 Task: Look for space in Curicó, Chile from 12th  July, 2023 to 15th July, 2023 for 3 adults in price range Rs.12000 to Rs.16000. Place can be entire place with 2 bedrooms having 3 beds and 1 bathroom. Property type can be house, flat, guest house. Booking option can be shelf check-in. Required host language is English.
Action: Mouse moved to (571, 223)
Screenshot: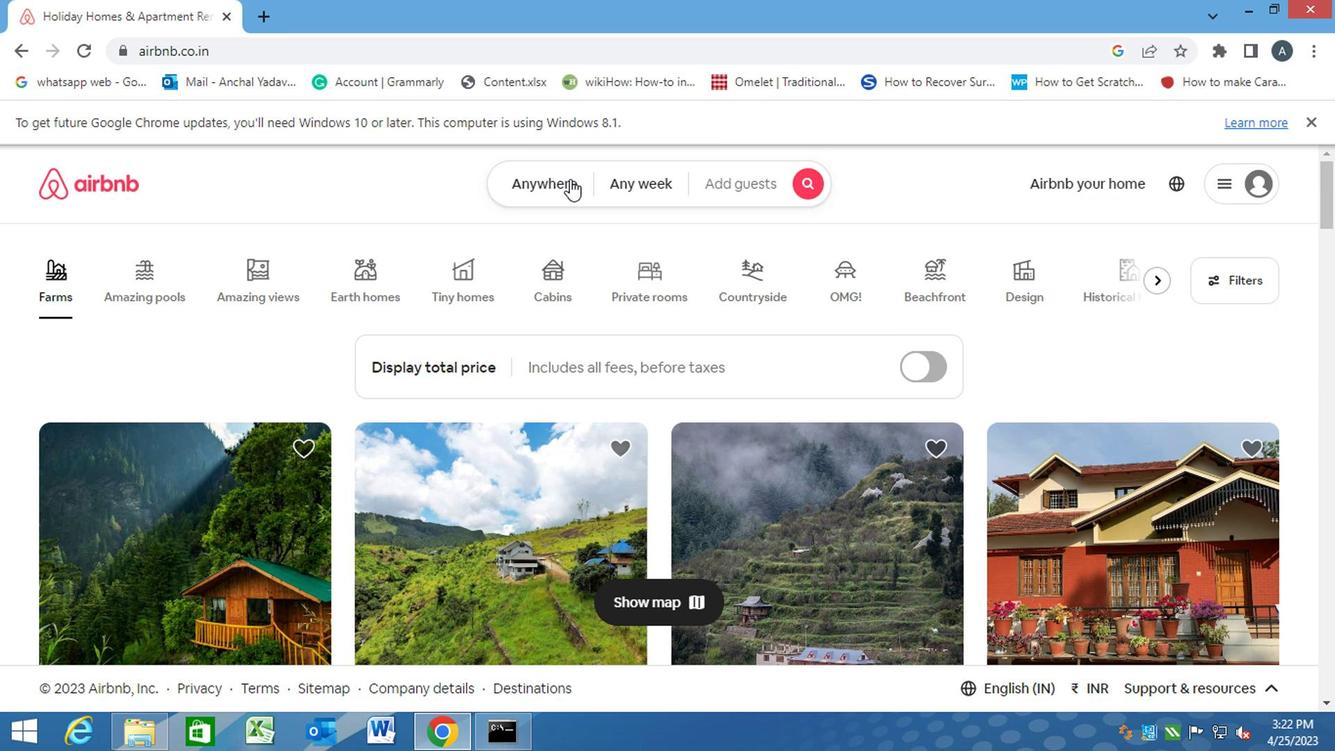 
Action: Mouse pressed left at (571, 223)
Screenshot: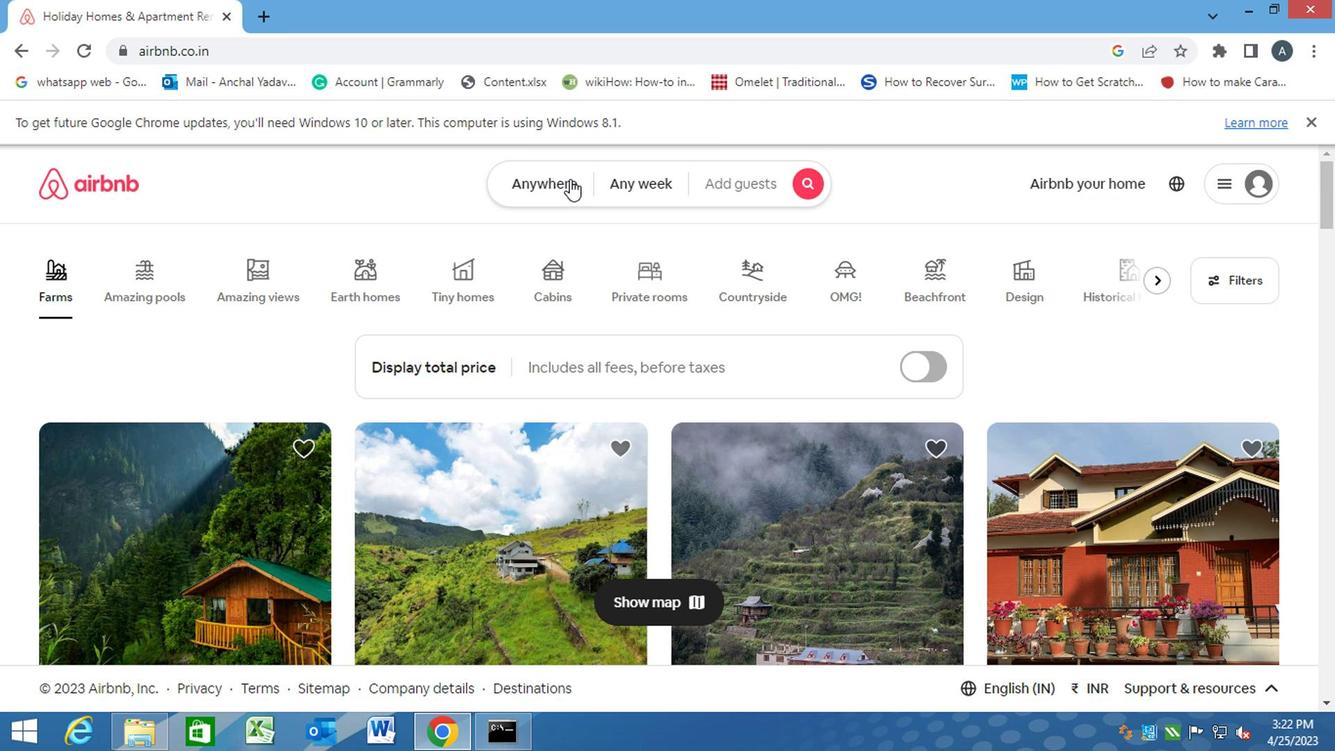 
Action: Mouse moved to (528, 273)
Screenshot: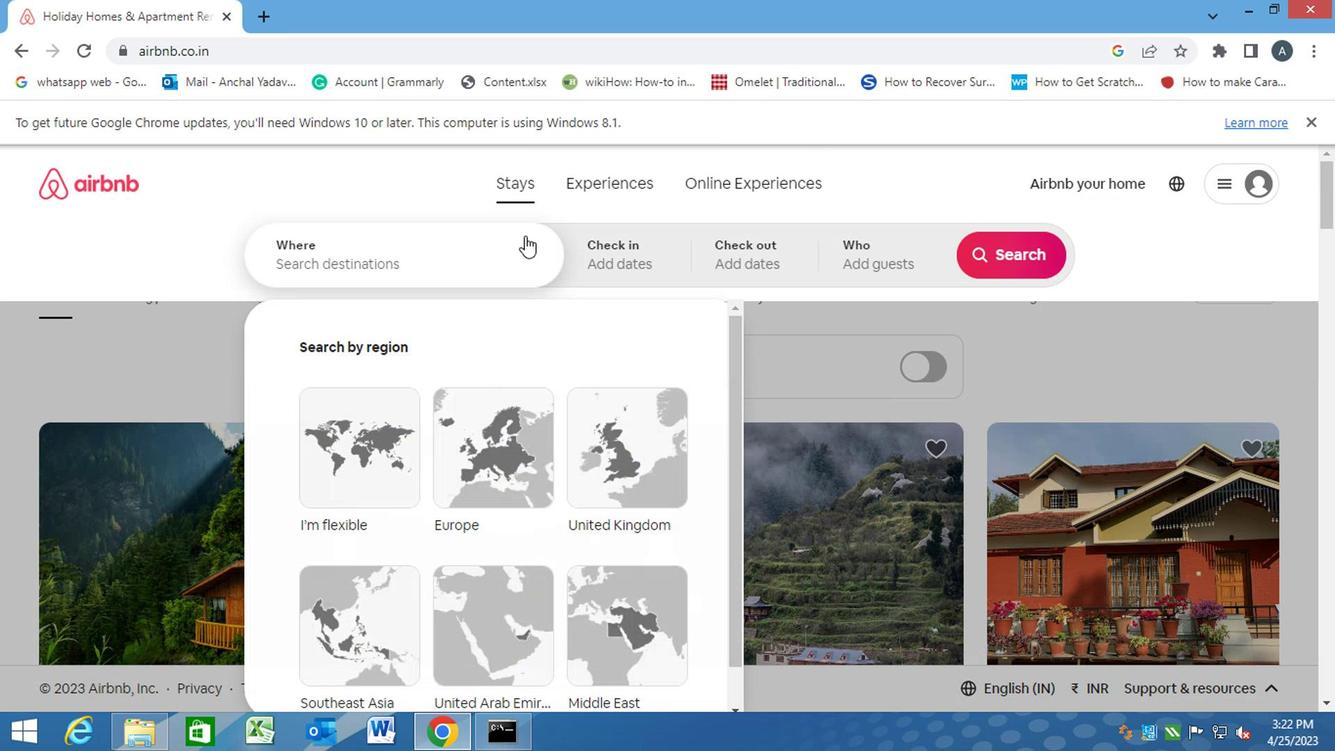 
Action: Mouse pressed left at (528, 273)
Screenshot: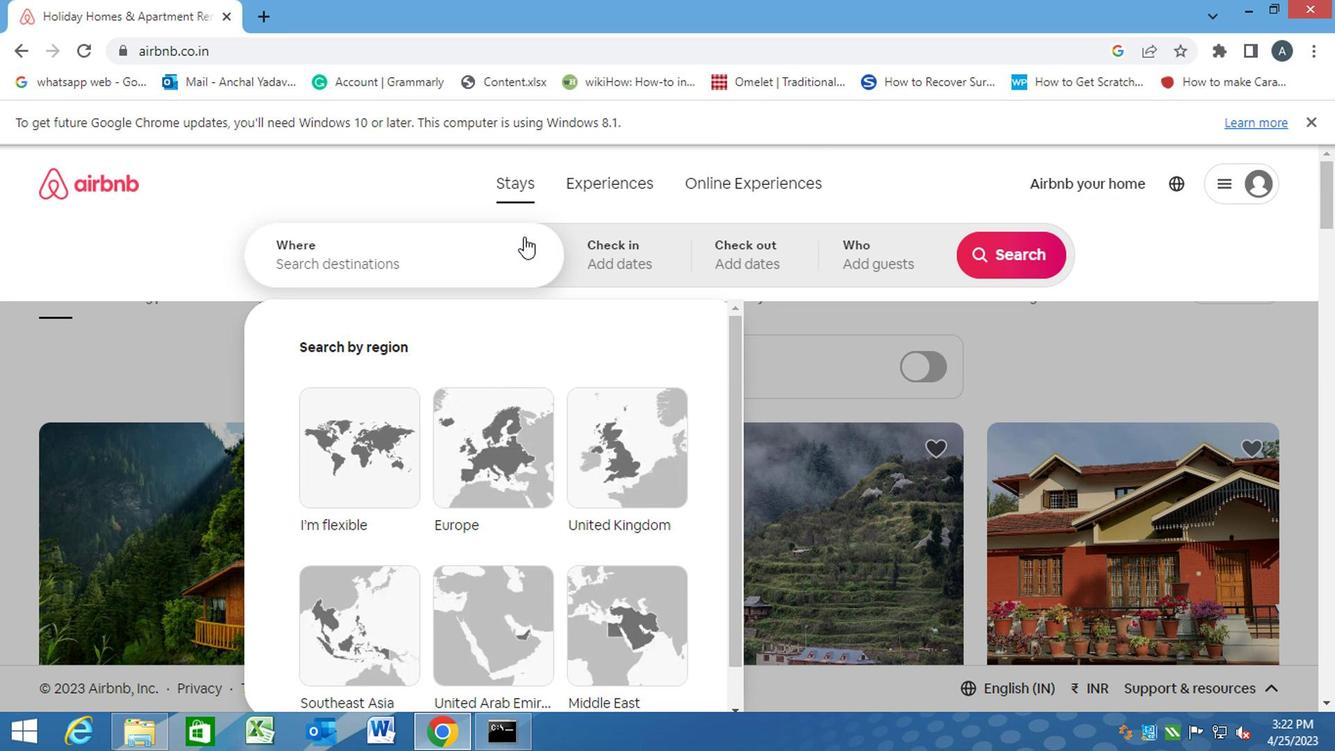 
Action: Key pressed c<Key.caps_lock>urico,<Key.space><Key.caps_lock>c<Key.caps_lock>hile<Key.enter>
Screenshot: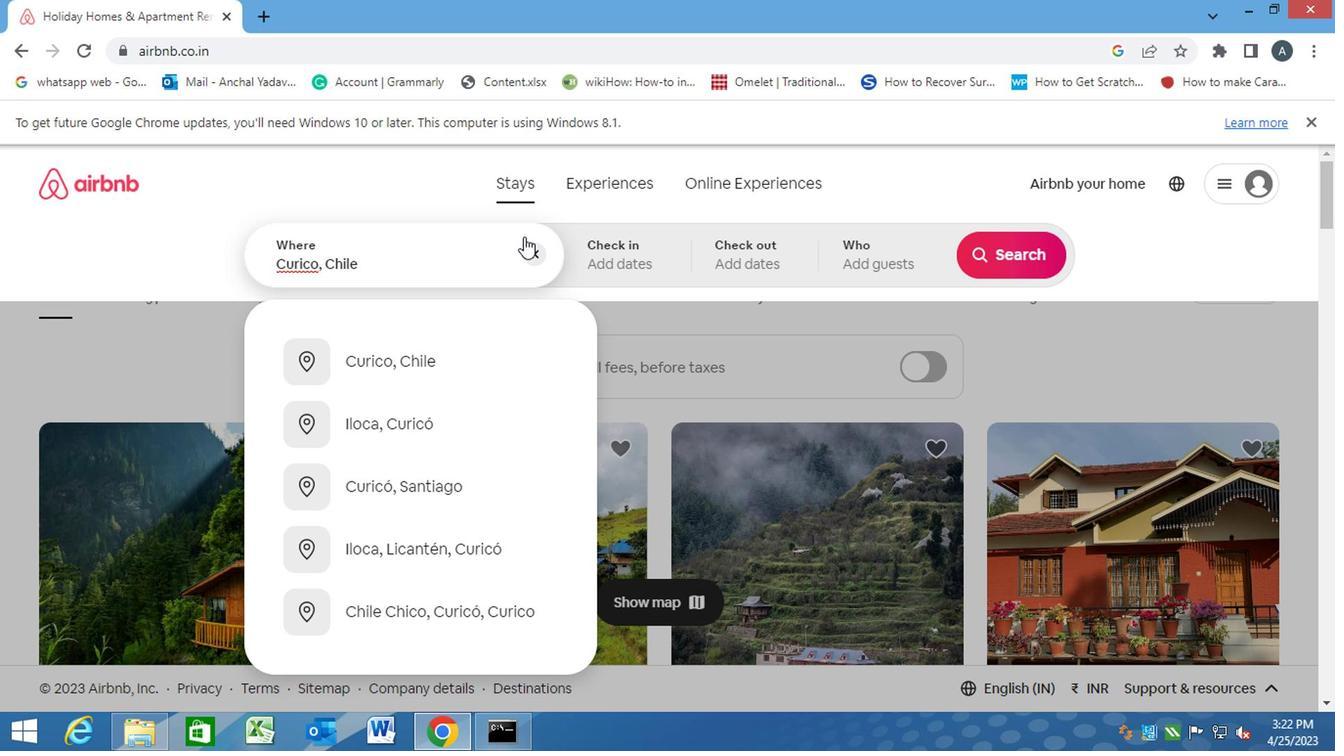 
Action: Mouse moved to (979, 420)
Screenshot: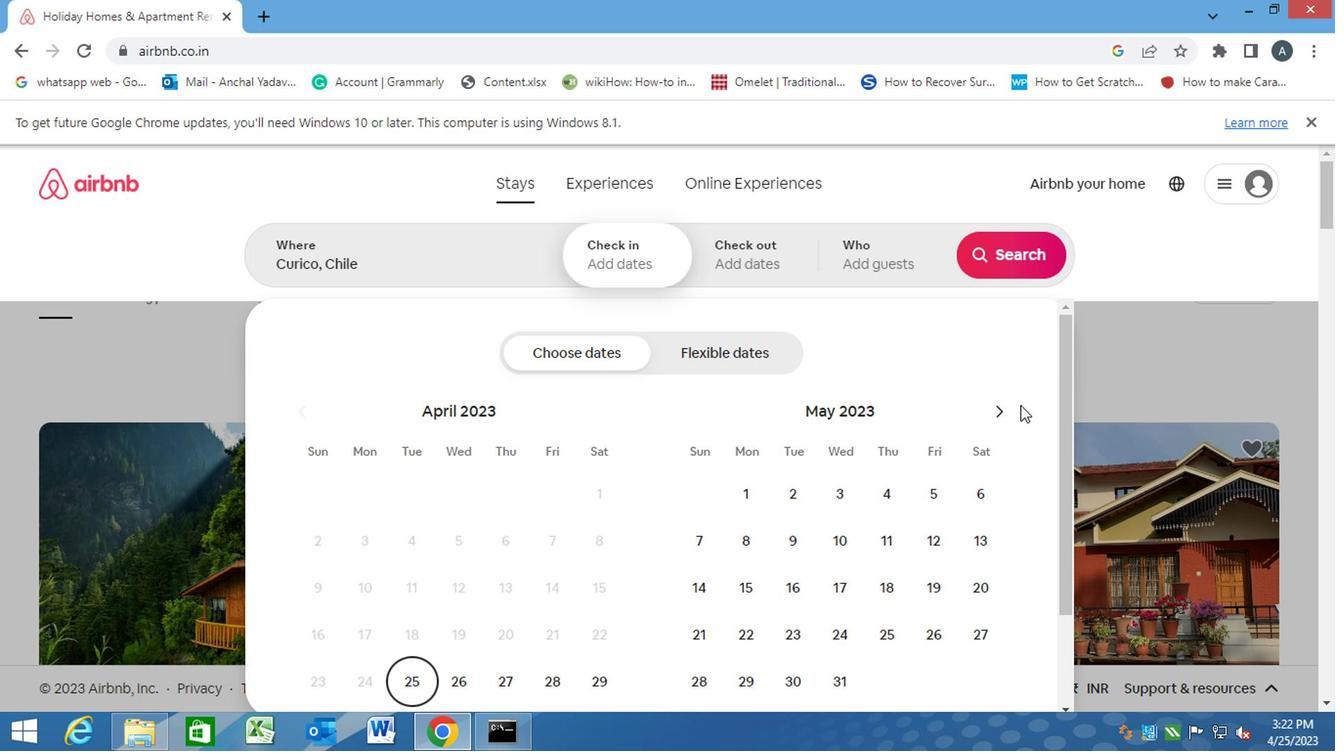 
Action: Mouse pressed left at (979, 420)
Screenshot: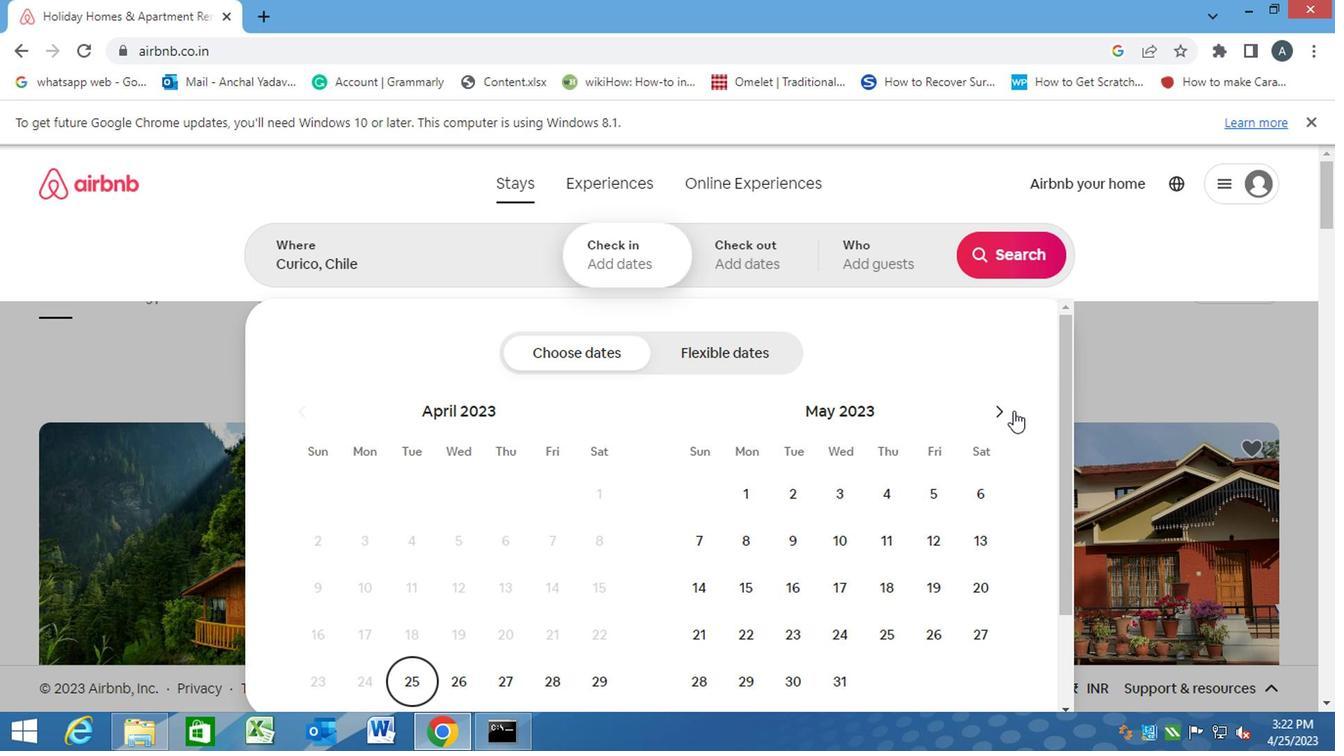 
Action: Mouse pressed left at (979, 420)
Screenshot: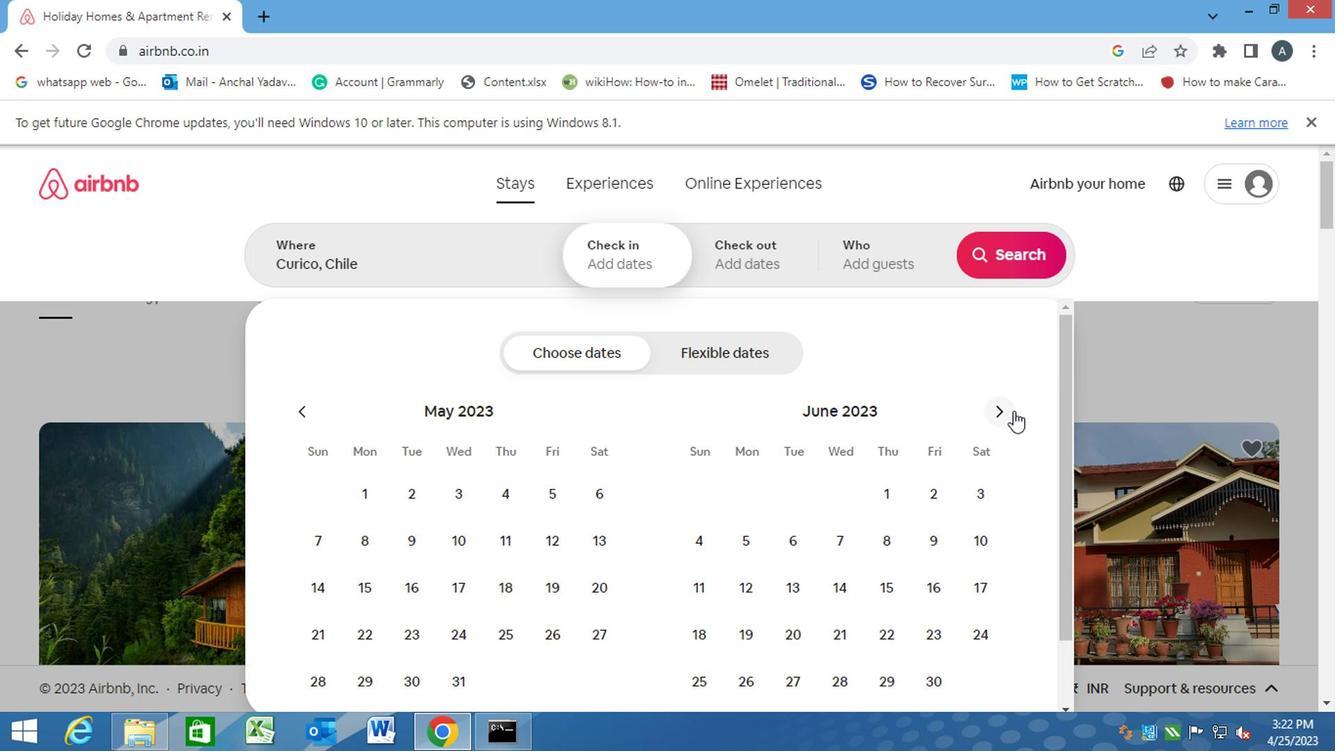 
Action: Mouse moved to (821, 560)
Screenshot: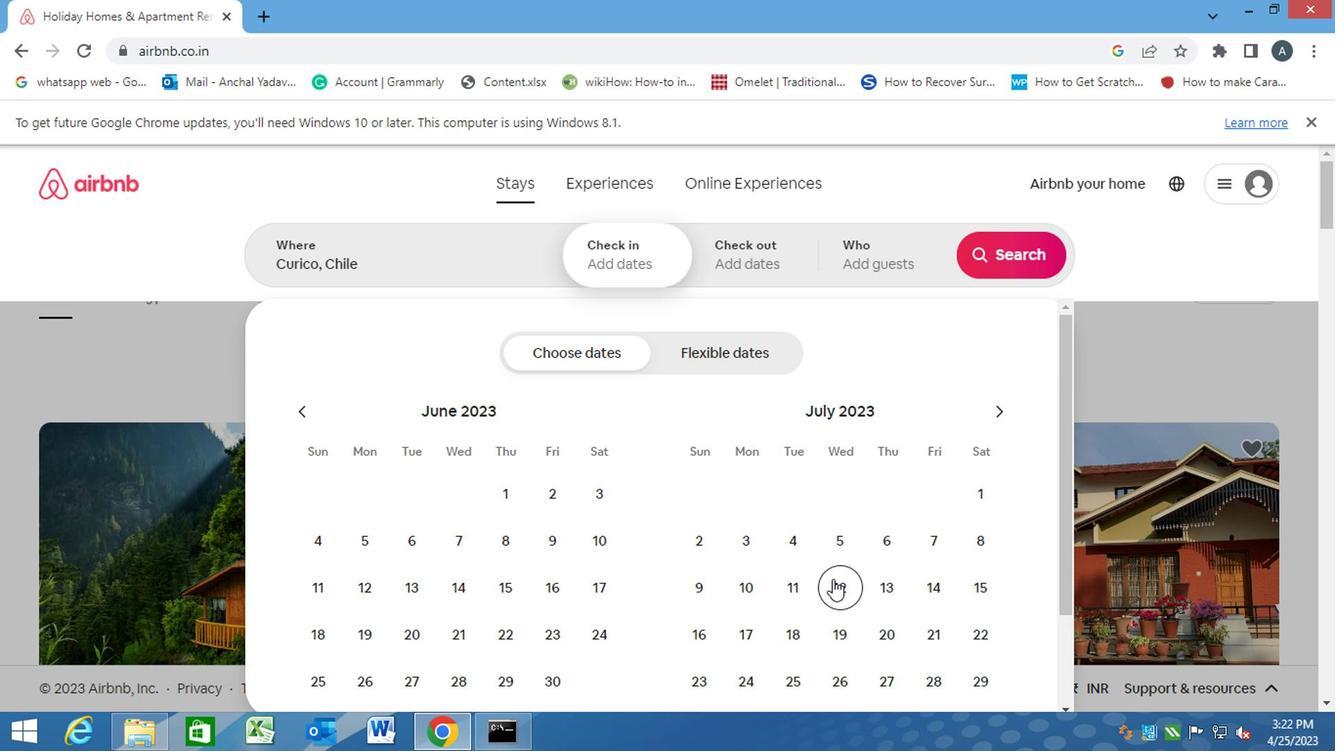 
Action: Mouse pressed left at (821, 560)
Screenshot: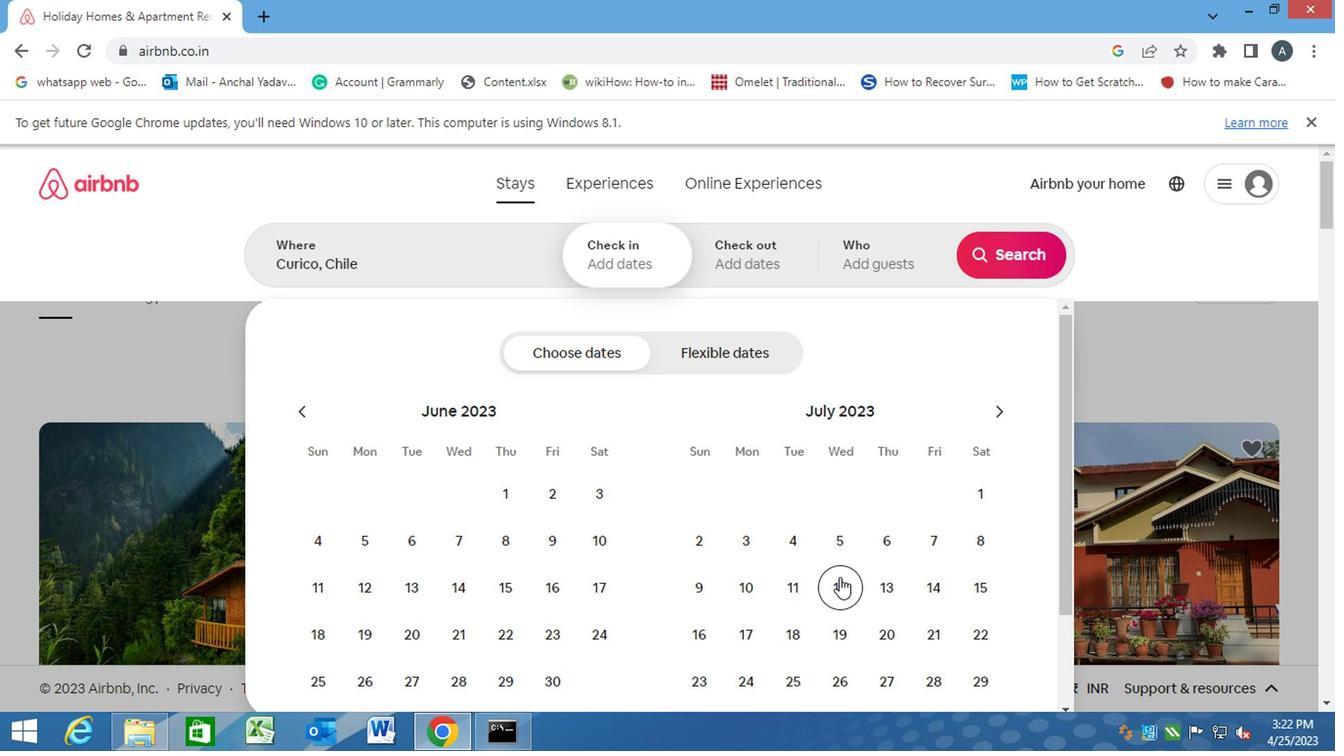 
Action: Mouse moved to (942, 576)
Screenshot: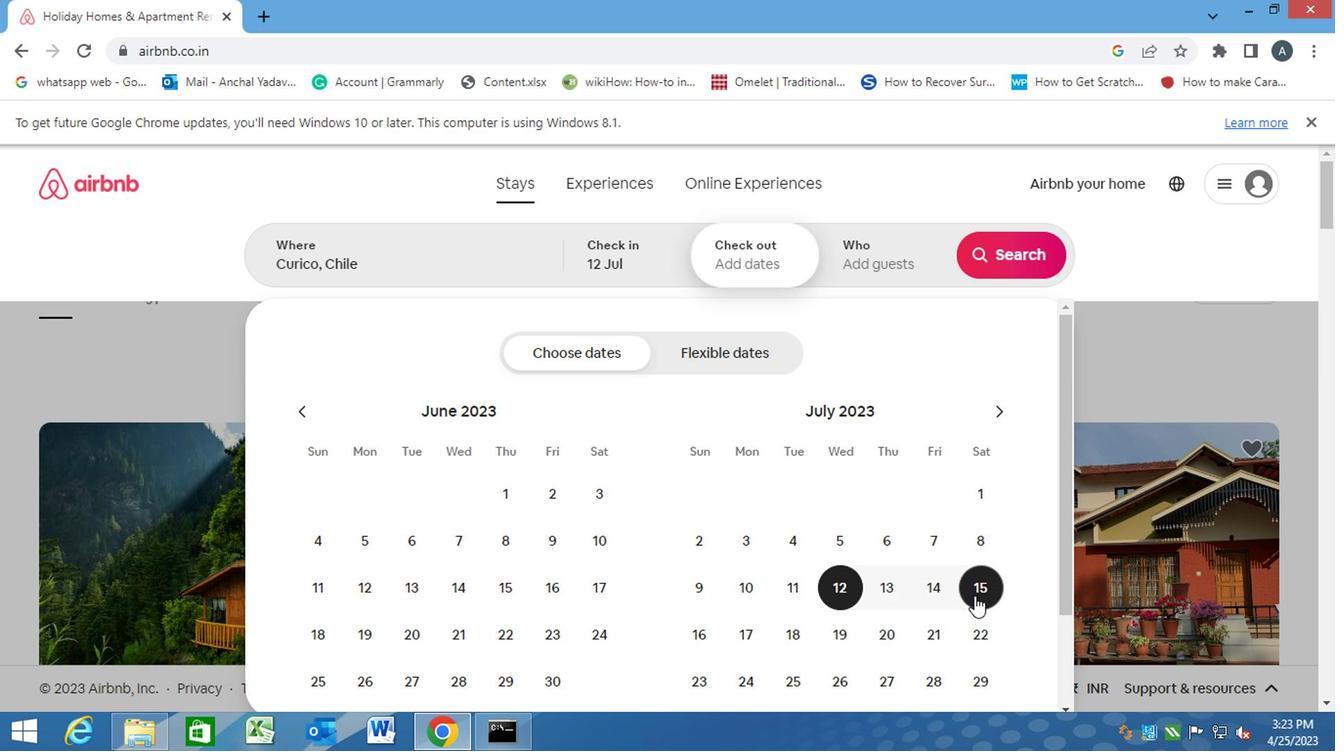 
Action: Mouse pressed left at (942, 576)
Screenshot: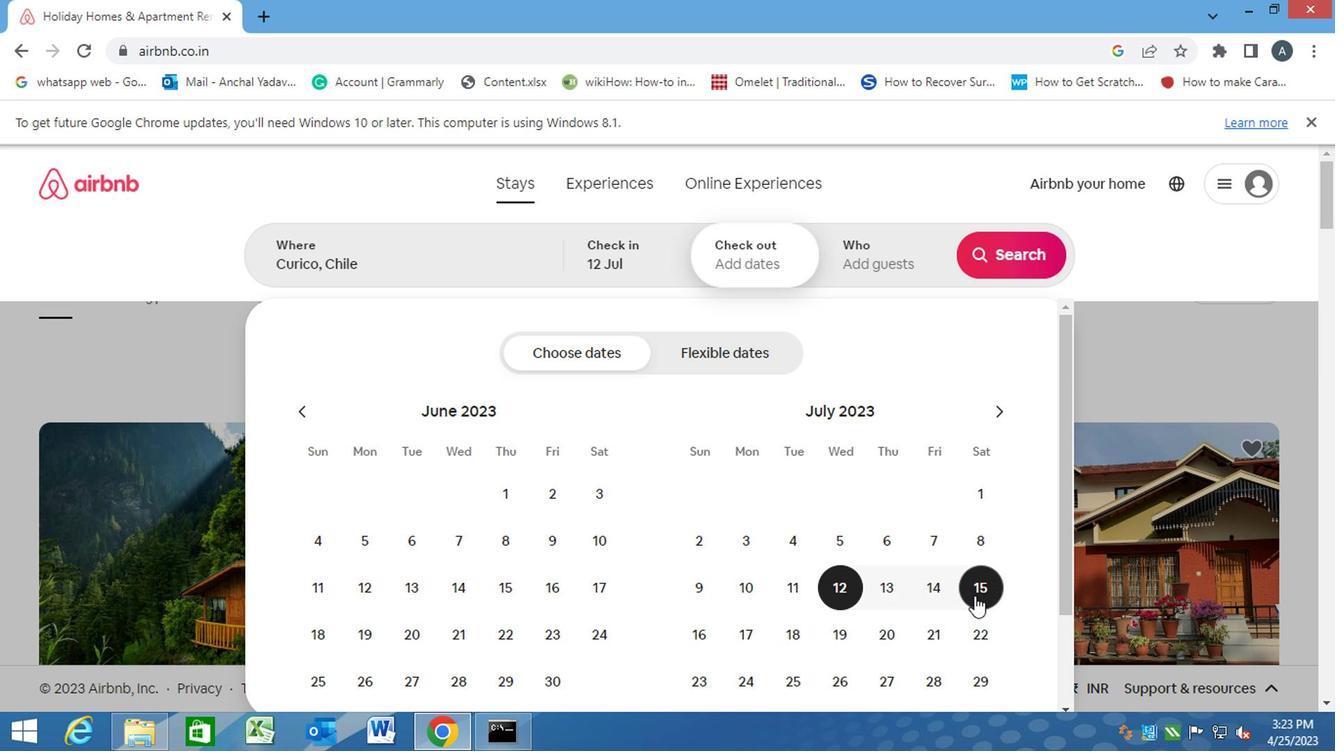 
Action: Mouse moved to (848, 285)
Screenshot: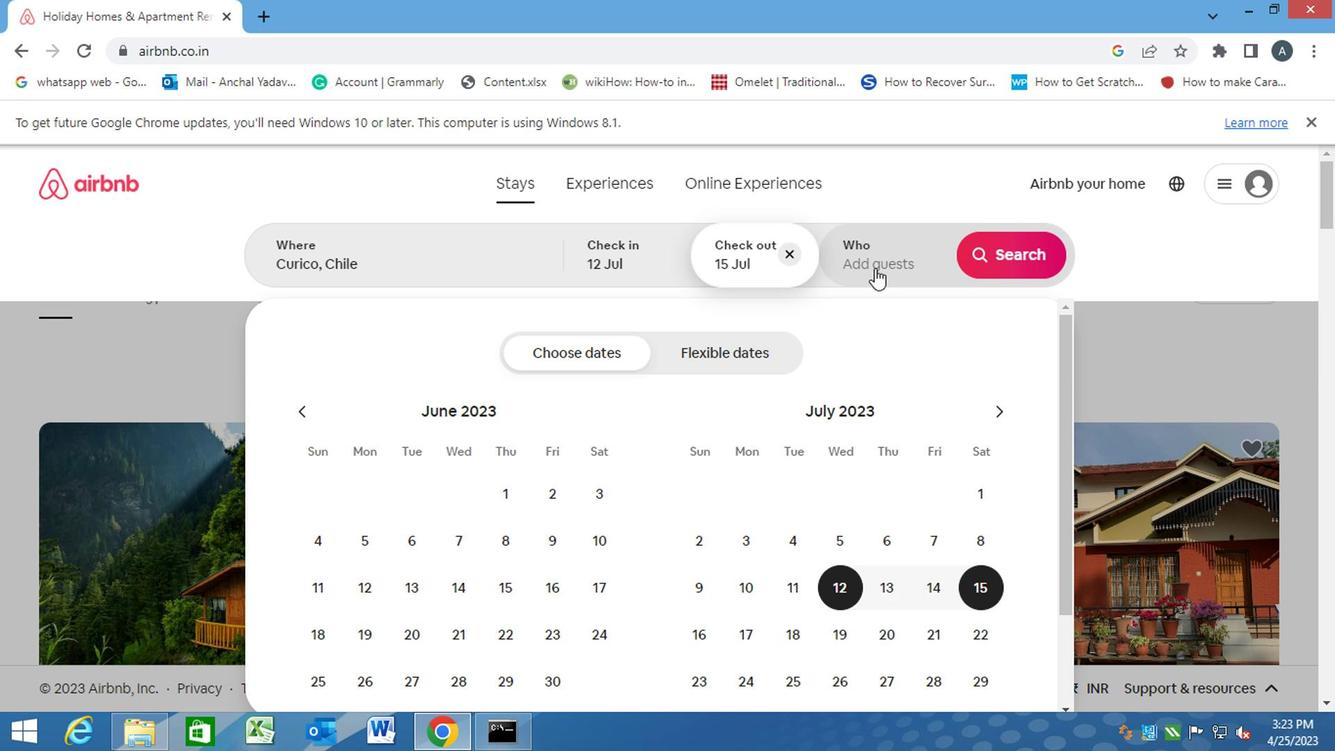 
Action: Mouse pressed left at (848, 285)
Screenshot: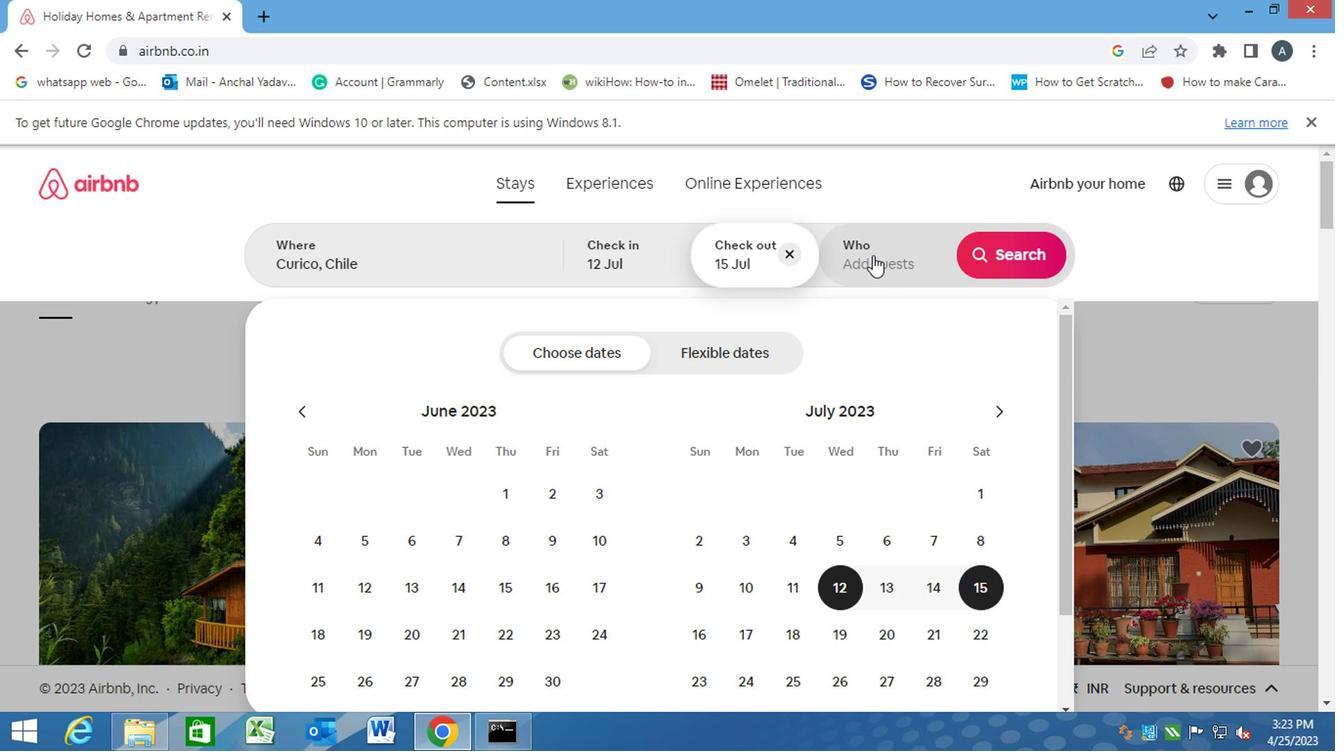 
Action: Mouse moved to (985, 366)
Screenshot: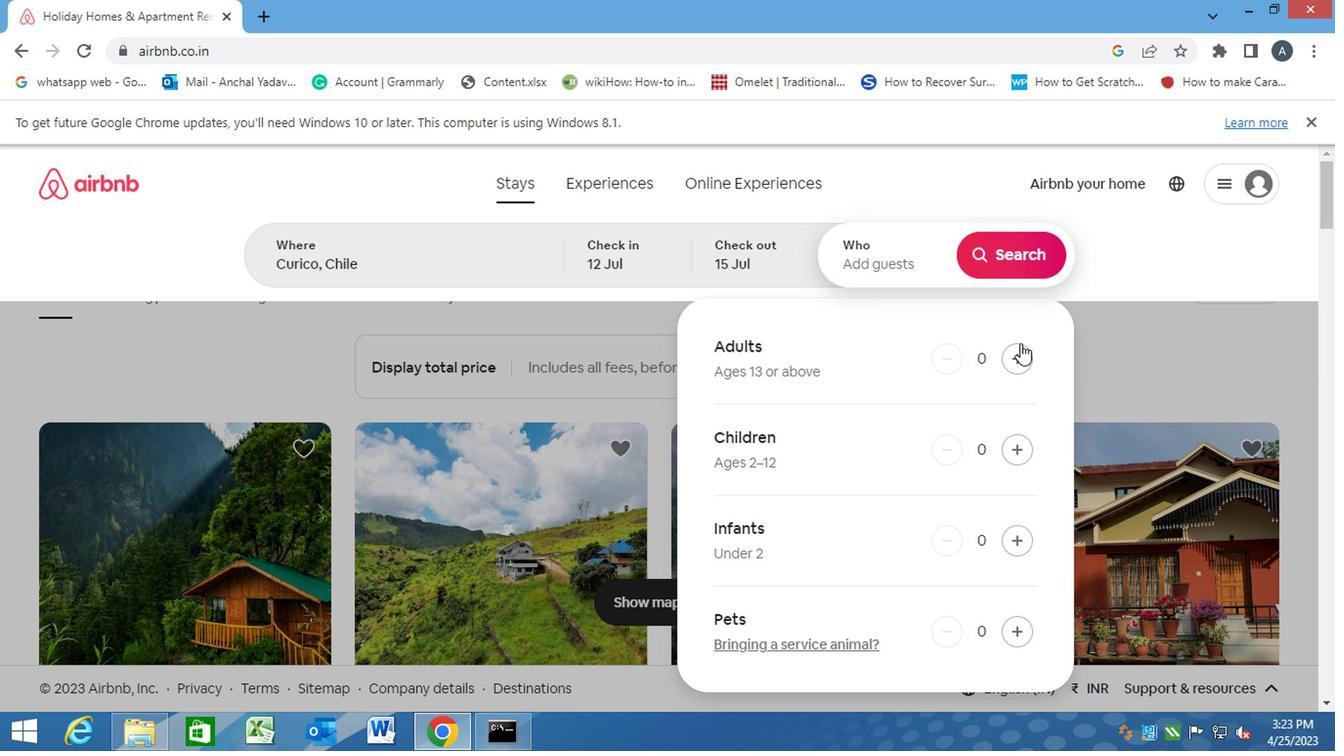 
Action: Mouse pressed left at (985, 366)
Screenshot: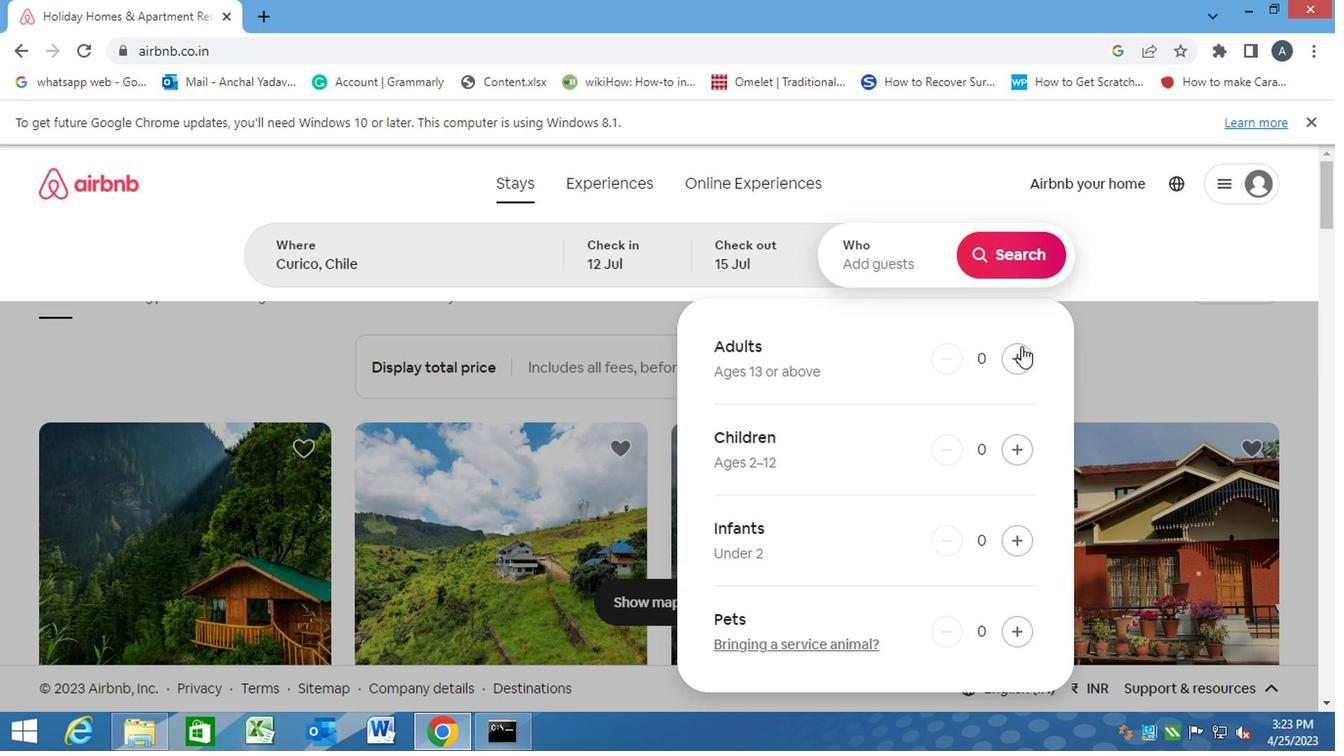 
Action: Mouse moved to (985, 367)
Screenshot: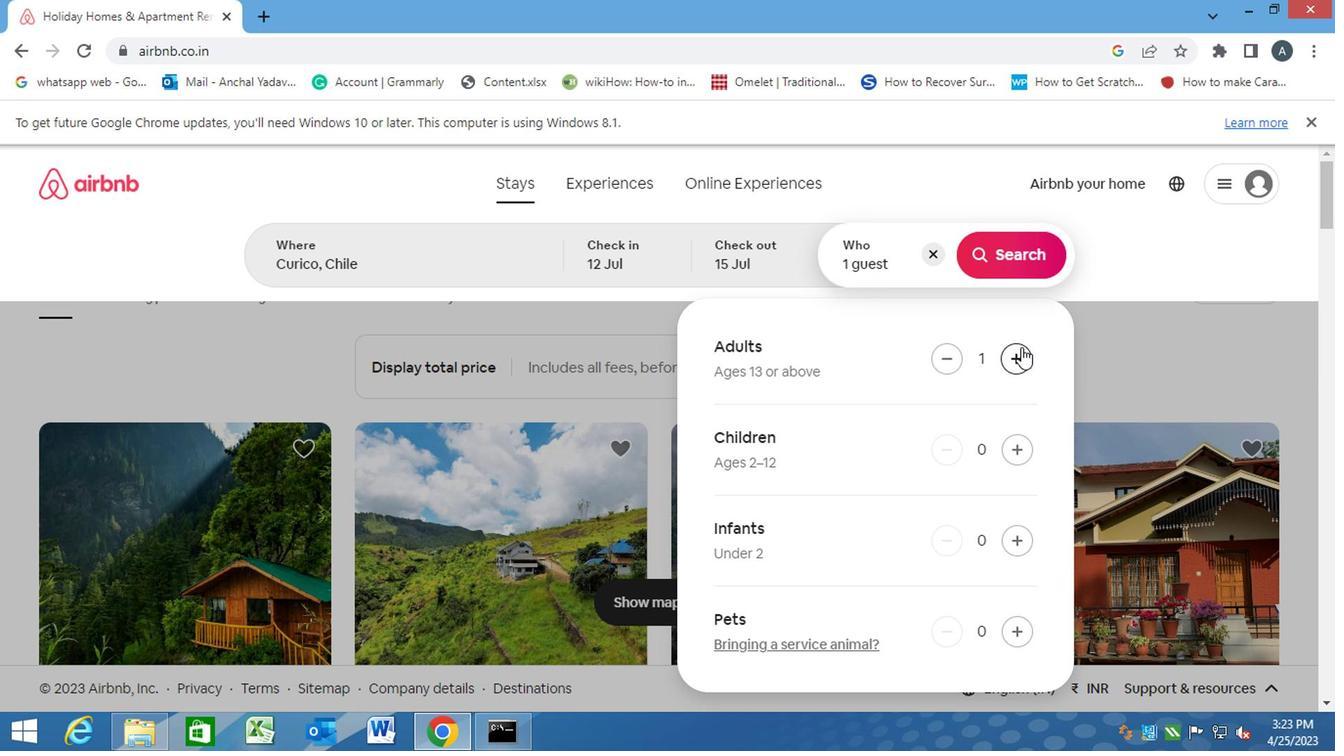 
Action: Mouse pressed left at (985, 367)
Screenshot: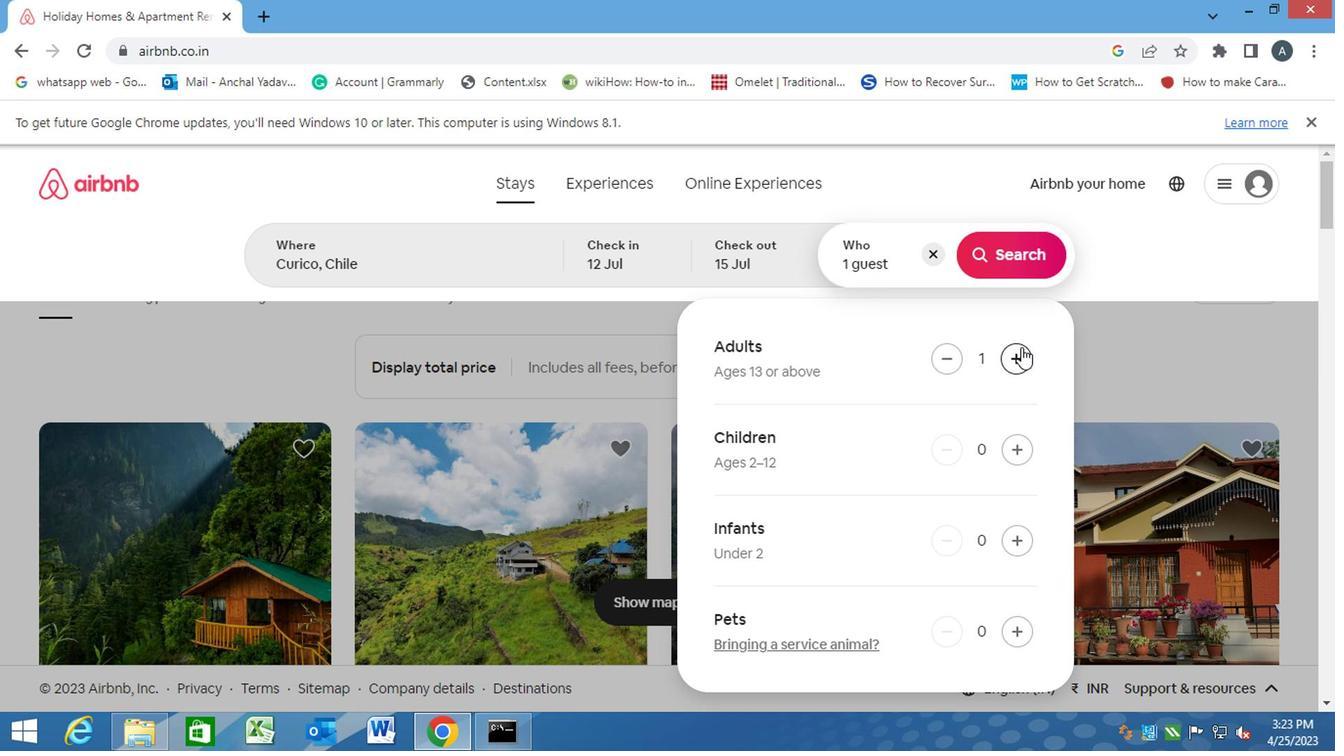 
Action: Mouse pressed left at (985, 367)
Screenshot: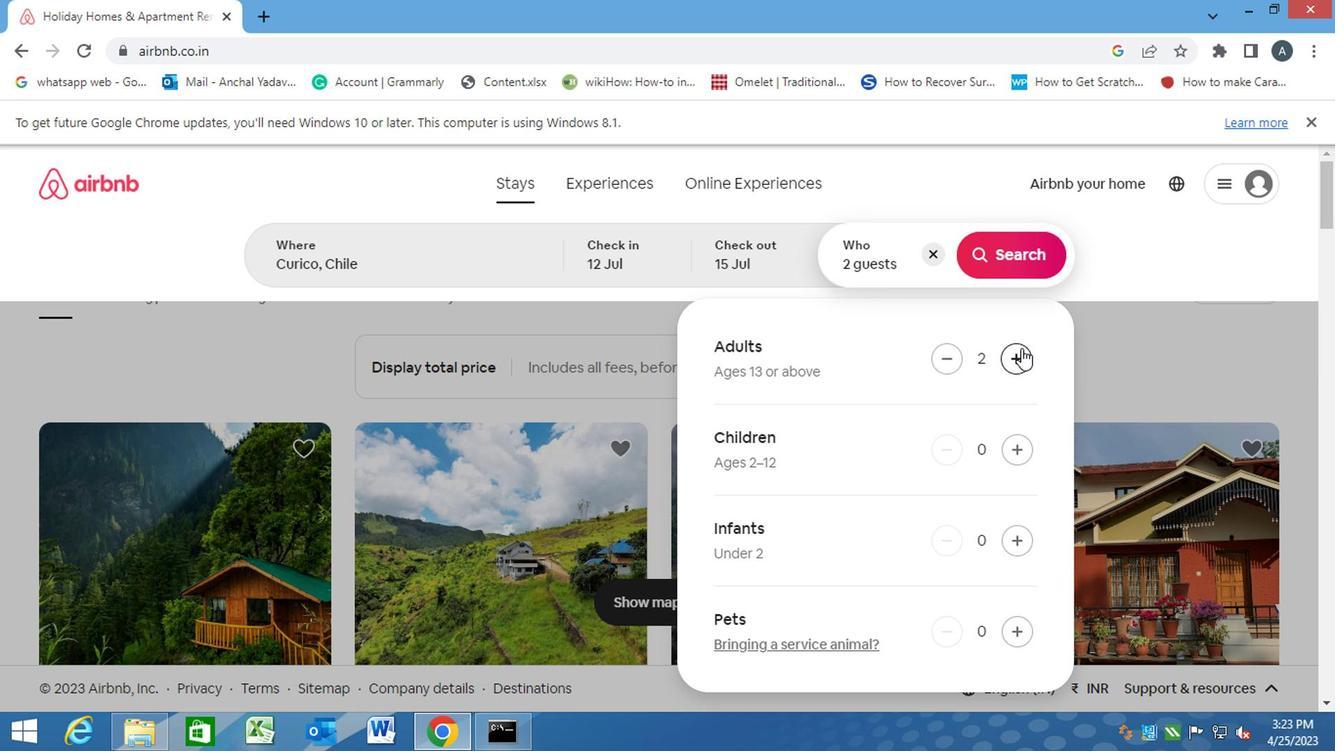 
Action: Mouse moved to (974, 289)
Screenshot: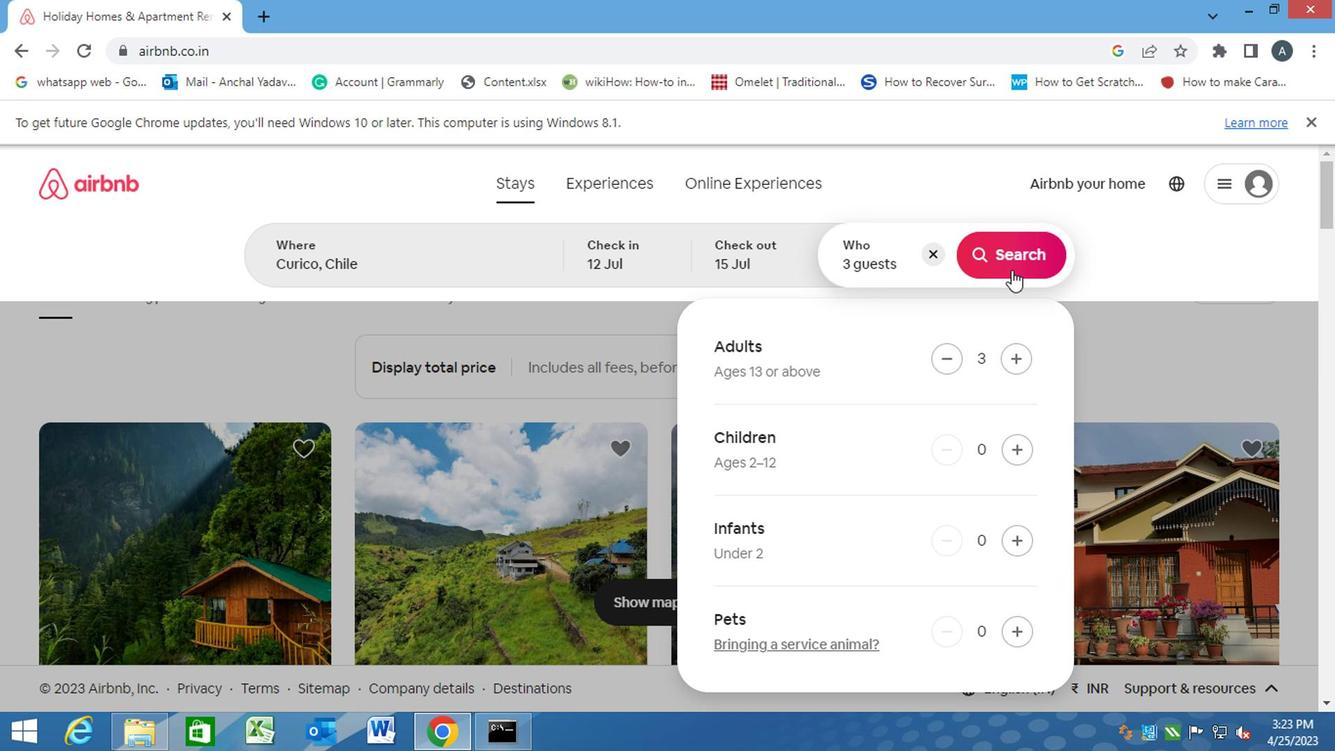 
Action: Mouse pressed left at (974, 289)
Screenshot: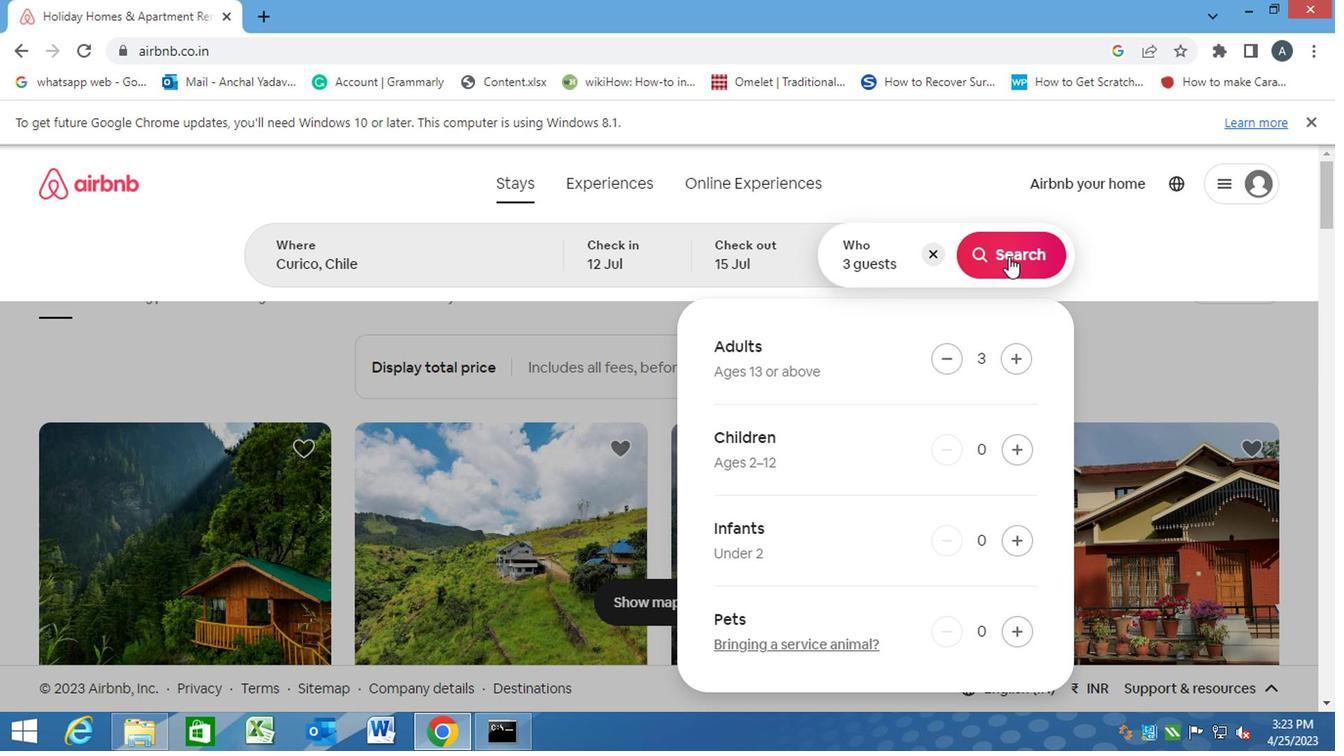 
Action: Mouse moved to (1199, 299)
Screenshot: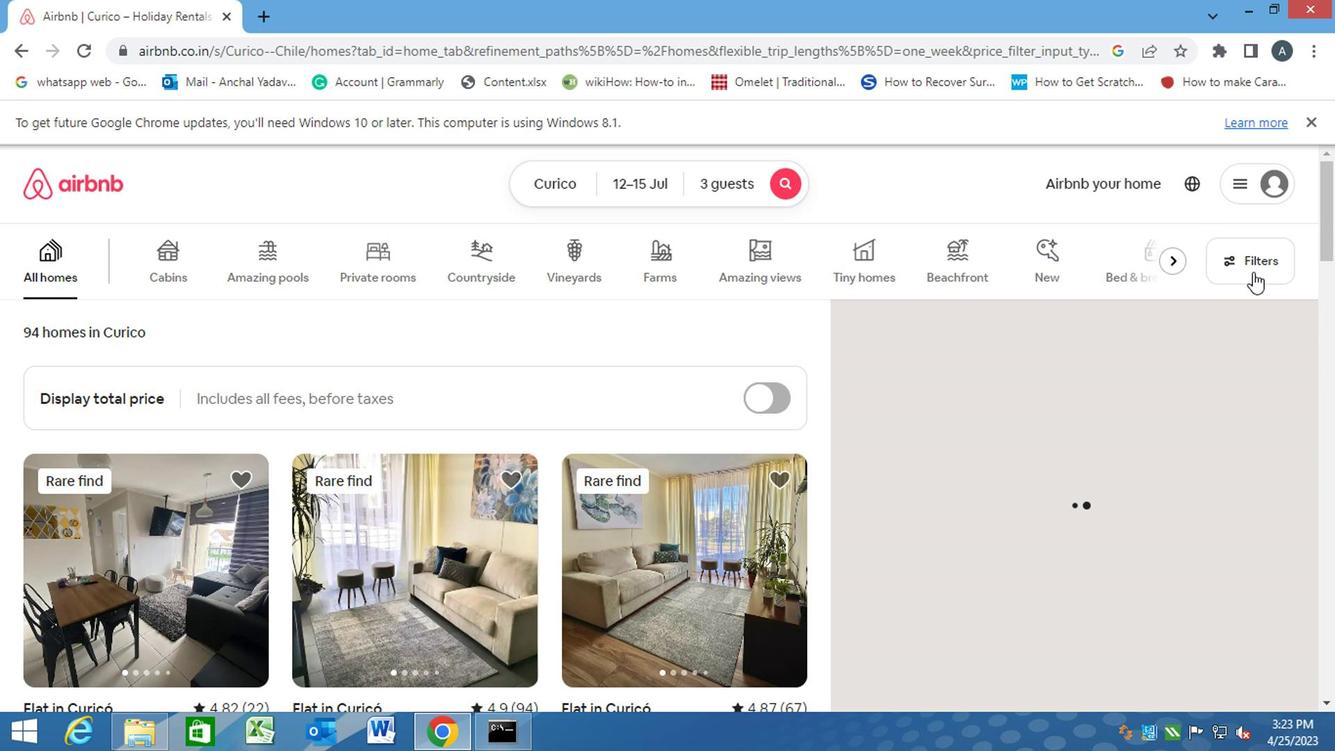 
Action: Mouse pressed left at (1199, 299)
Screenshot: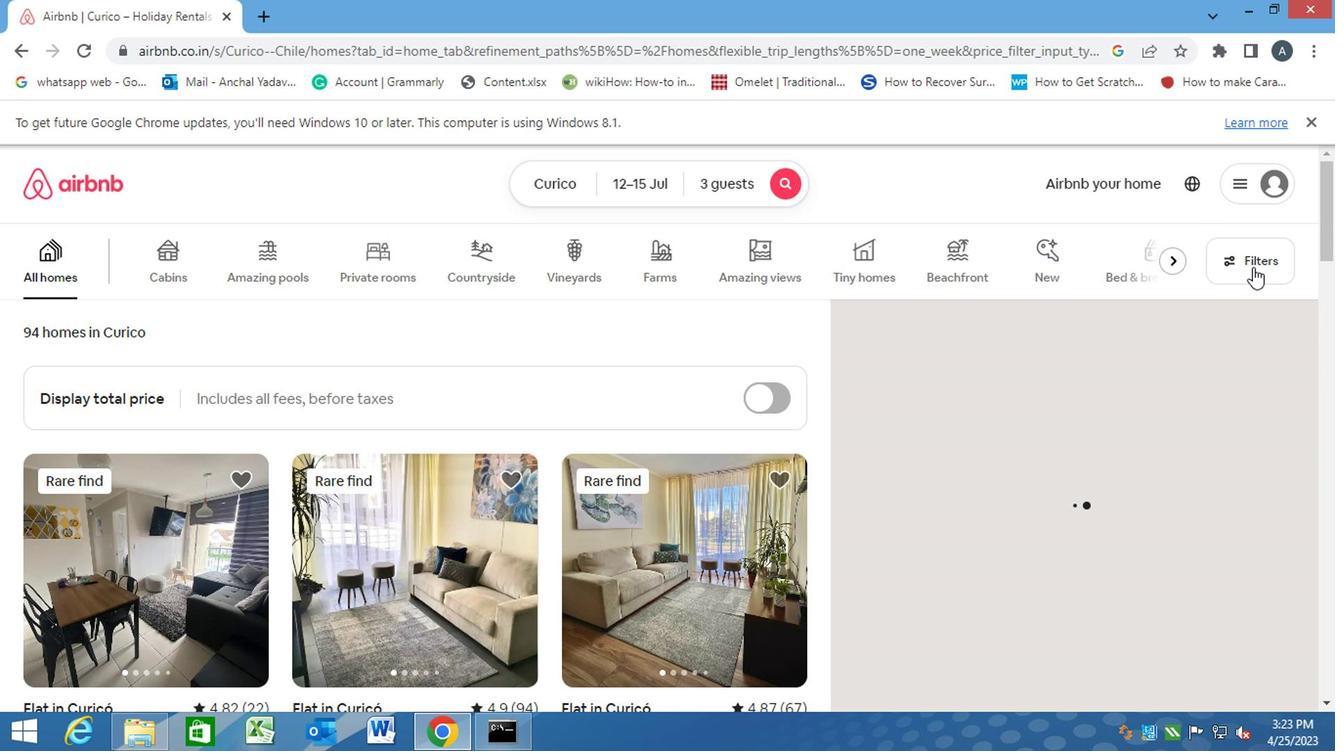 
Action: Mouse moved to (433, 505)
Screenshot: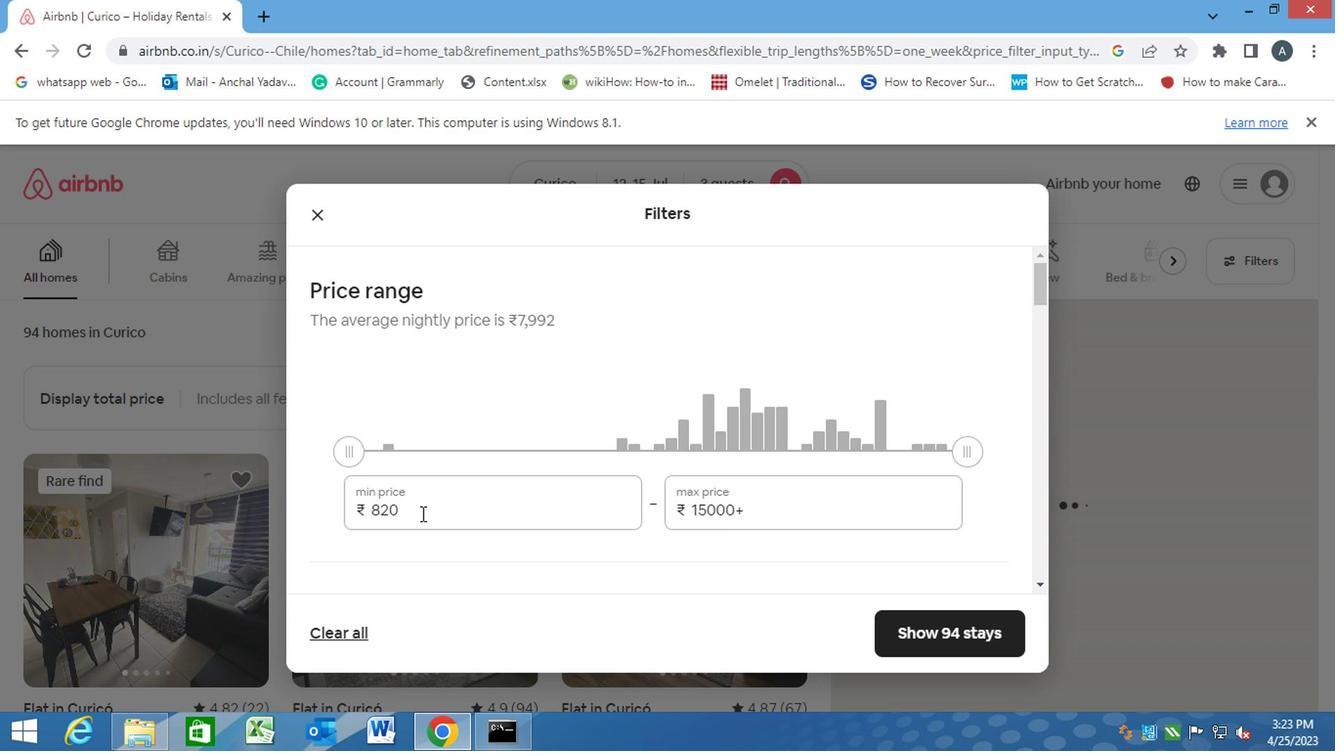 
Action: Mouse pressed left at (433, 505)
Screenshot: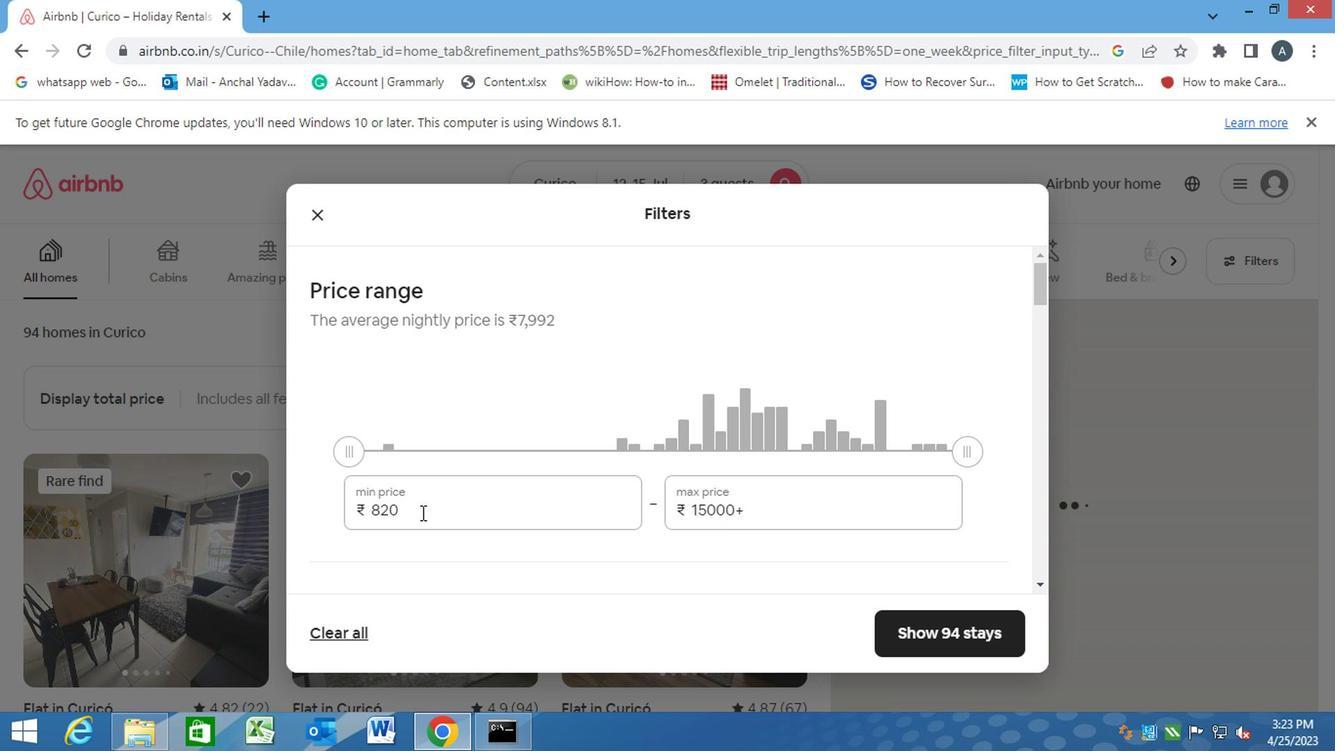 
Action: Mouse moved to (349, 503)
Screenshot: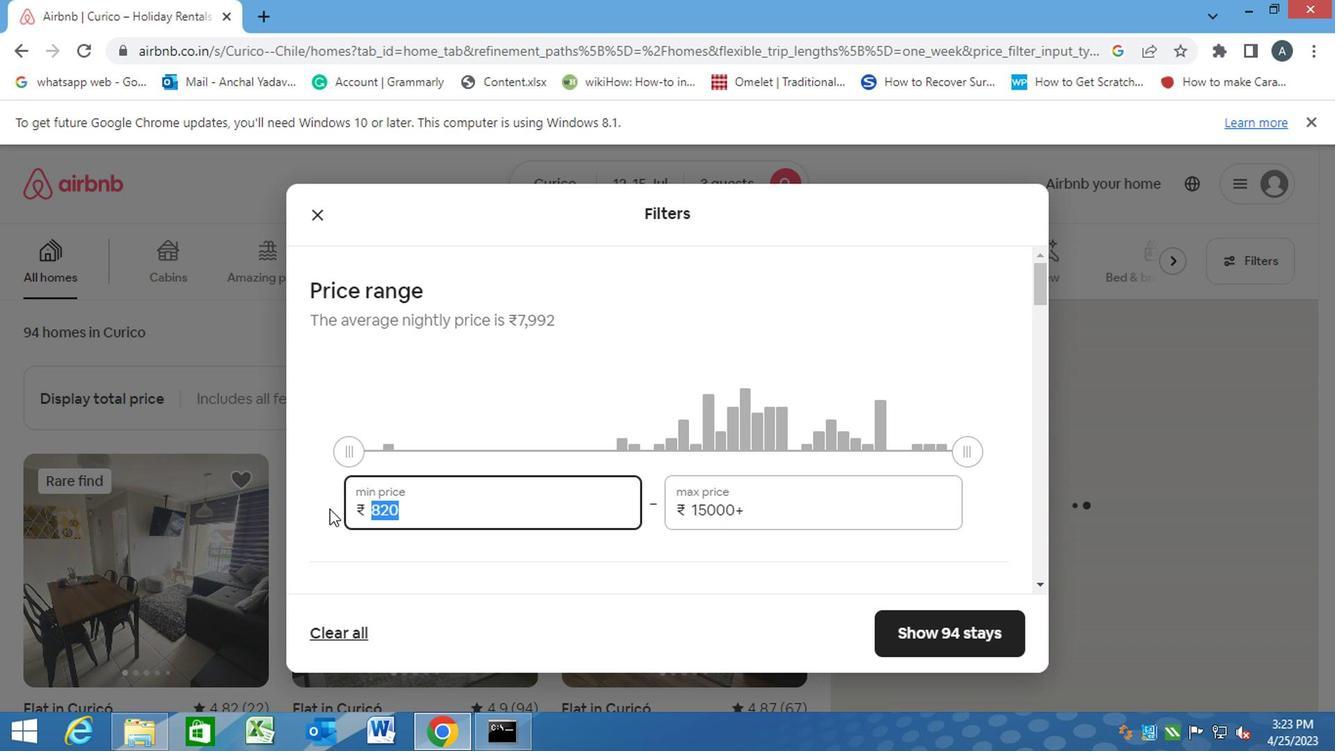 
Action: Key pressed 12000<Key.tab><Key.backspace>16000
Screenshot: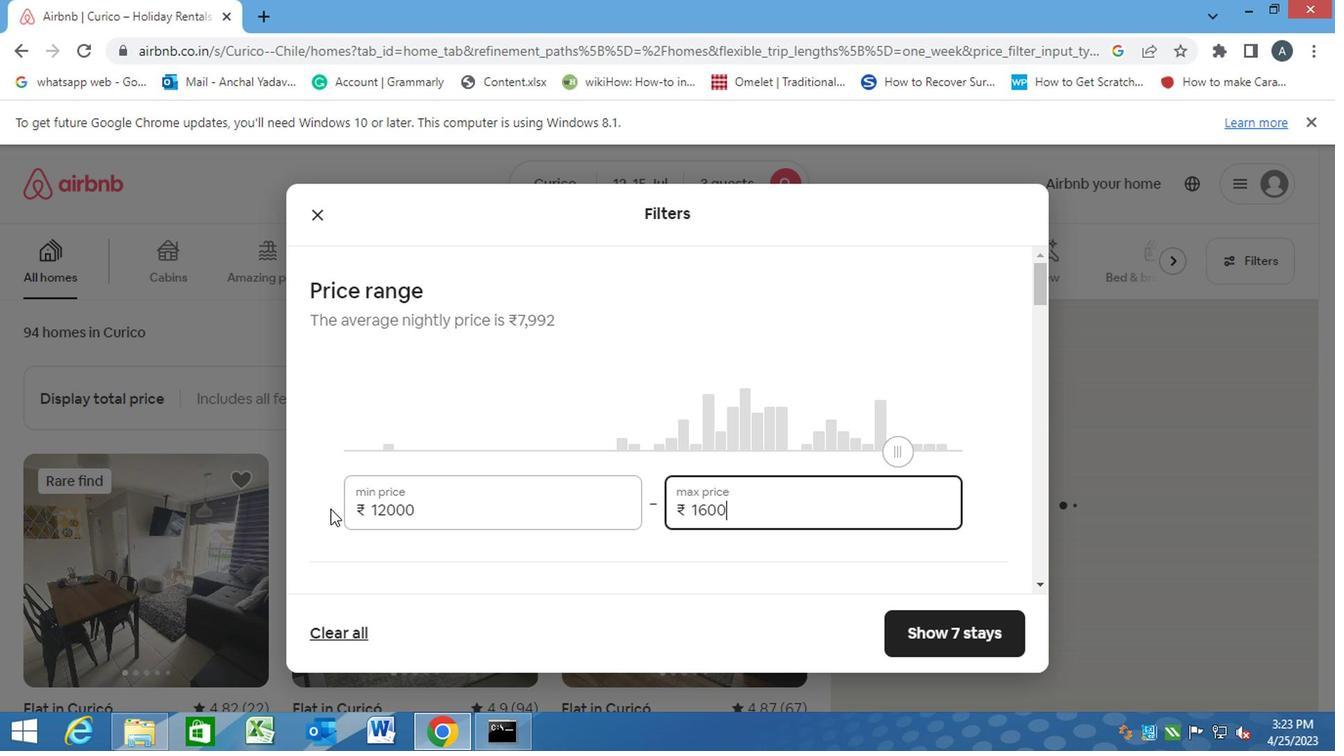 
Action: Mouse moved to (503, 569)
Screenshot: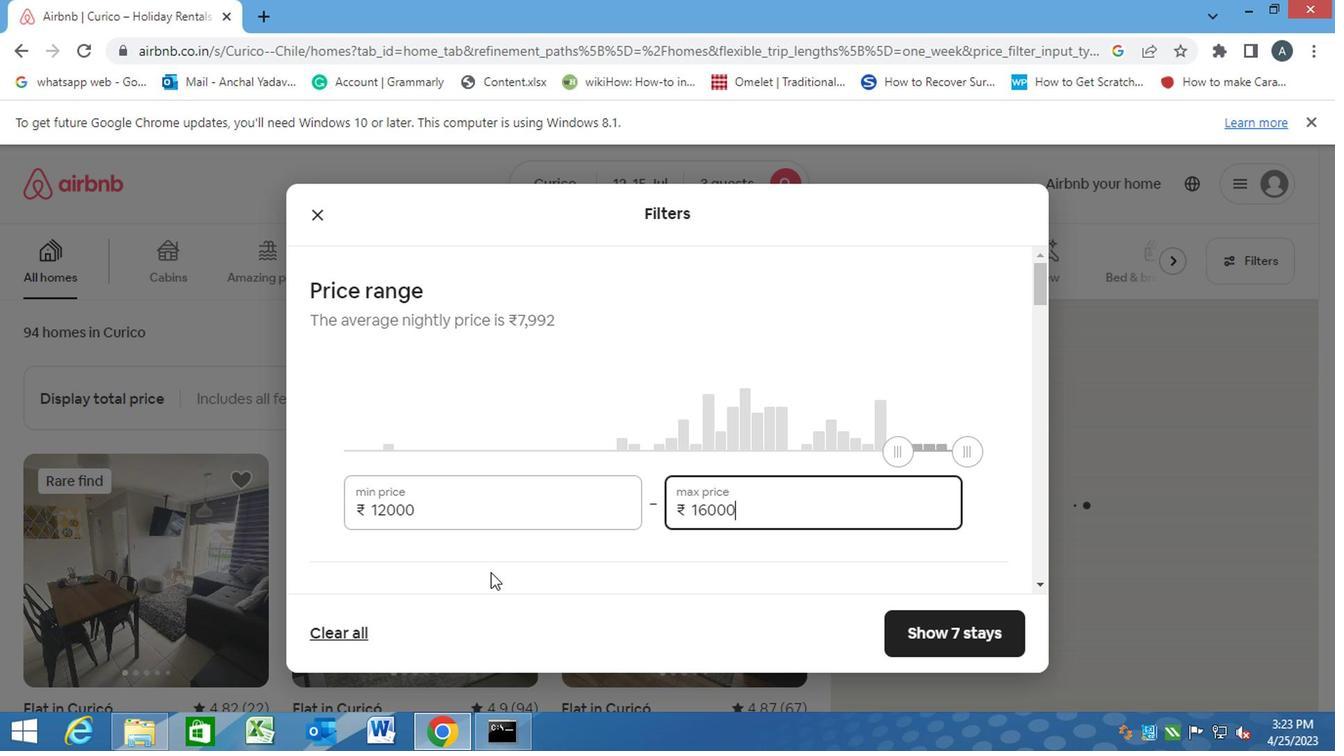 
Action: Mouse pressed left at (503, 569)
Screenshot: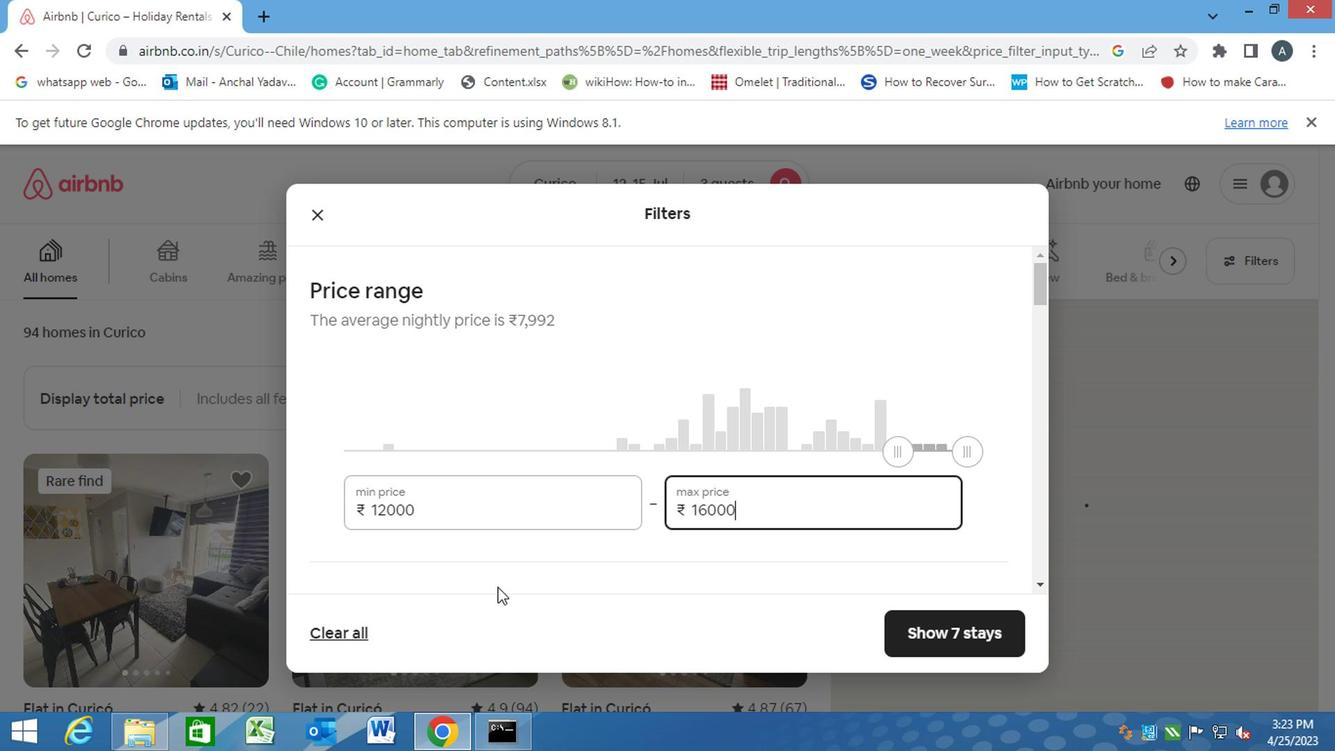 
Action: Mouse scrolled (503, 569) with delta (0, 0)
Screenshot: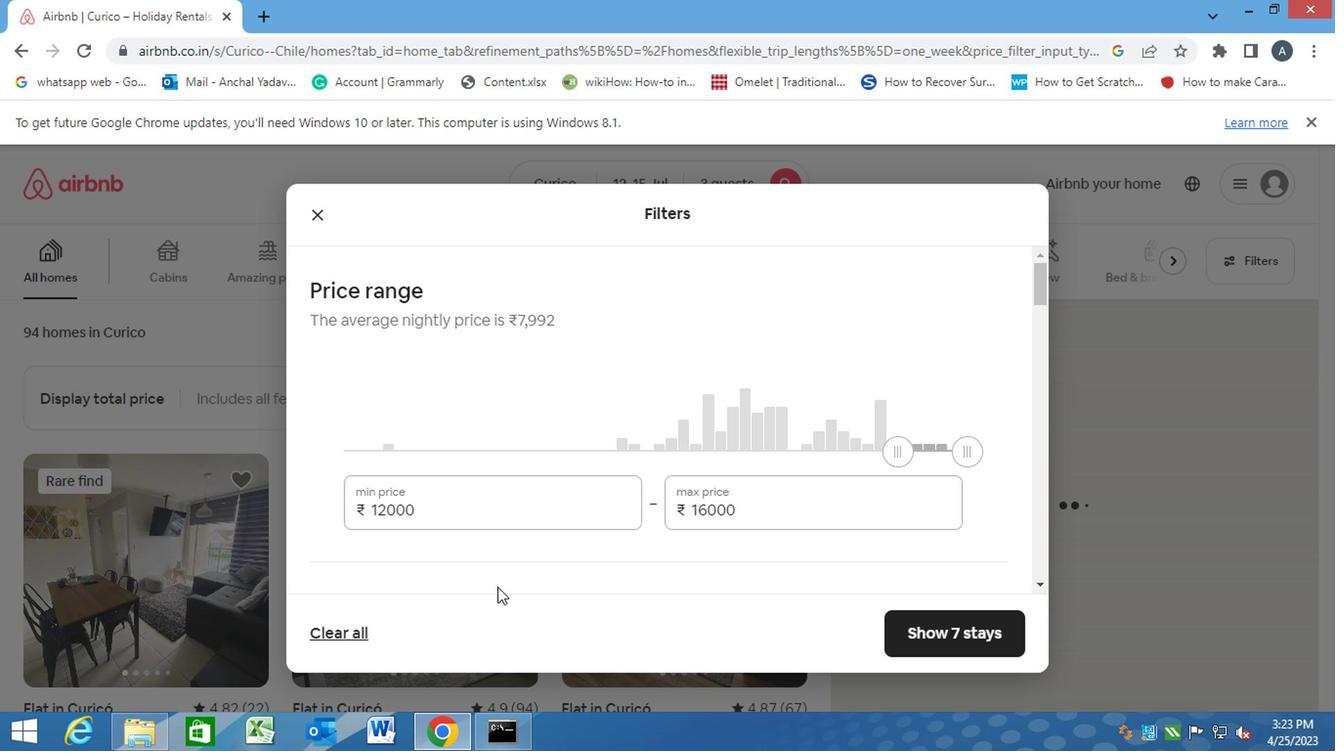
Action: Mouse scrolled (503, 569) with delta (0, 0)
Screenshot: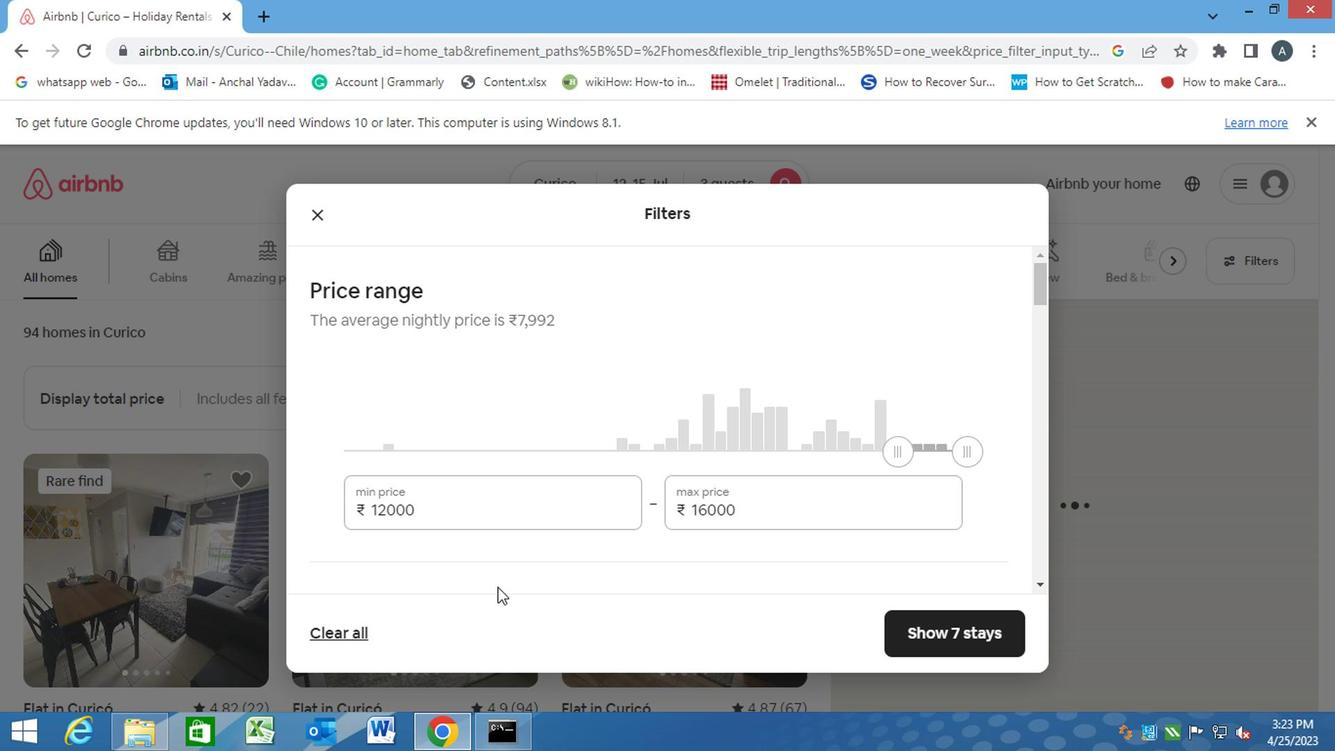 
Action: Mouse scrolled (503, 569) with delta (0, 0)
Screenshot: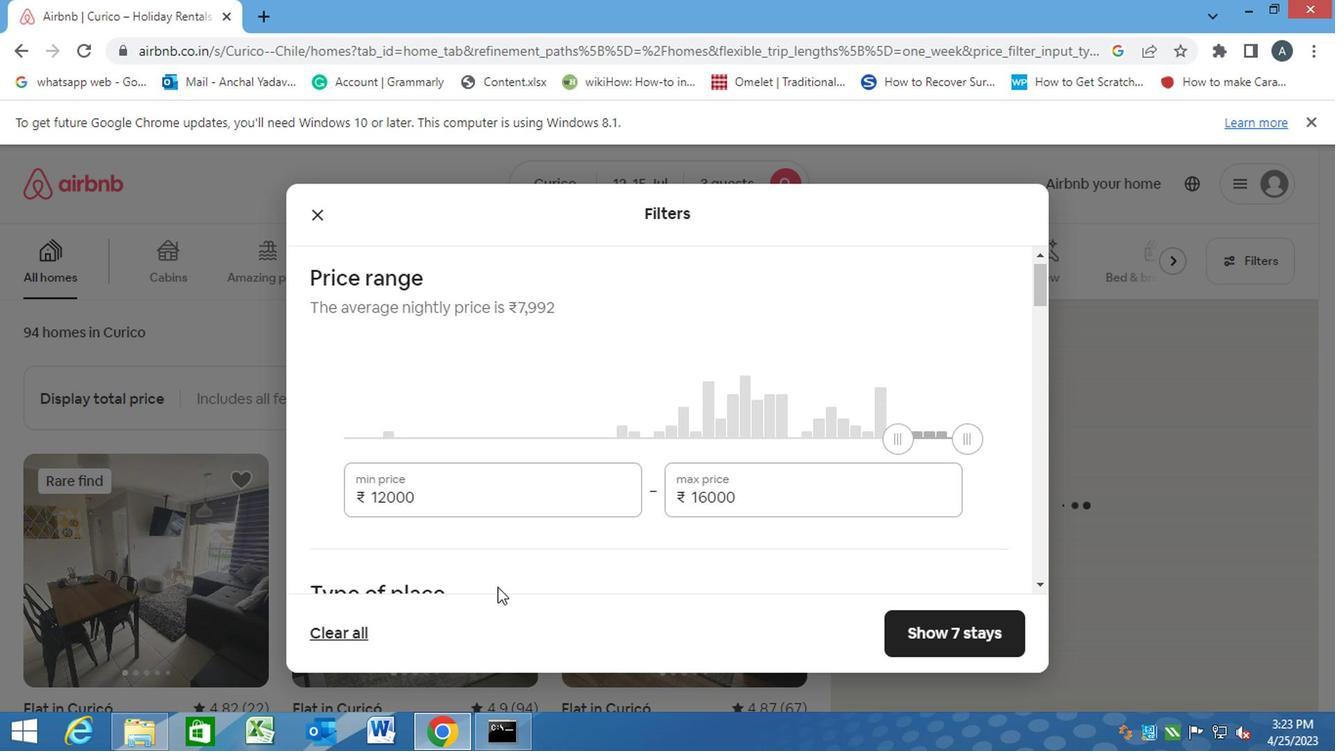 
Action: Mouse moved to (352, 388)
Screenshot: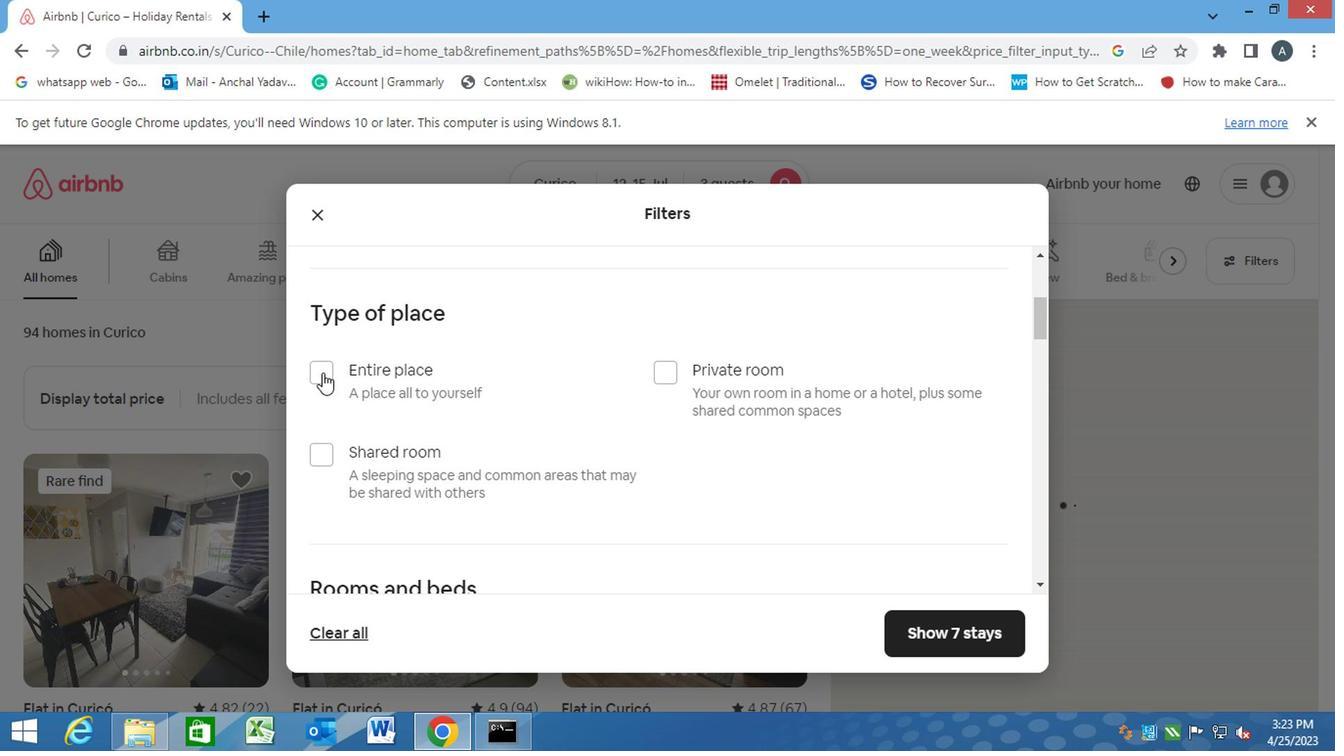 
Action: Mouse pressed left at (352, 388)
Screenshot: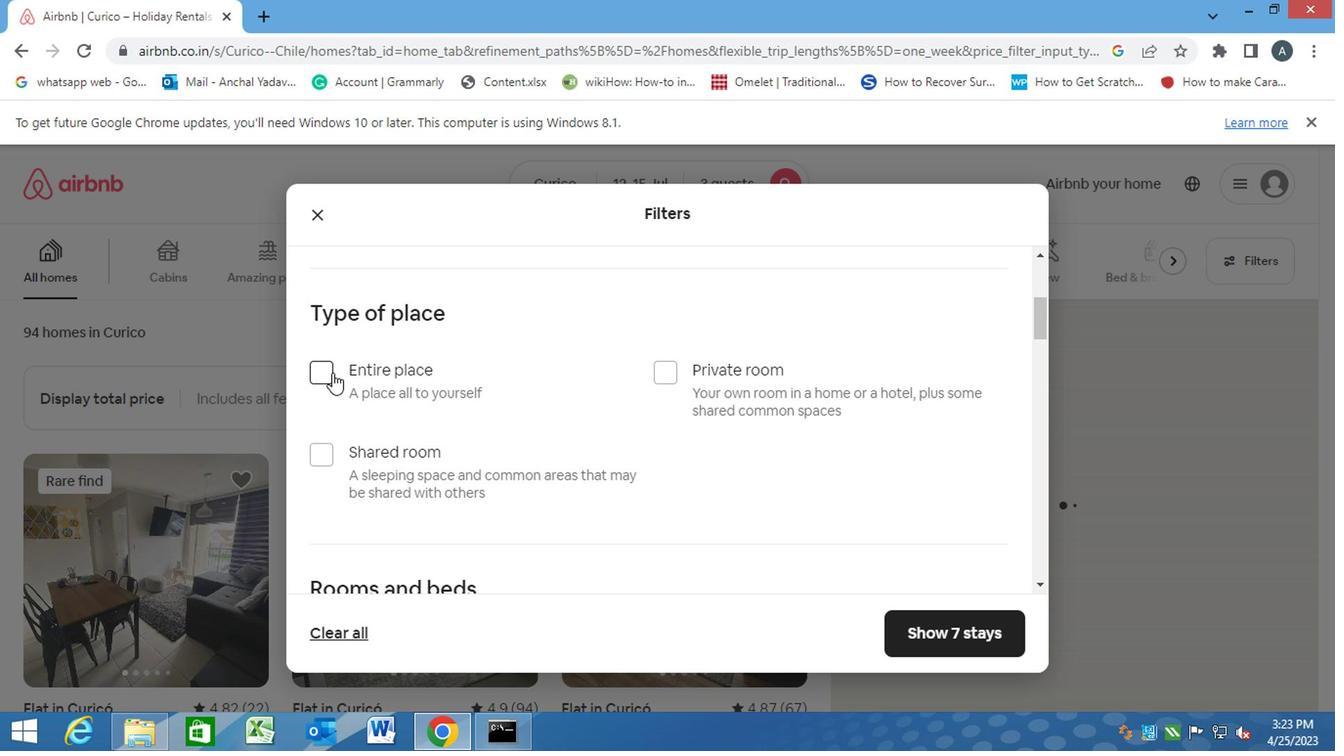 
Action: Mouse moved to (443, 454)
Screenshot: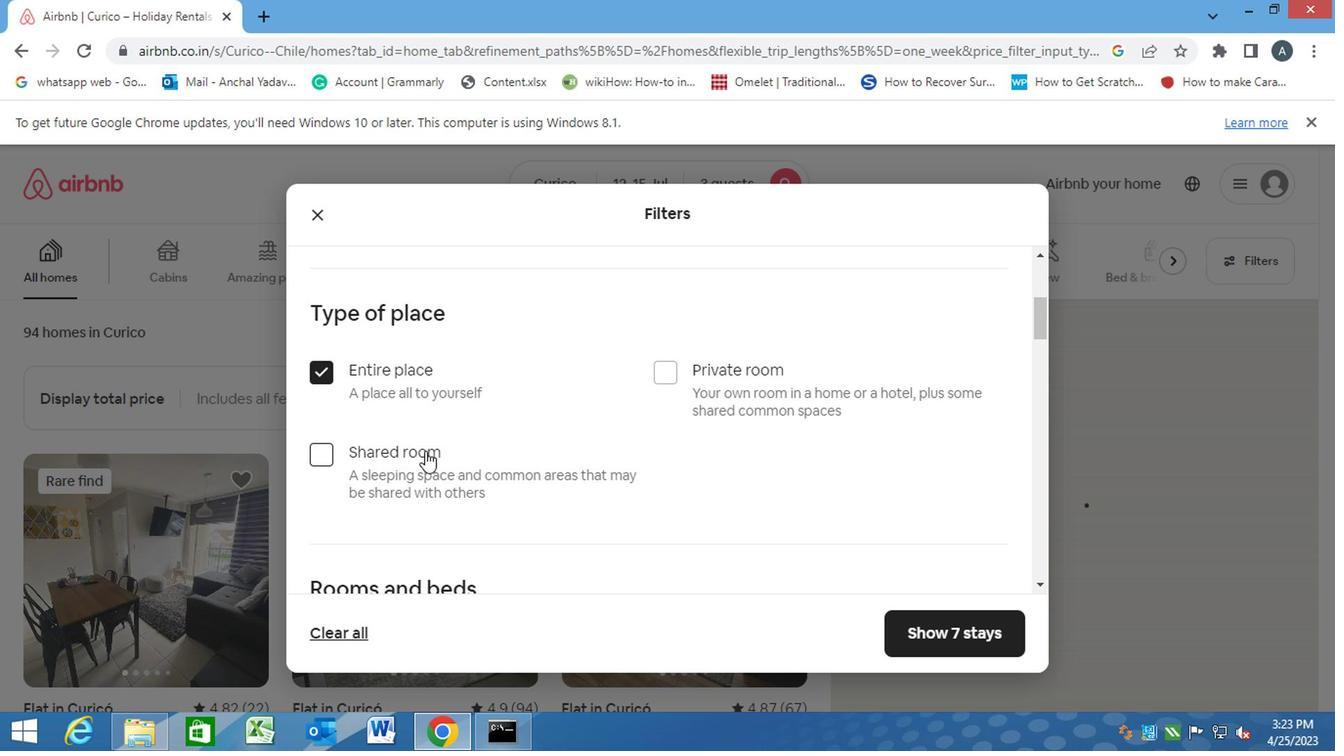 
Action: Mouse scrolled (443, 453) with delta (0, 0)
Screenshot: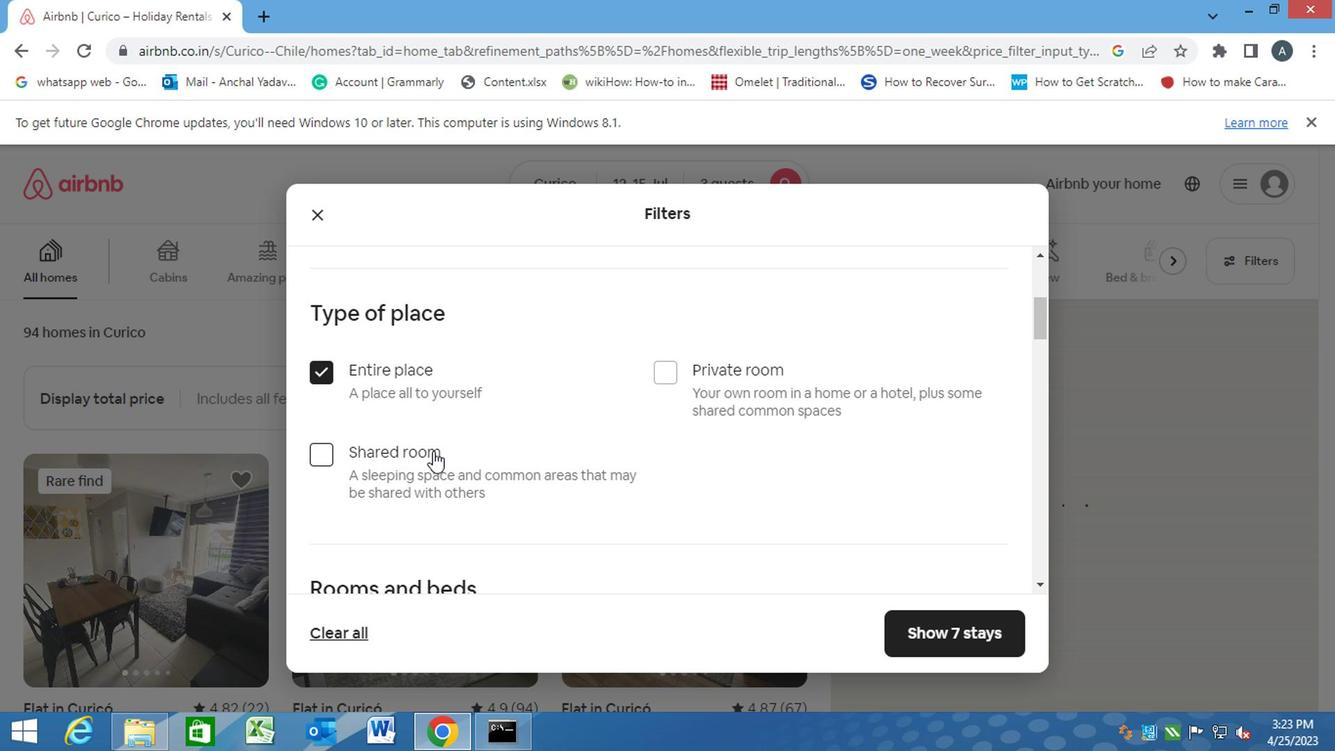 
Action: Mouse scrolled (443, 453) with delta (0, 0)
Screenshot: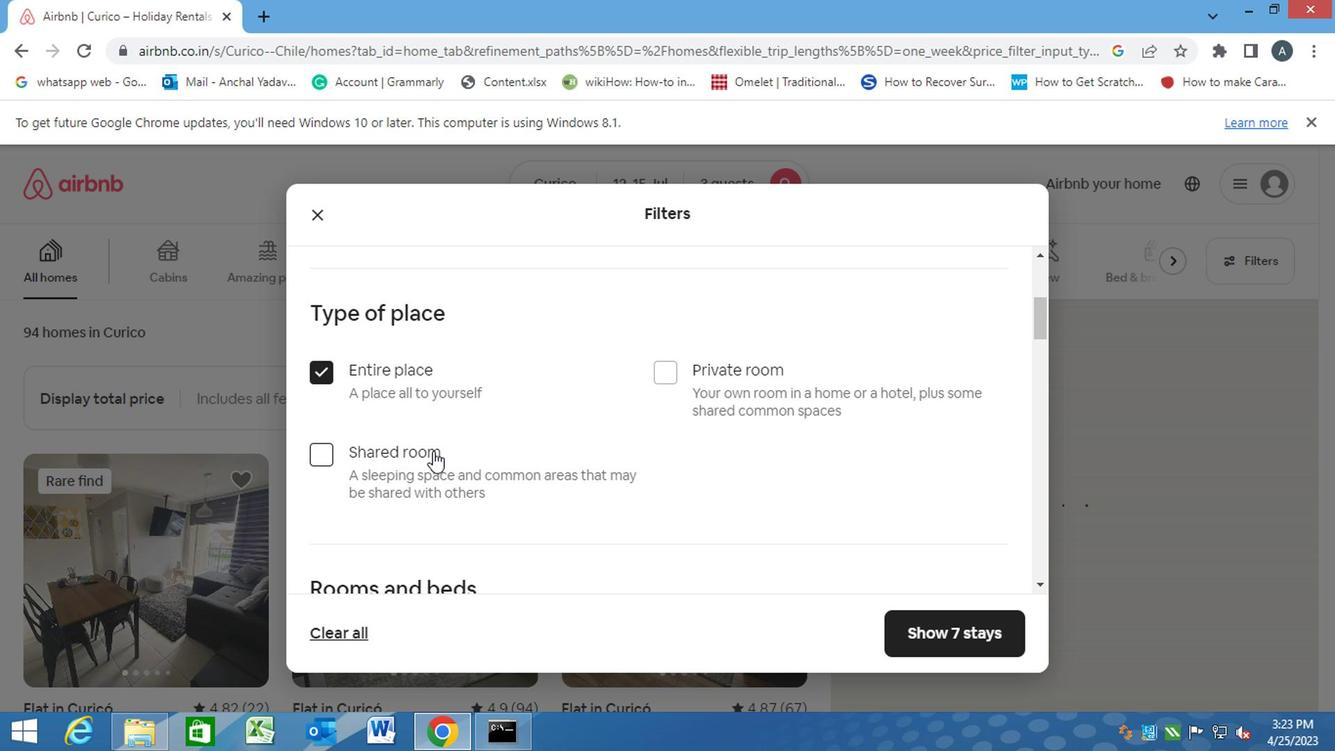 
Action: Mouse scrolled (443, 453) with delta (0, 0)
Screenshot: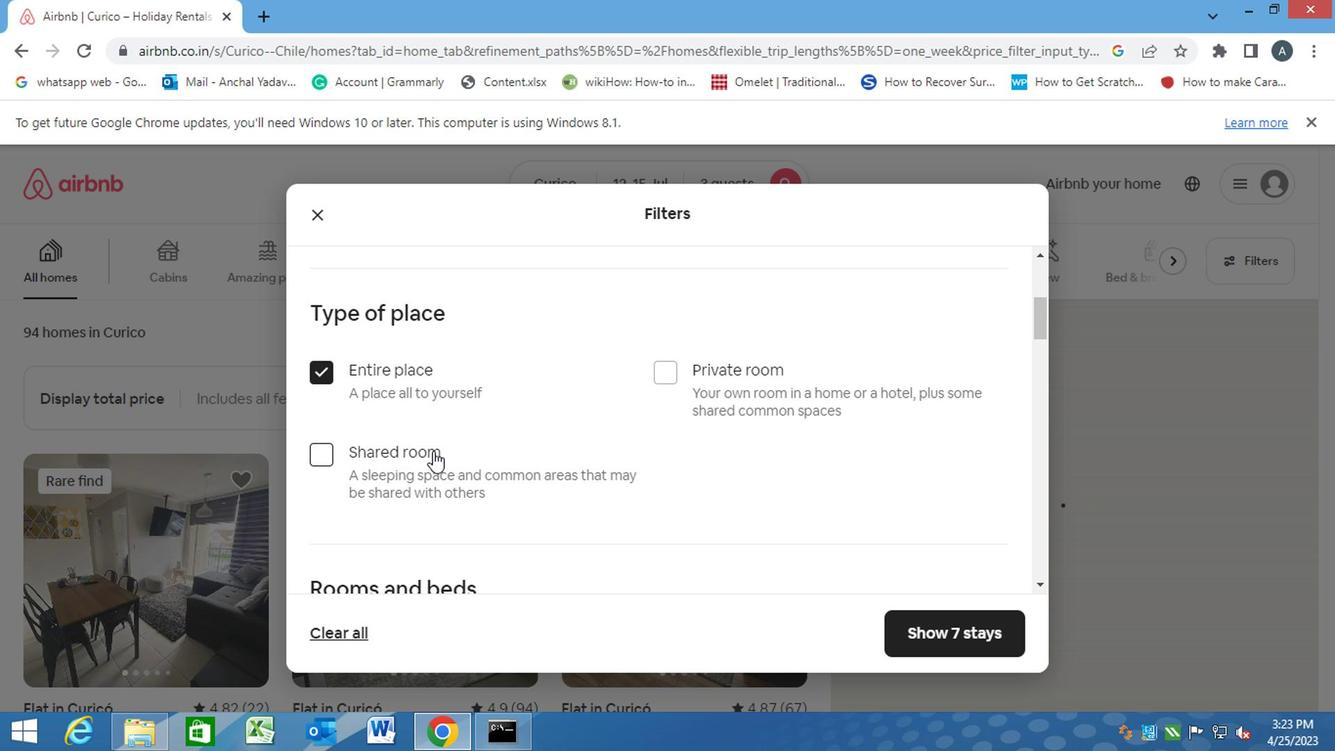 
Action: Mouse scrolled (443, 453) with delta (0, 0)
Screenshot: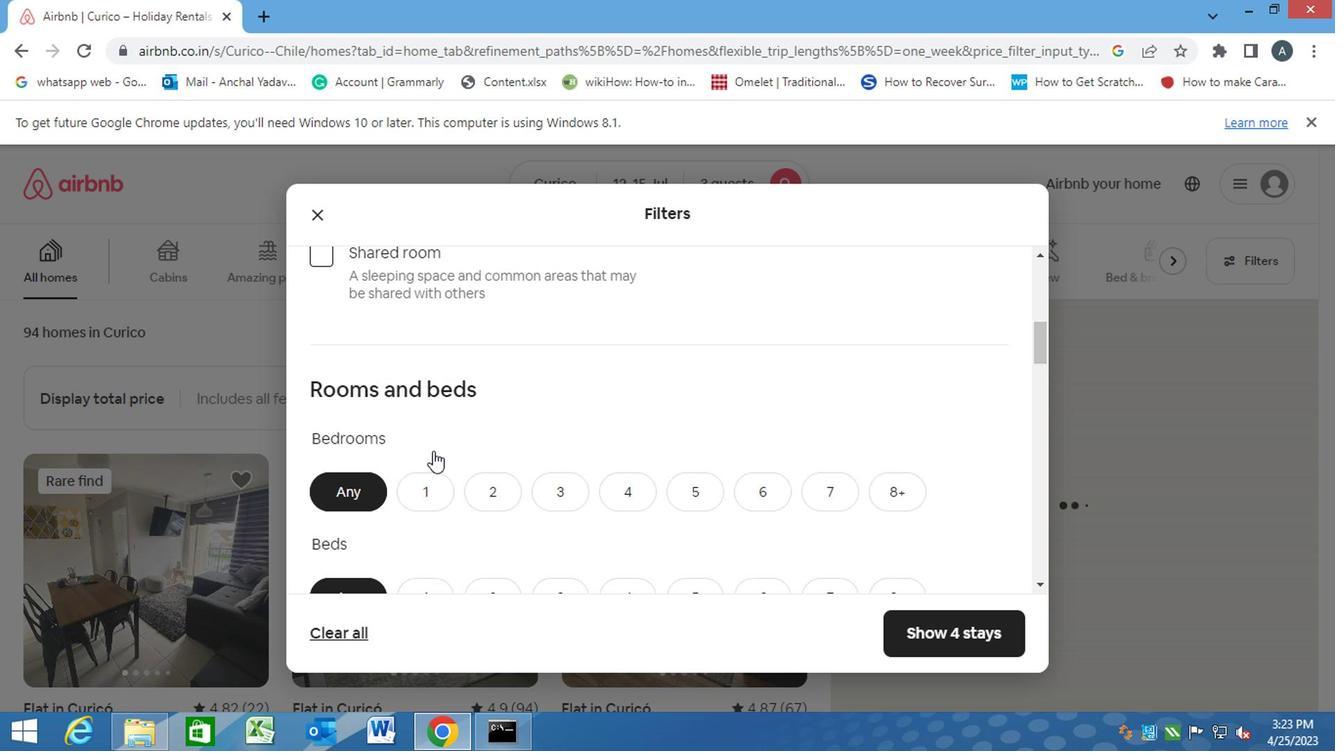 
Action: Mouse moved to (488, 321)
Screenshot: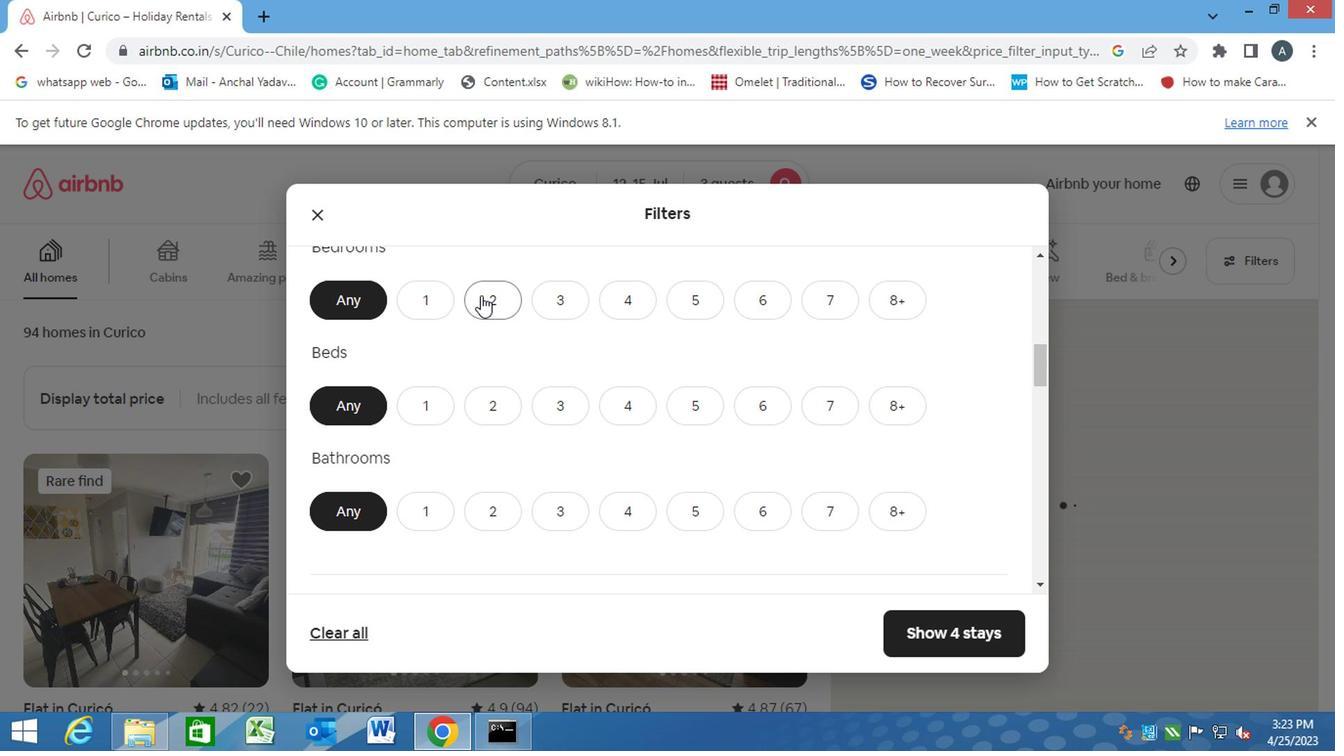 
Action: Mouse pressed left at (488, 321)
Screenshot: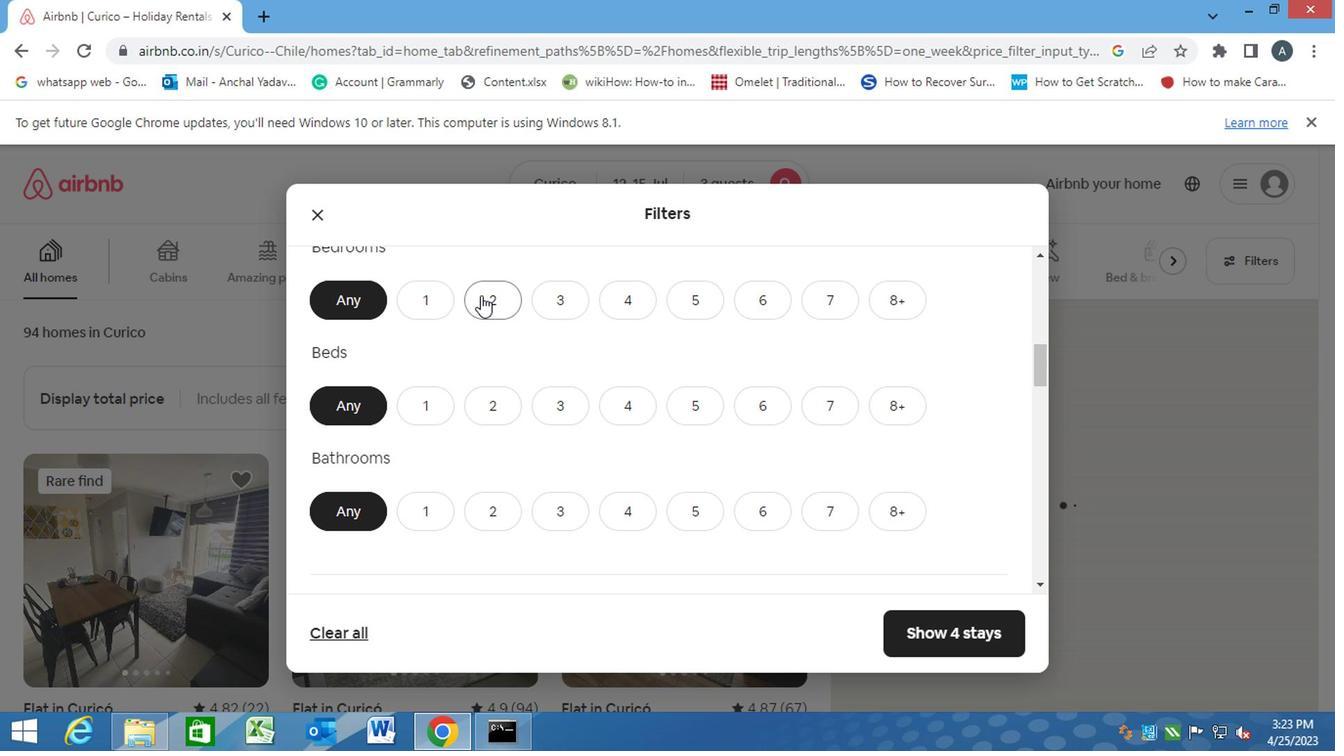 
Action: Mouse moved to (544, 452)
Screenshot: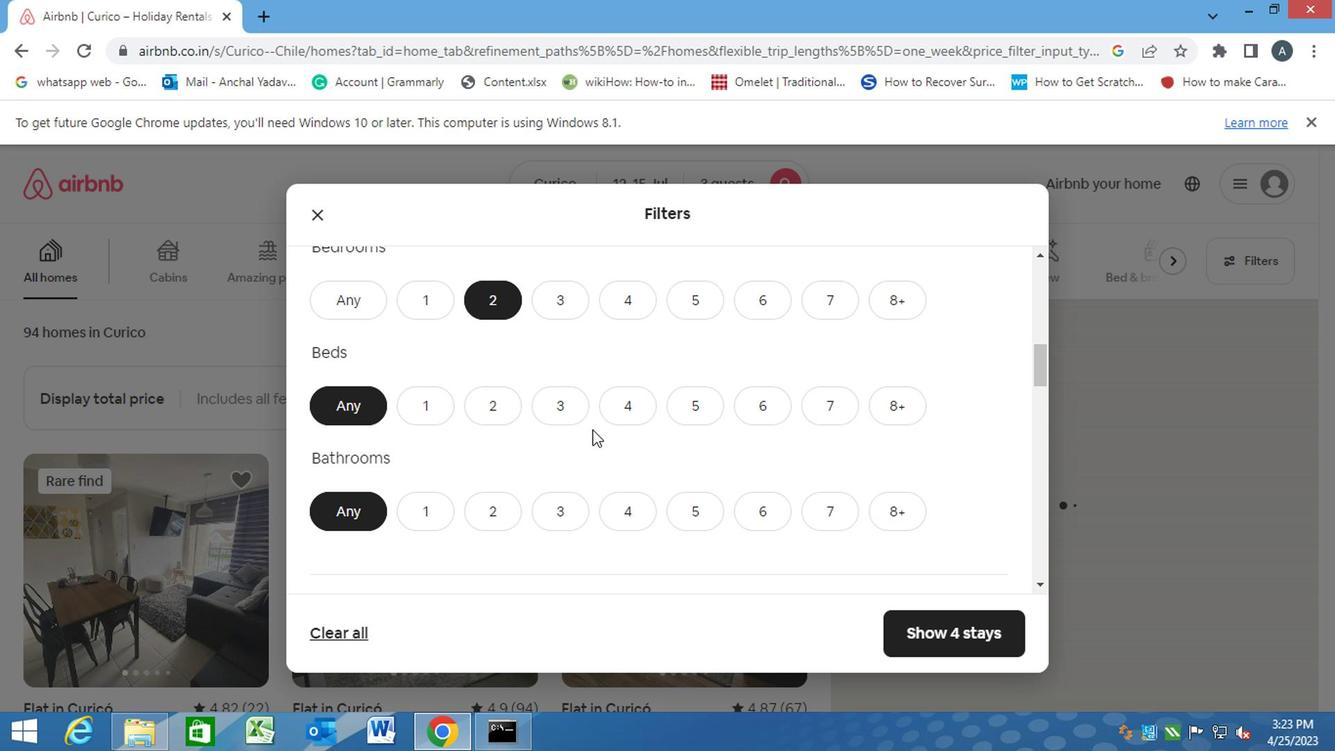 
Action: Mouse pressed left at (590, 436)
Screenshot: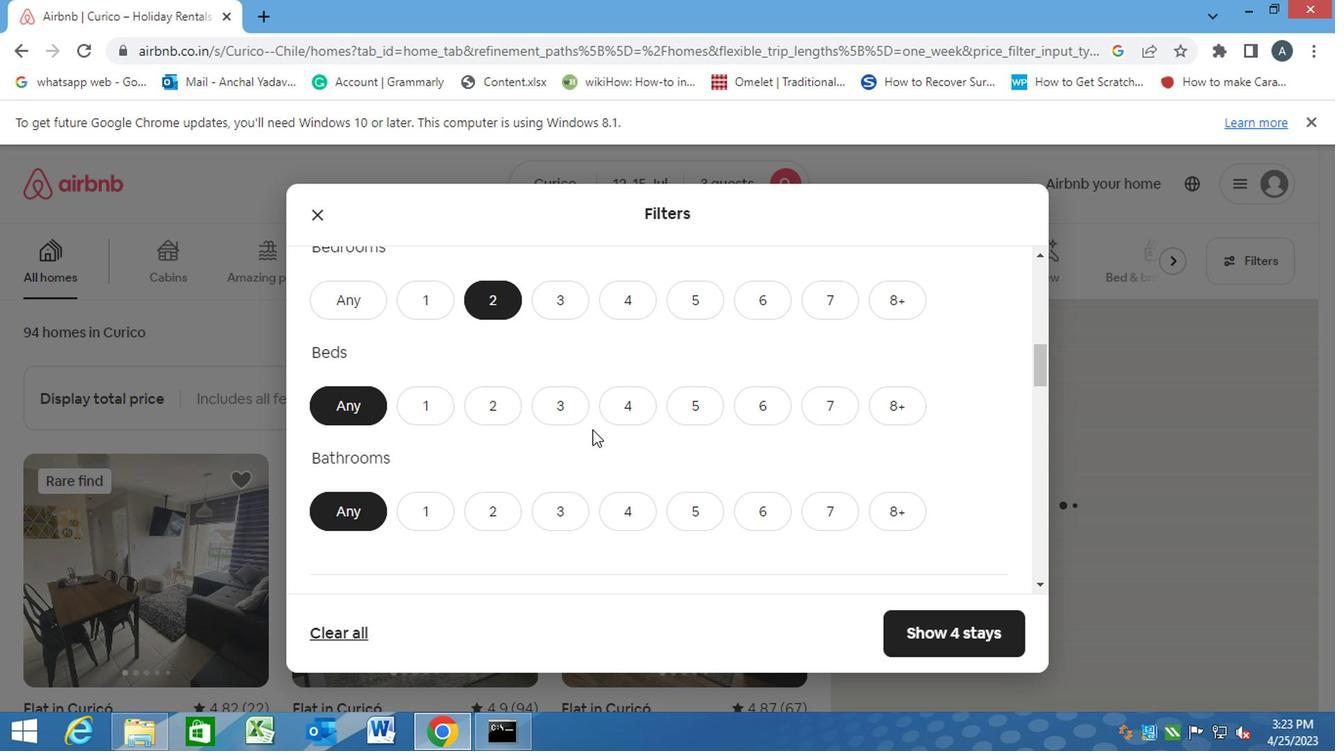 
Action: Mouse moved to (559, 404)
Screenshot: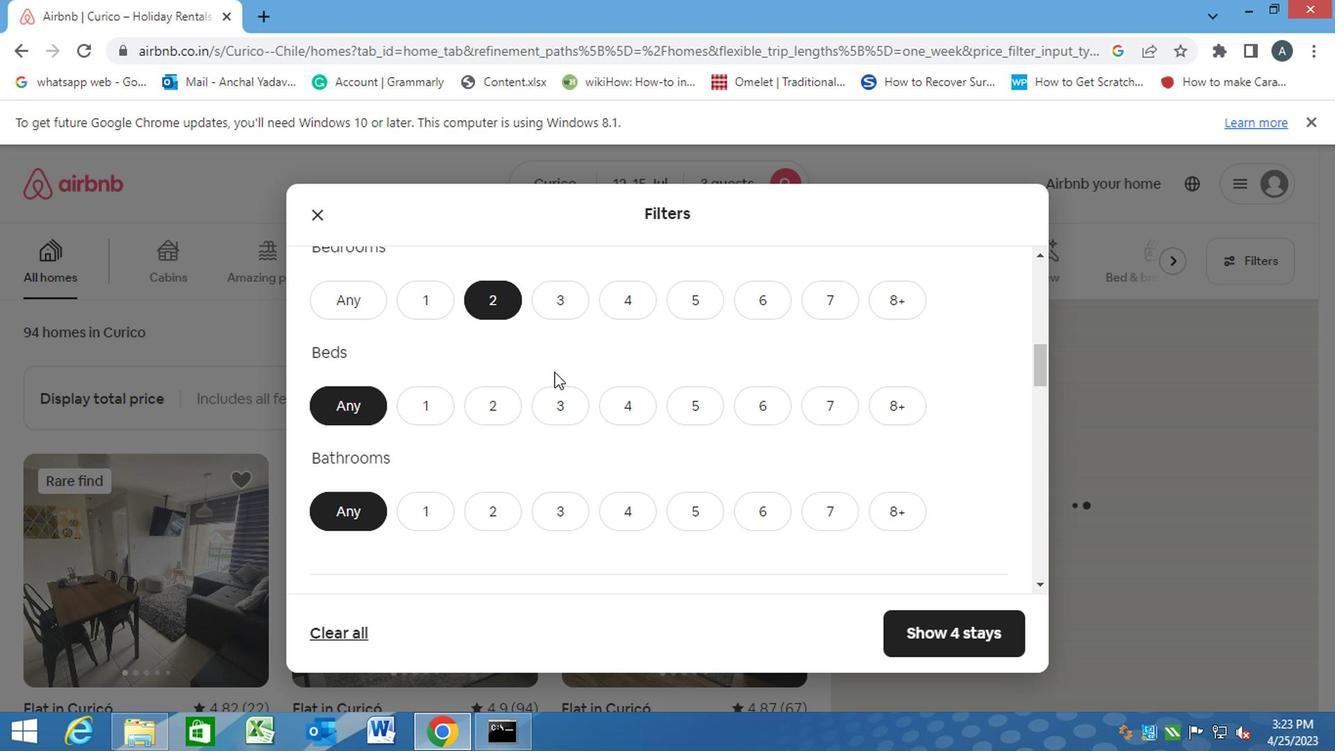 
Action: Mouse pressed left at (559, 404)
Screenshot: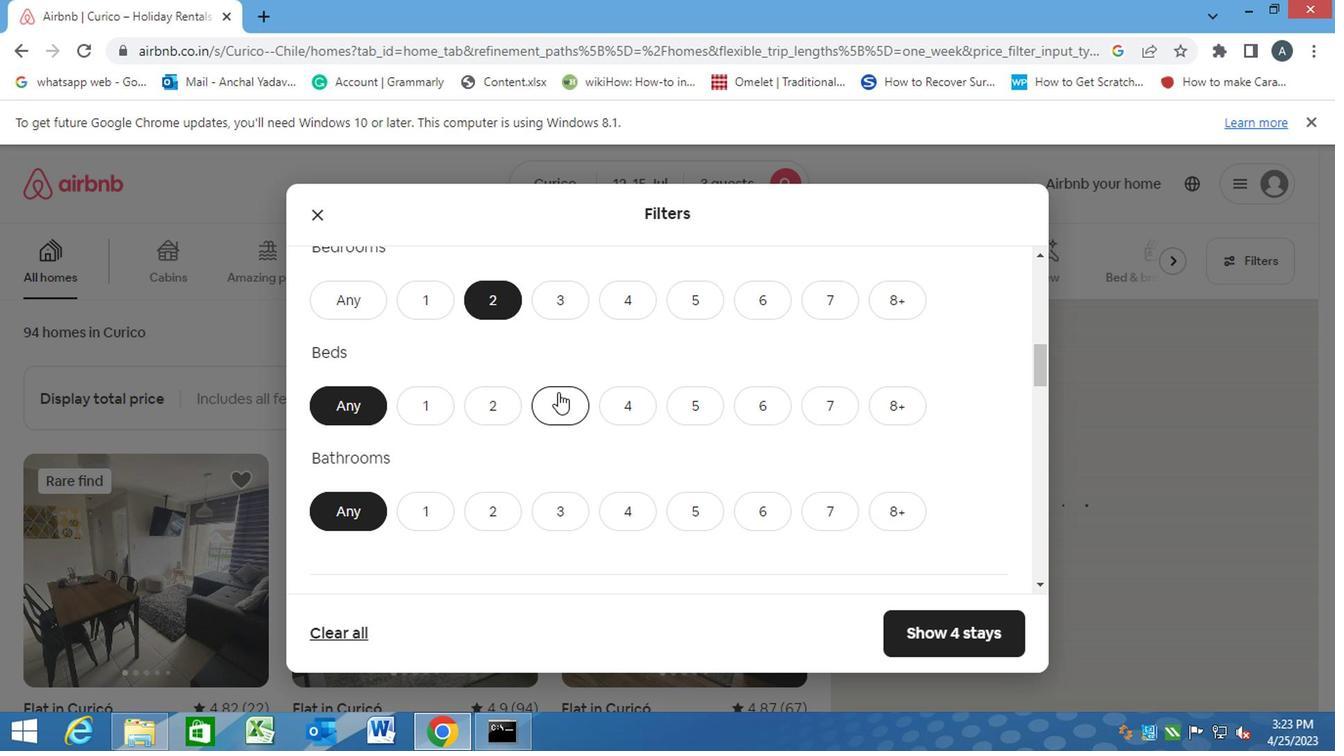 
Action: Mouse moved to (441, 497)
Screenshot: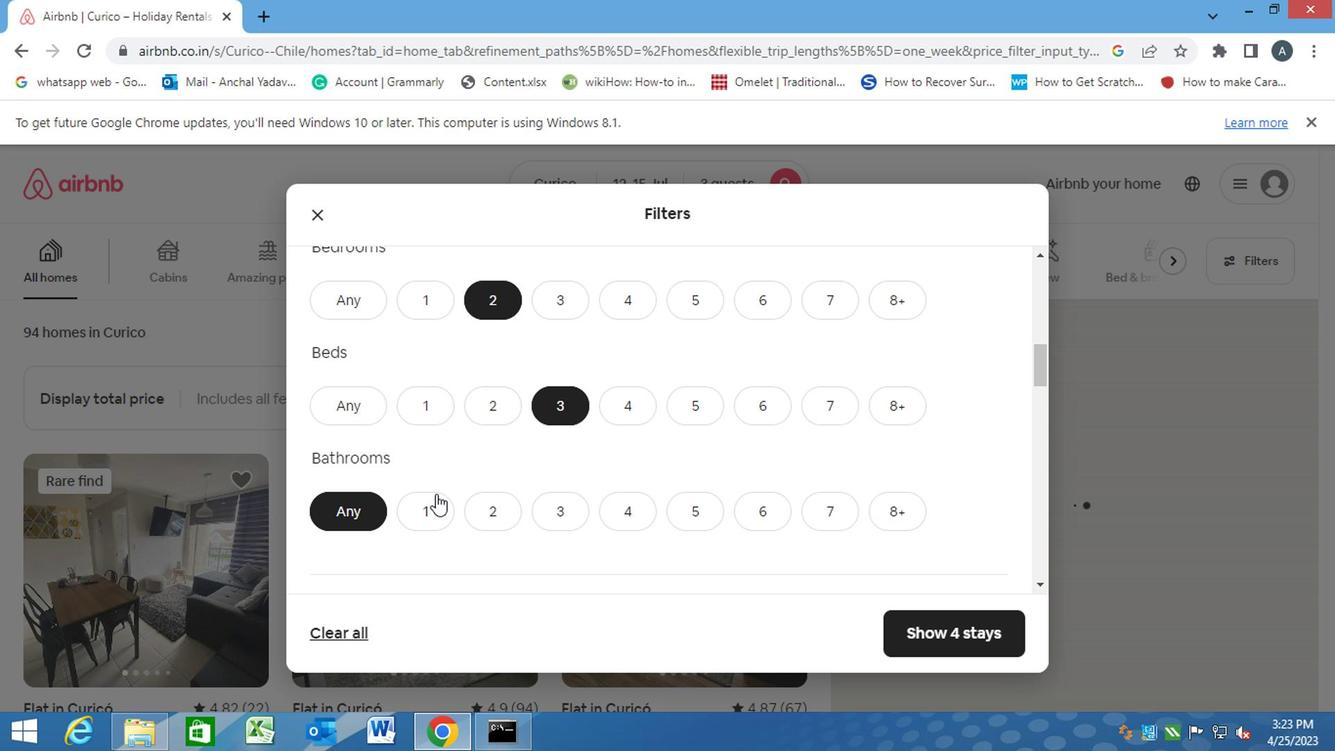 
Action: Mouse pressed left at (441, 497)
Screenshot: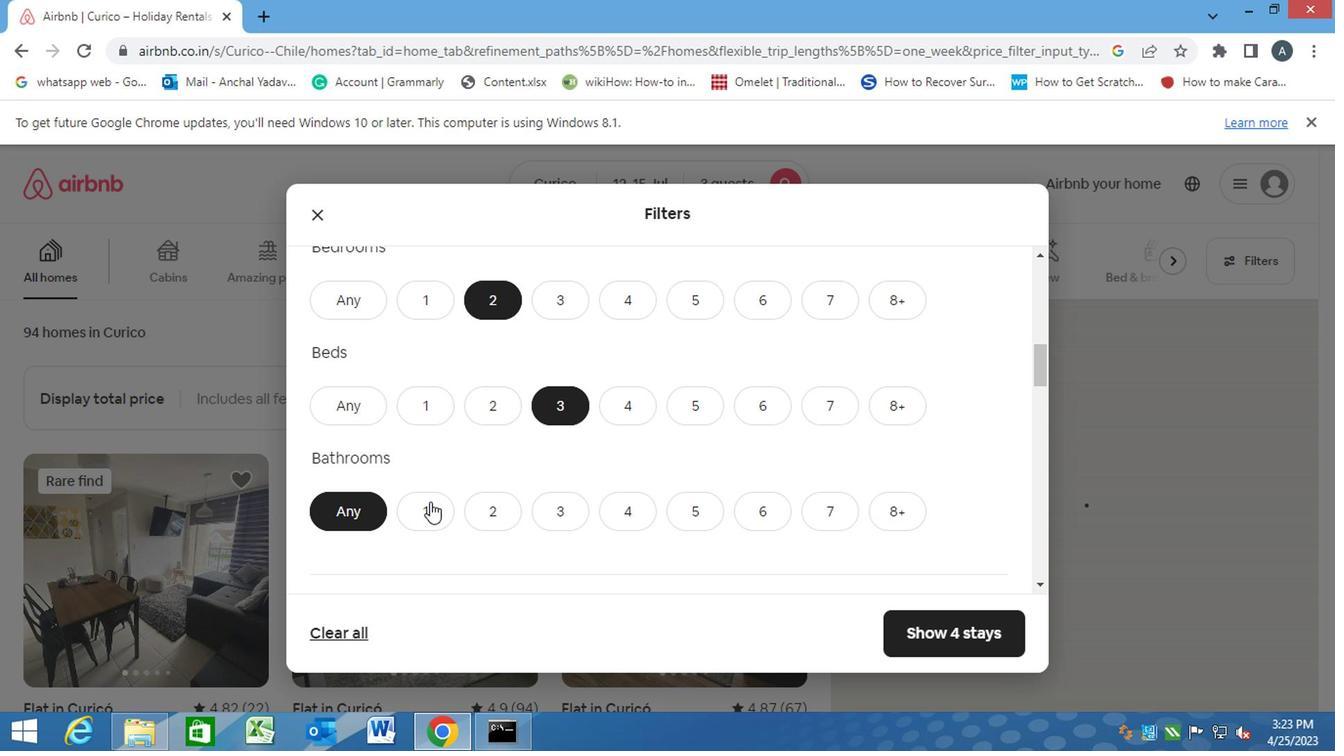 
Action: Mouse moved to (499, 497)
Screenshot: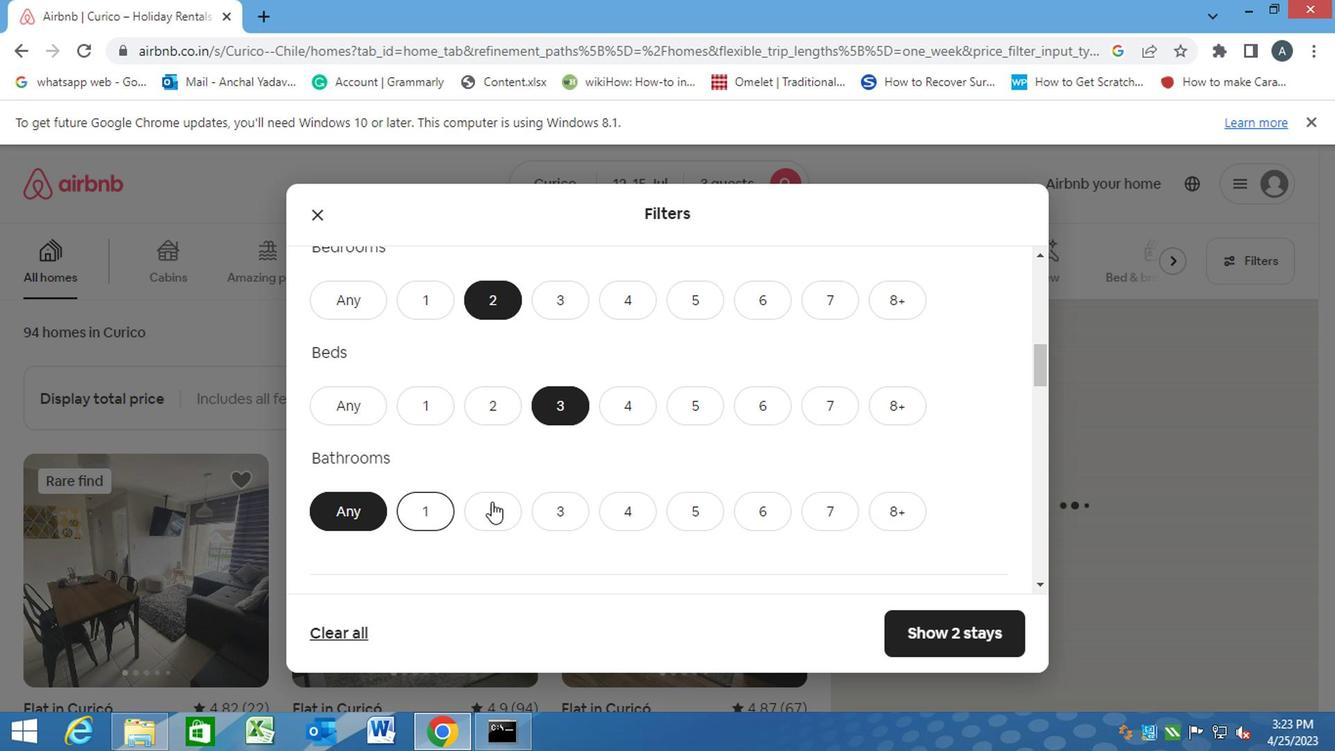 
Action: Mouse scrolled (499, 496) with delta (0, 0)
Screenshot: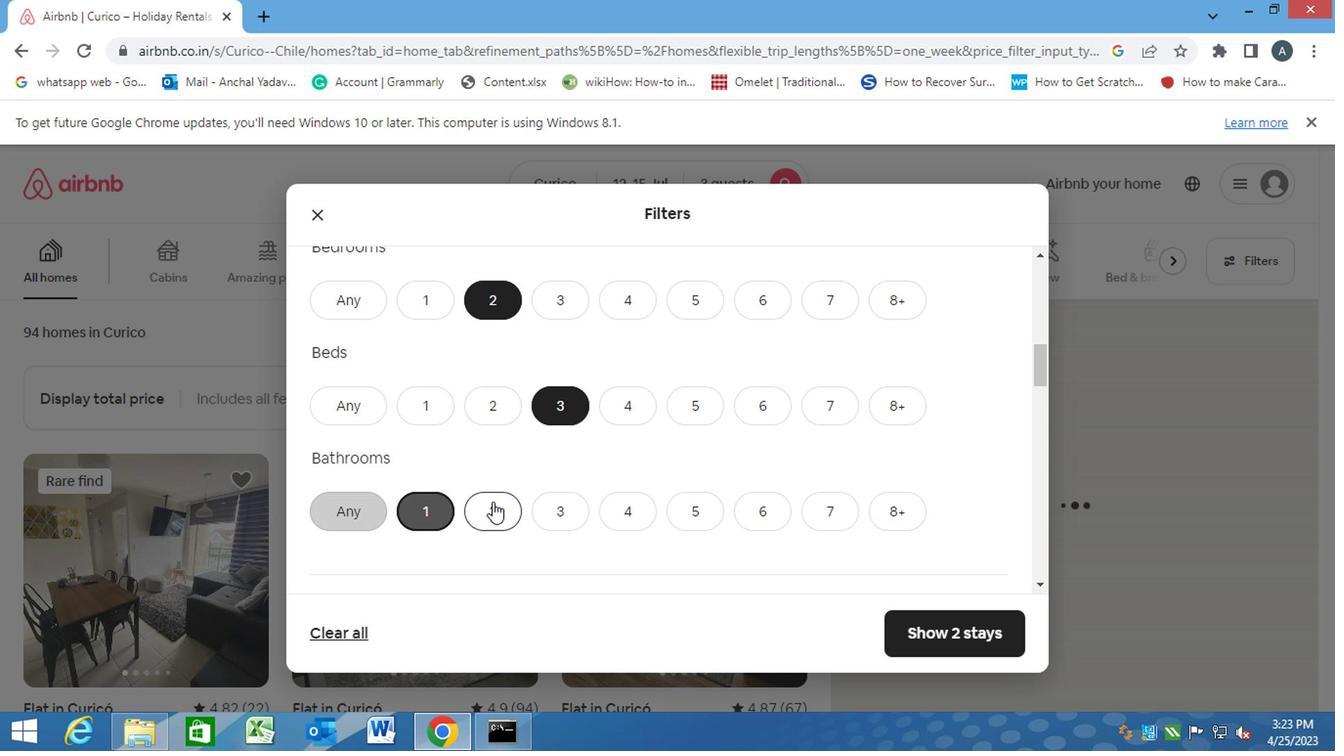 
Action: Mouse scrolled (499, 496) with delta (0, 0)
Screenshot: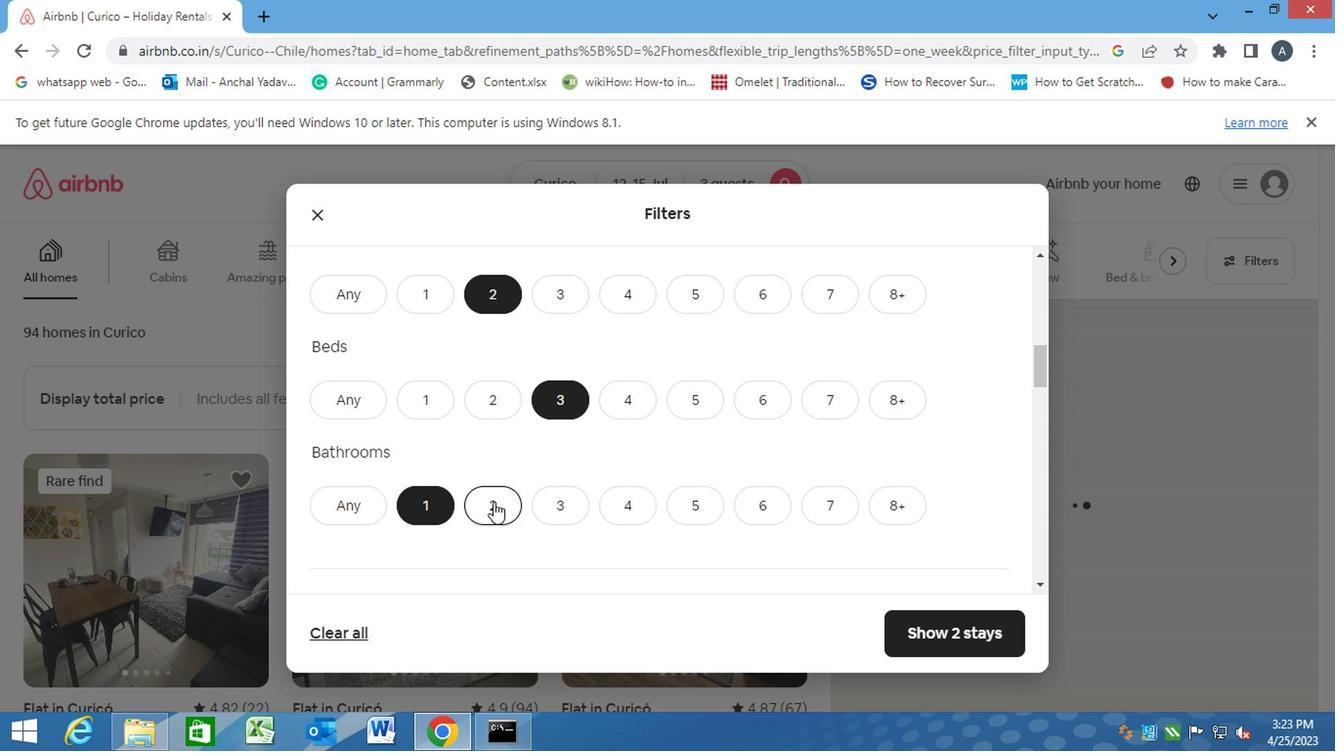 
Action: Mouse scrolled (499, 498) with delta (0, 0)
Screenshot: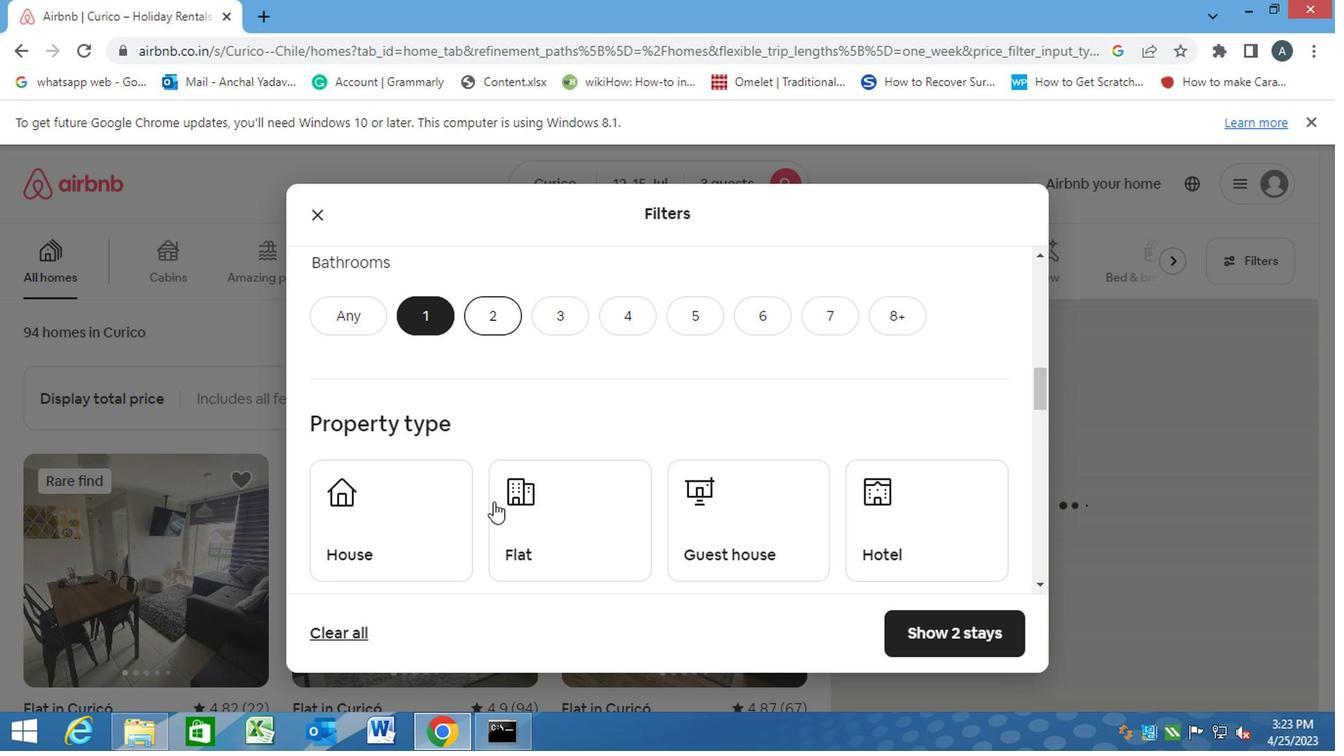 
Action: Mouse scrolled (499, 498) with delta (0, 0)
Screenshot: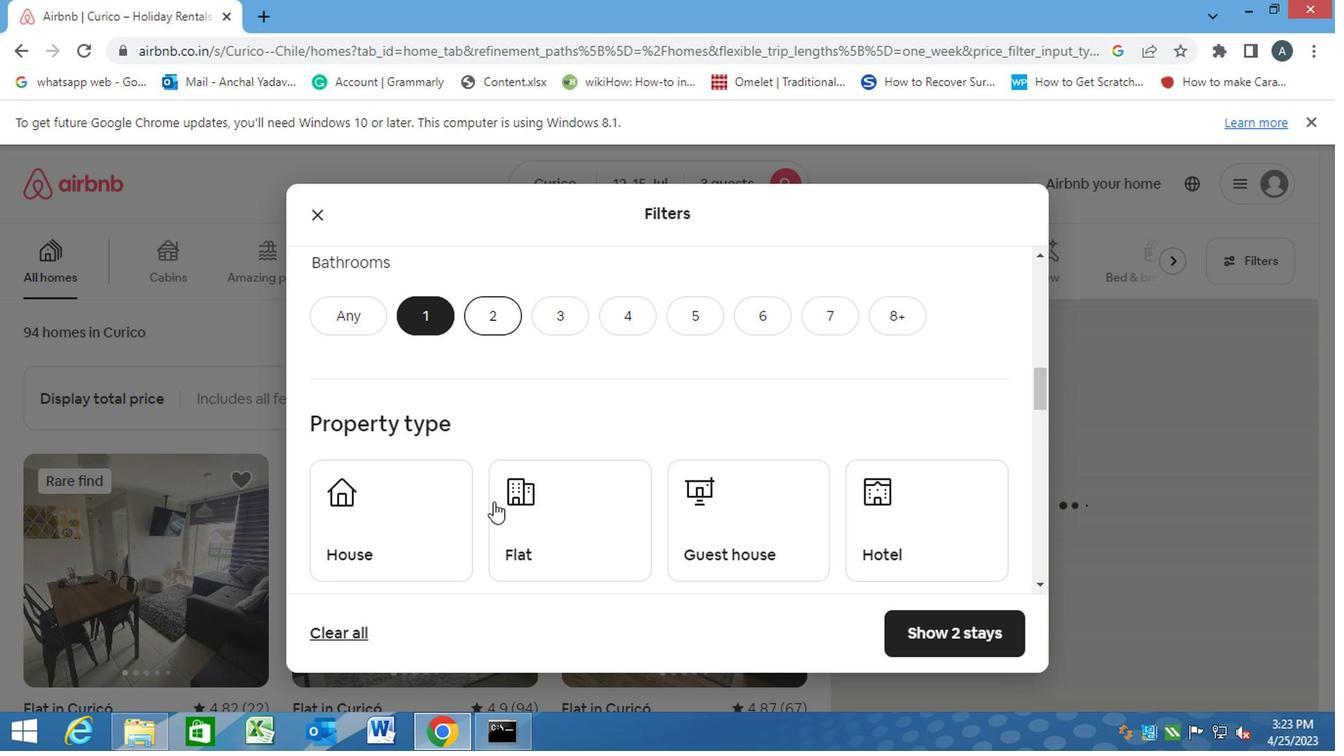 
Action: Mouse scrolled (499, 498) with delta (0, 0)
Screenshot: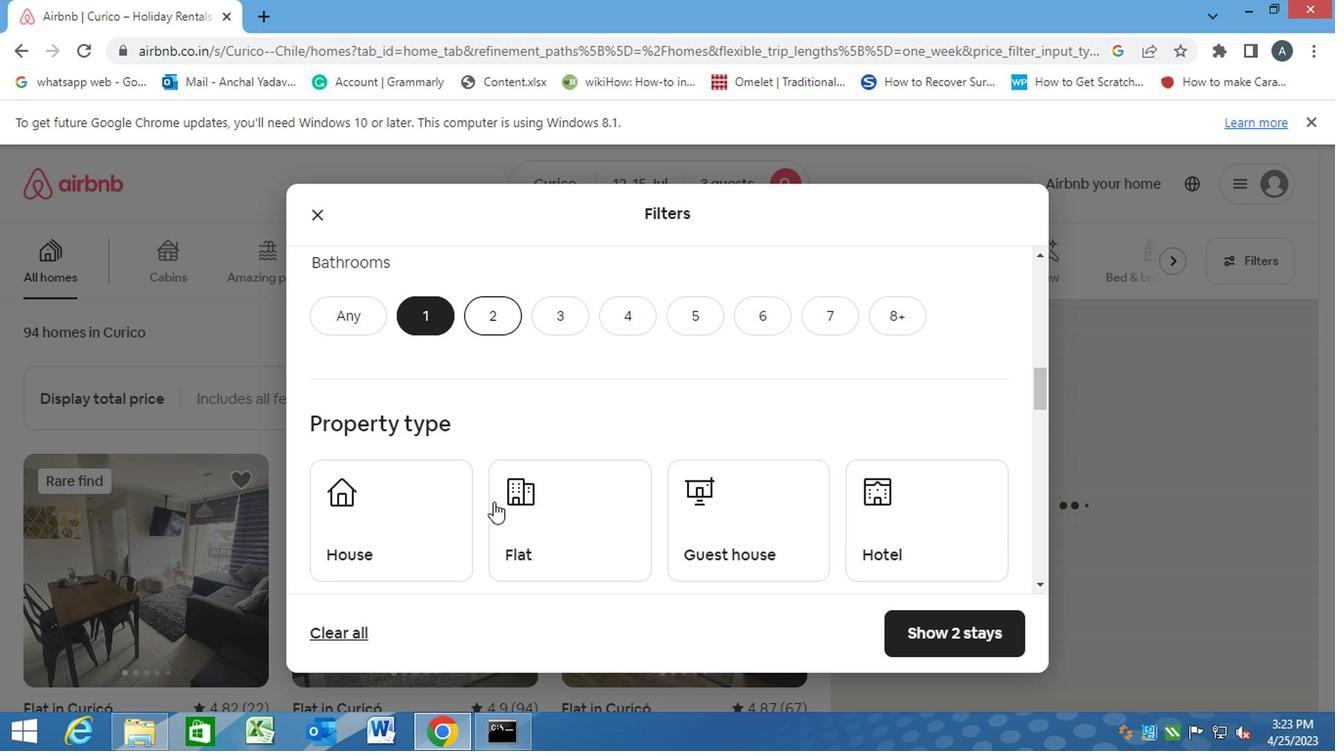 
Action: Mouse scrolled (499, 496) with delta (0, 0)
Screenshot: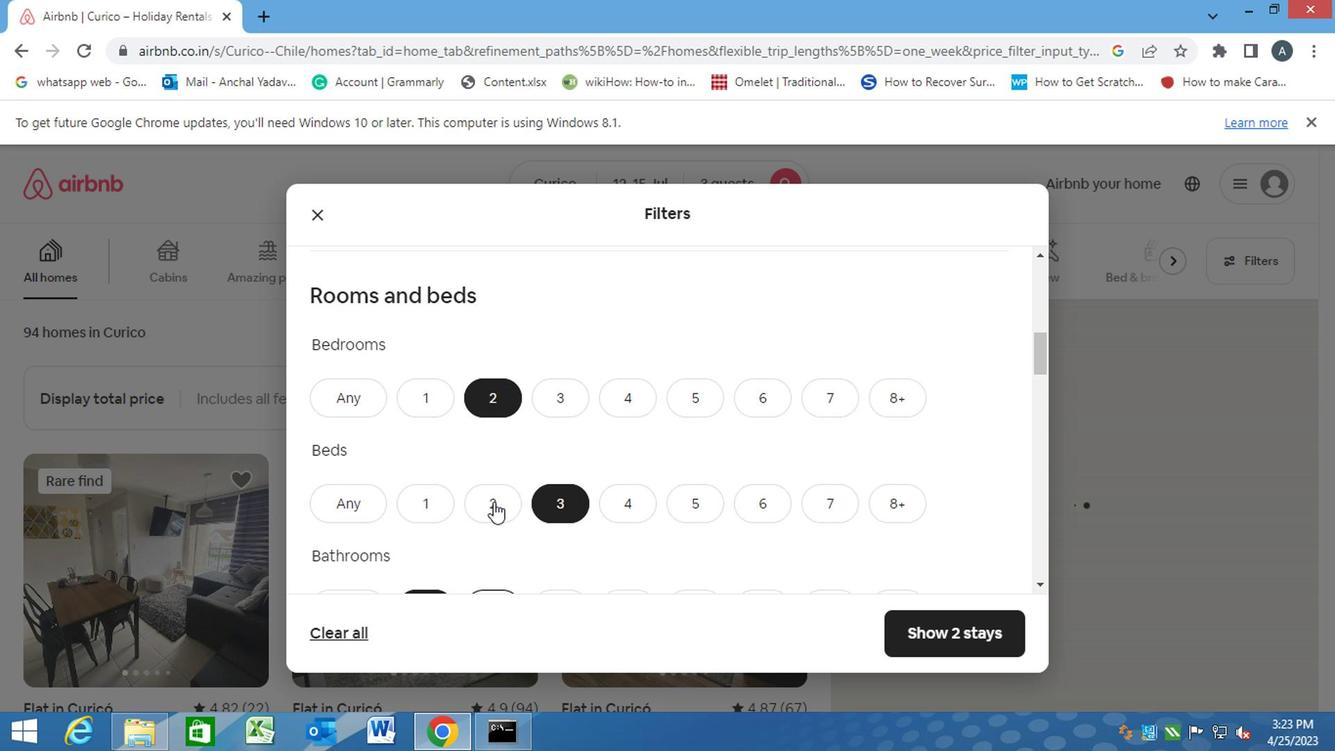 
Action: Mouse scrolled (499, 496) with delta (0, 0)
Screenshot: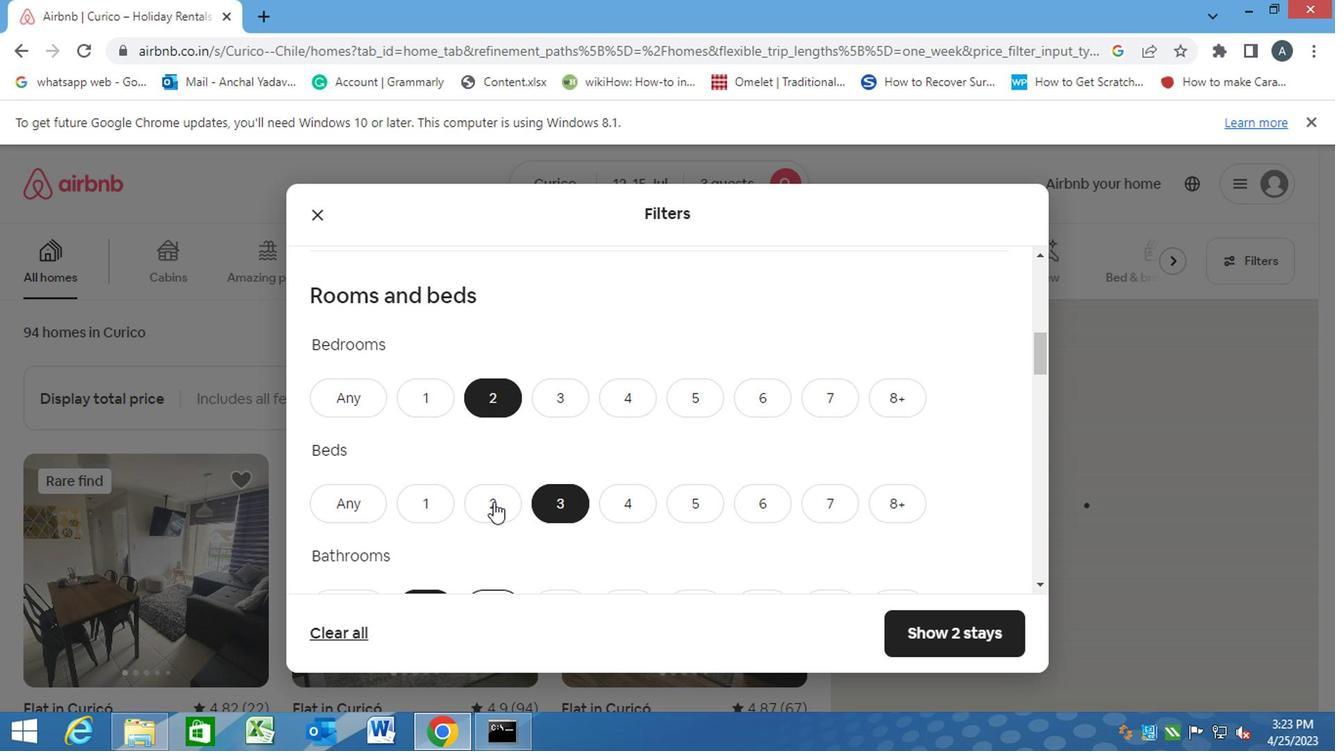 
Action: Mouse scrolled (499, 496) with delta (0, 0)
Screenshot: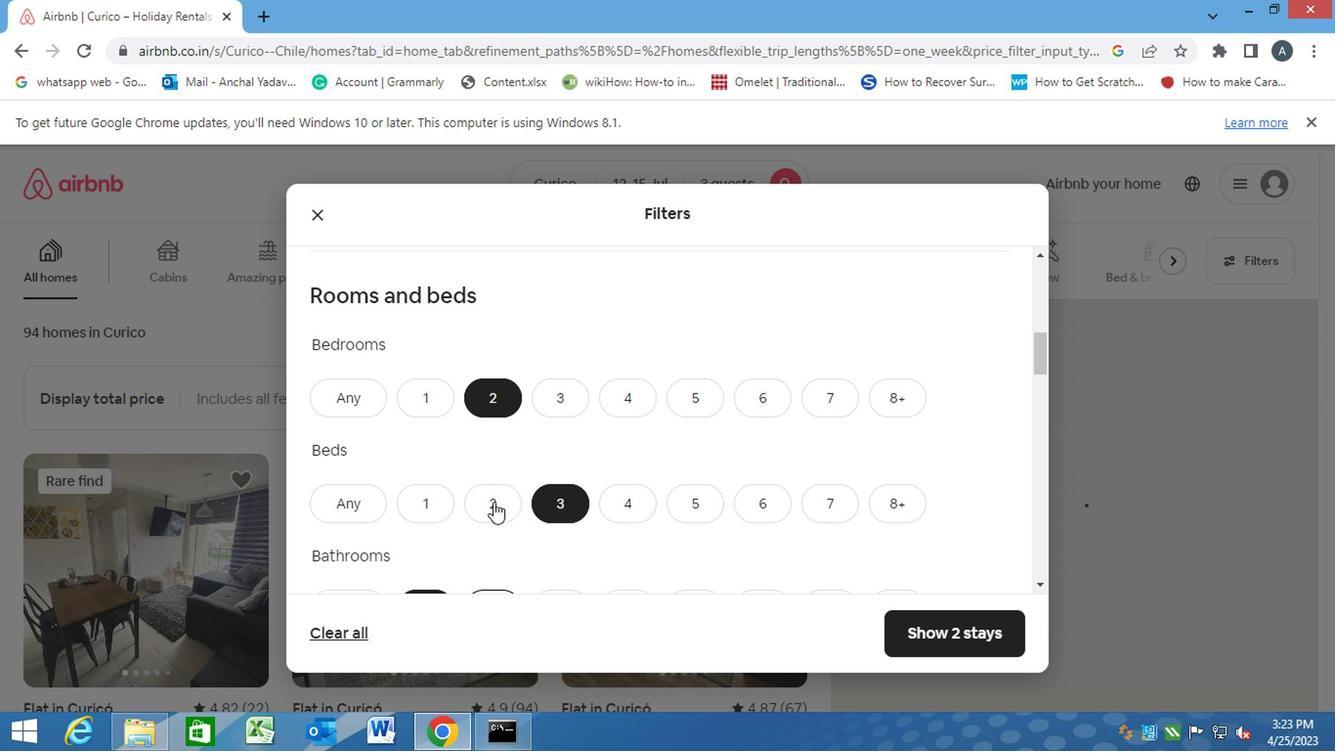 
Action: Mouse scrolled (499, 496) with delta (0, 0)
Screenshot: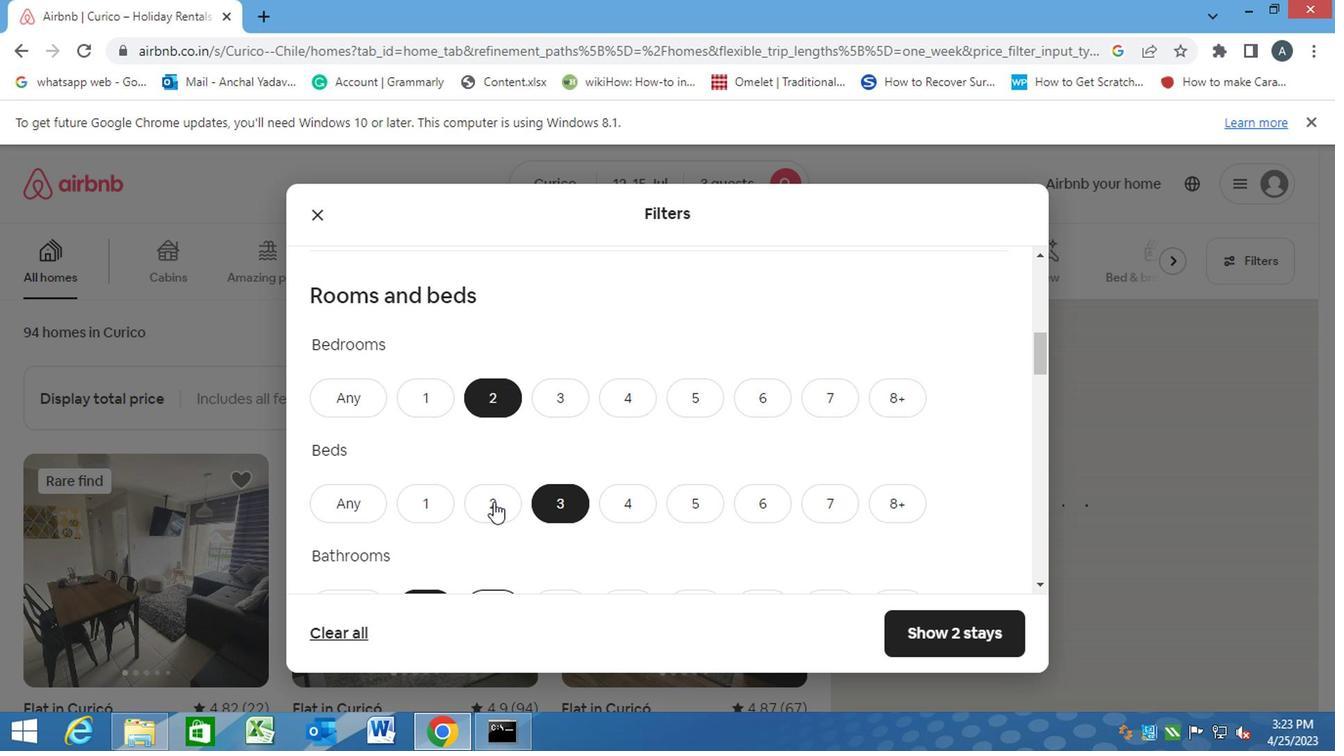 
Action: Mouse moved to (457, 445)
Screenshot: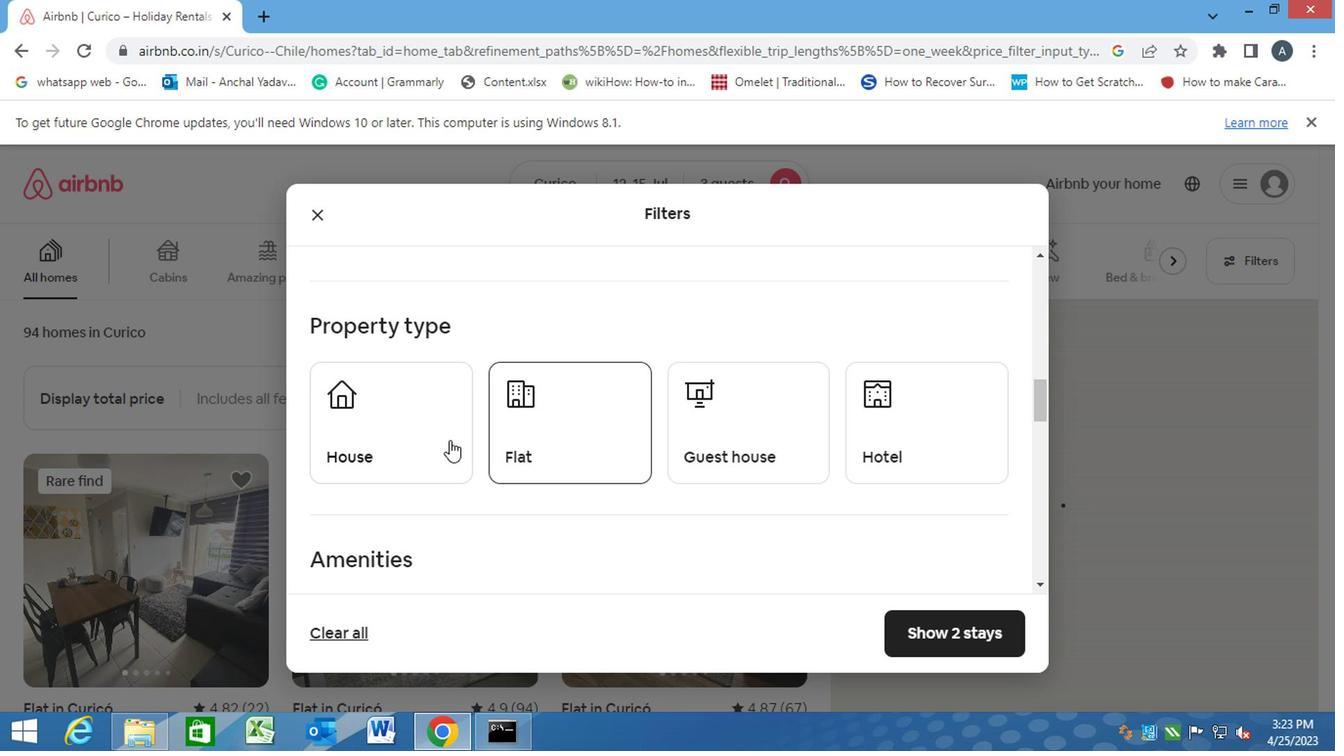 
Action: Mouse pressed left at (457, 445)
Screenshot: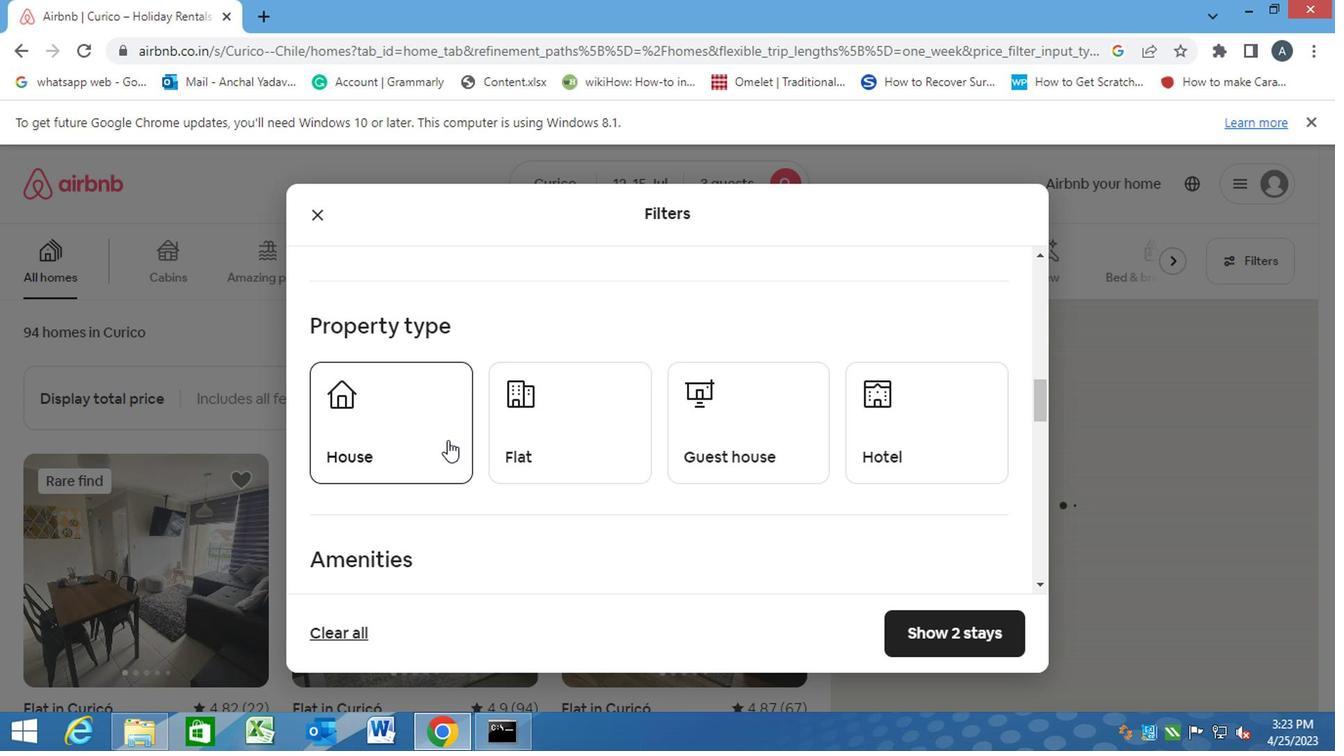 
Action: Mouse moved to (529, 446)
Screenshot: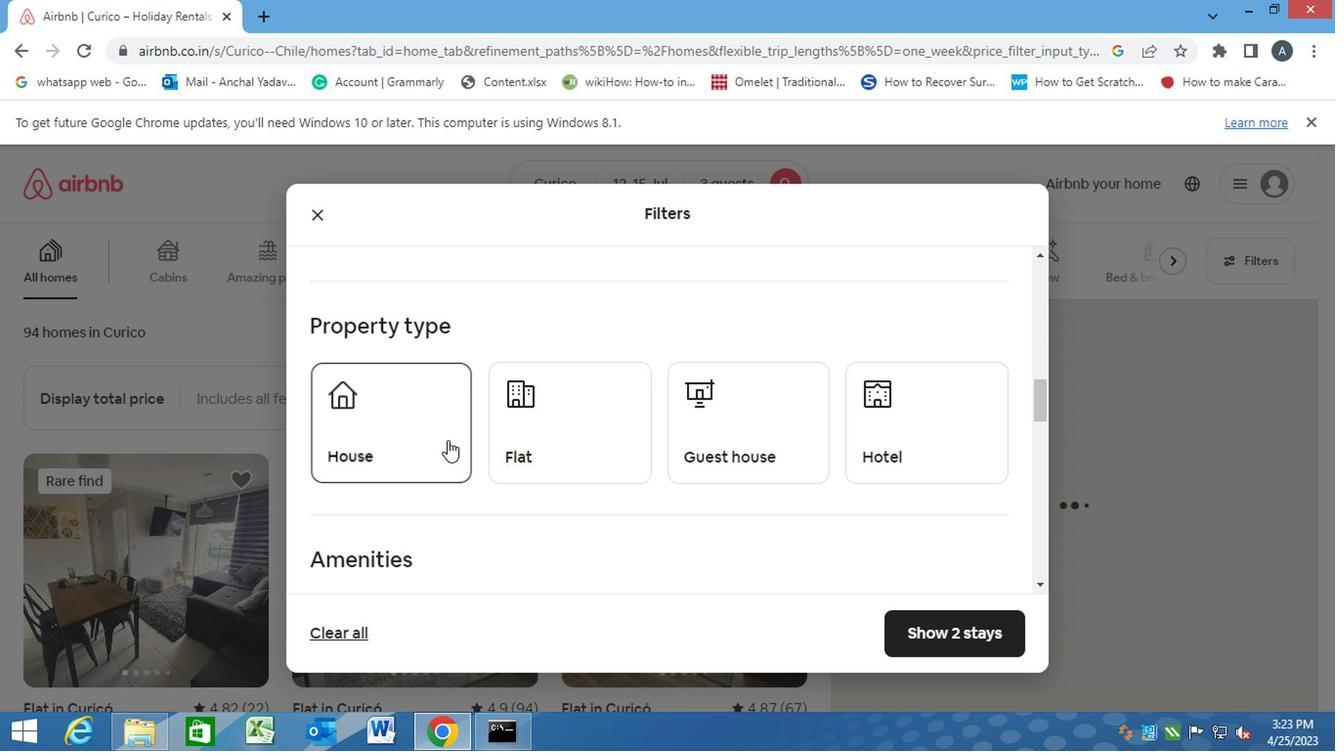 
Action: Mouse pressed left at (529, 446)
Screenshot: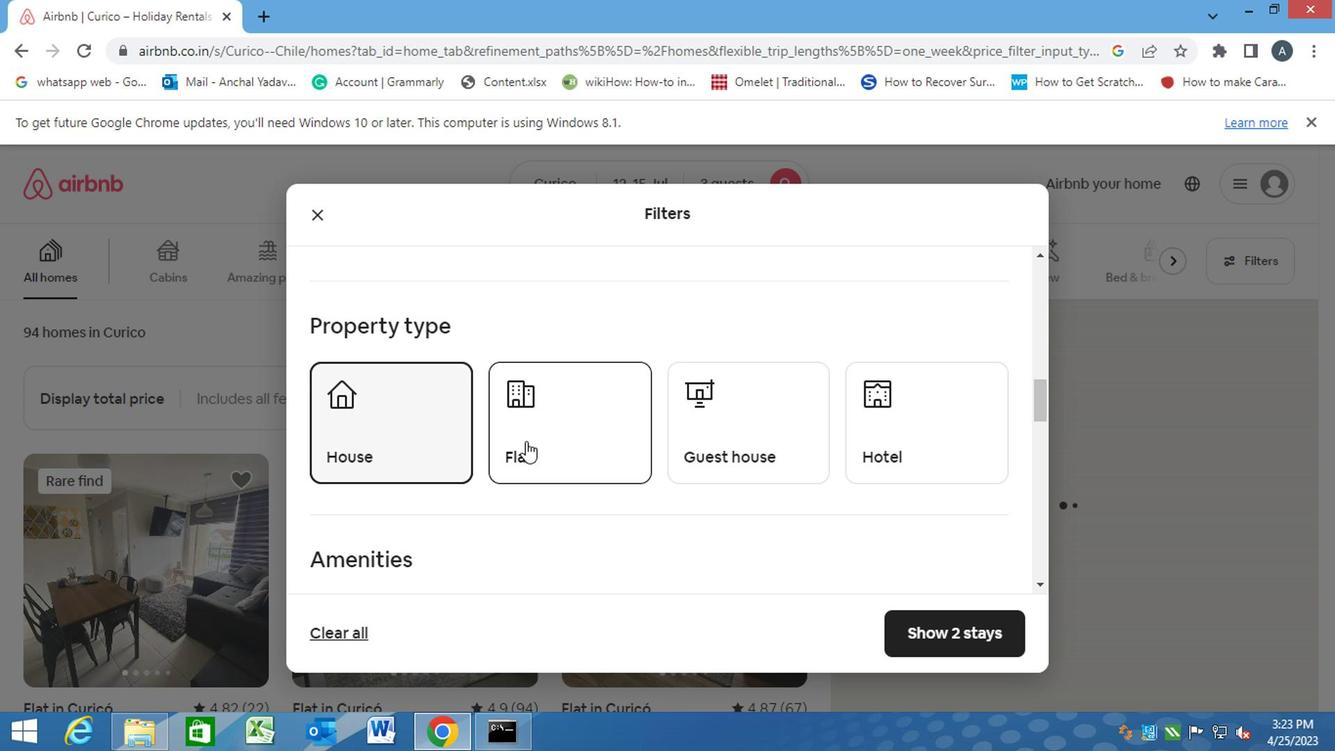 
Action: Mouse moved to (689, 432)
Screenshot: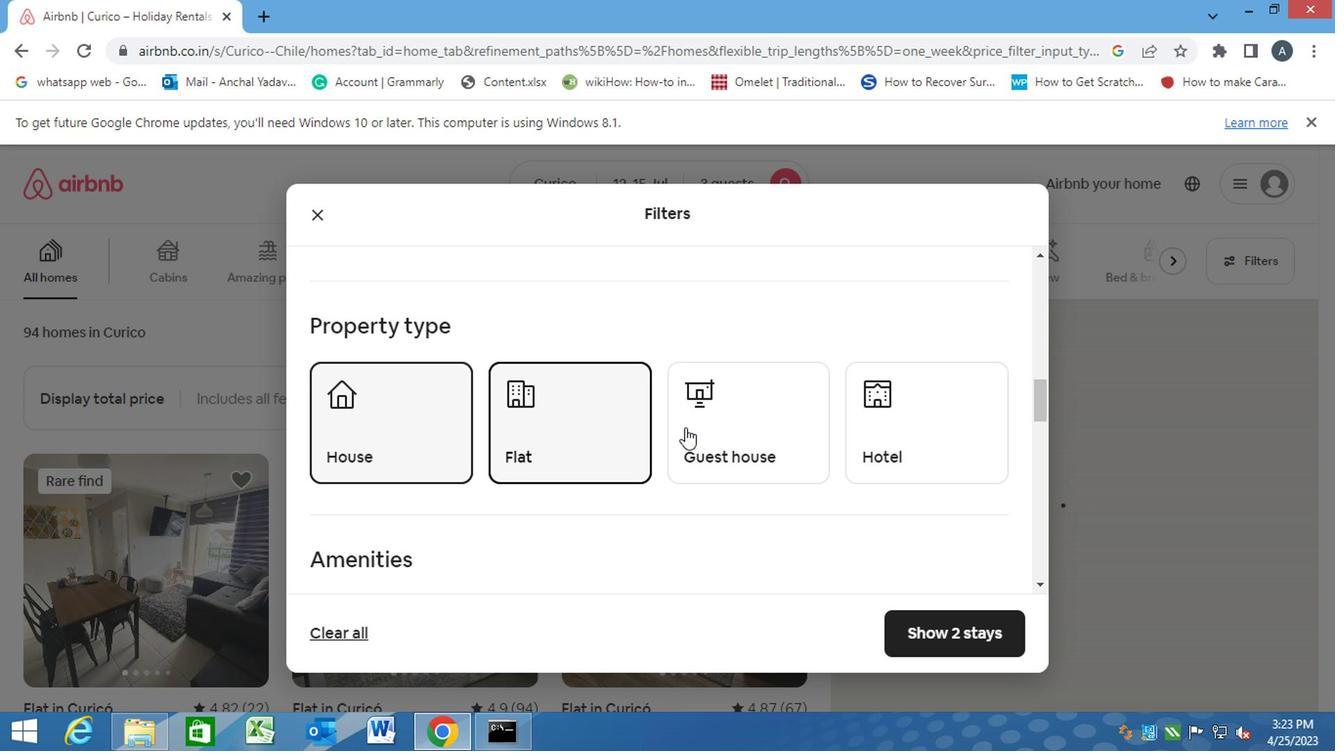 
Action: Mouse pressed left at (689, 432)
Screenshot: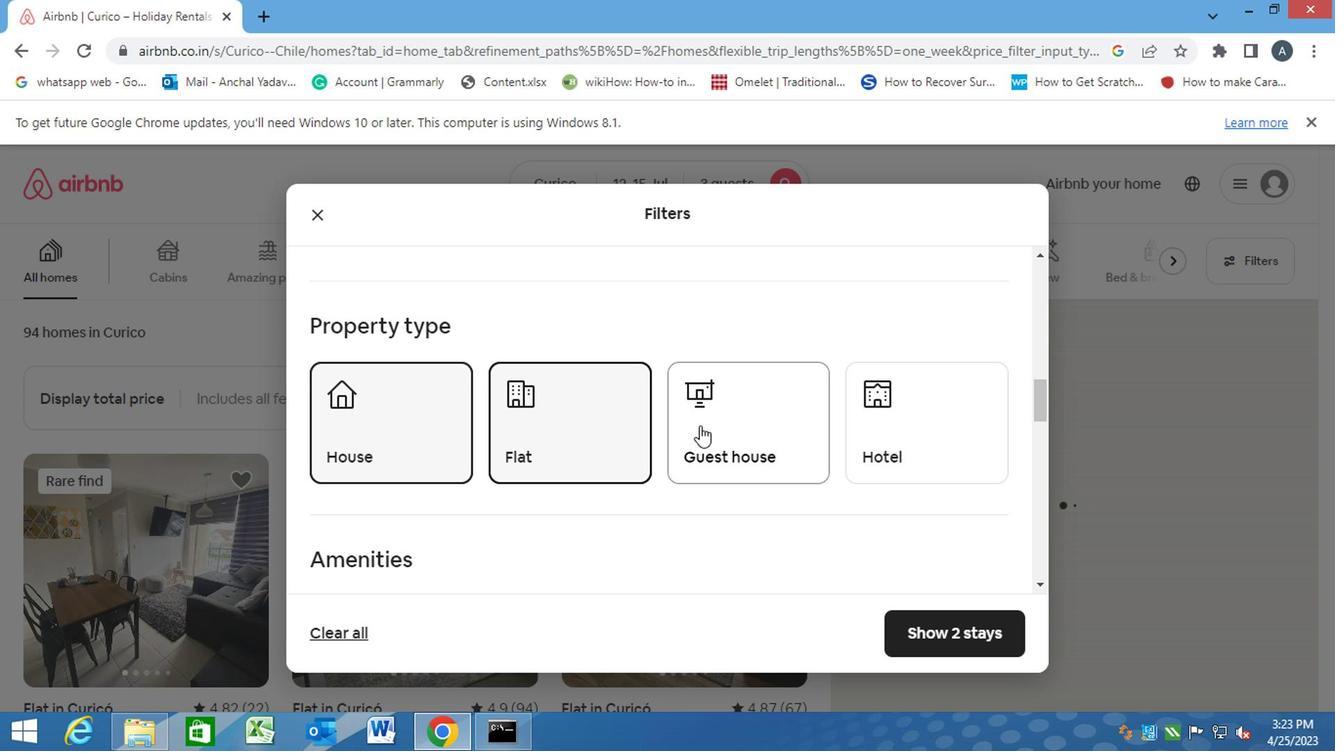 
Action: Mouse moved to (555, 480)
Screenshot: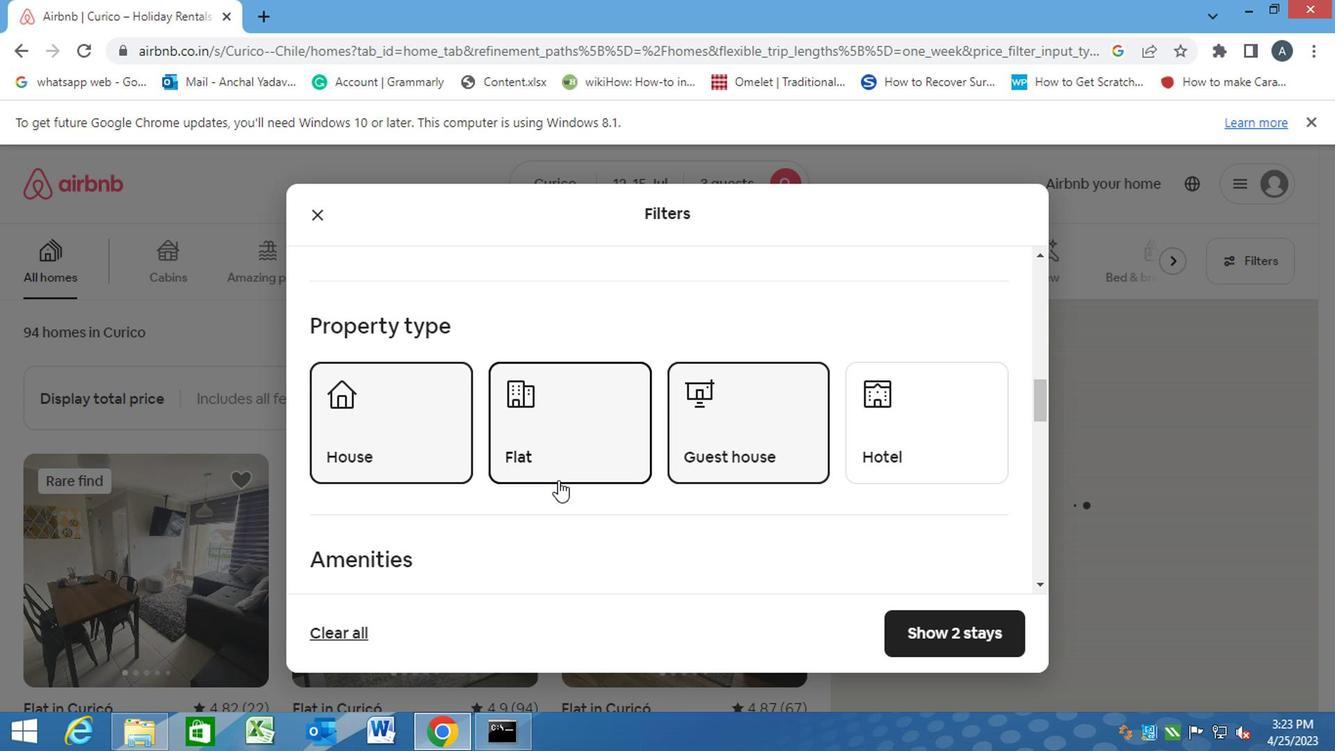 
Action: Mouse scrolled (555, 479) with delta (0, 0)
Screenshot: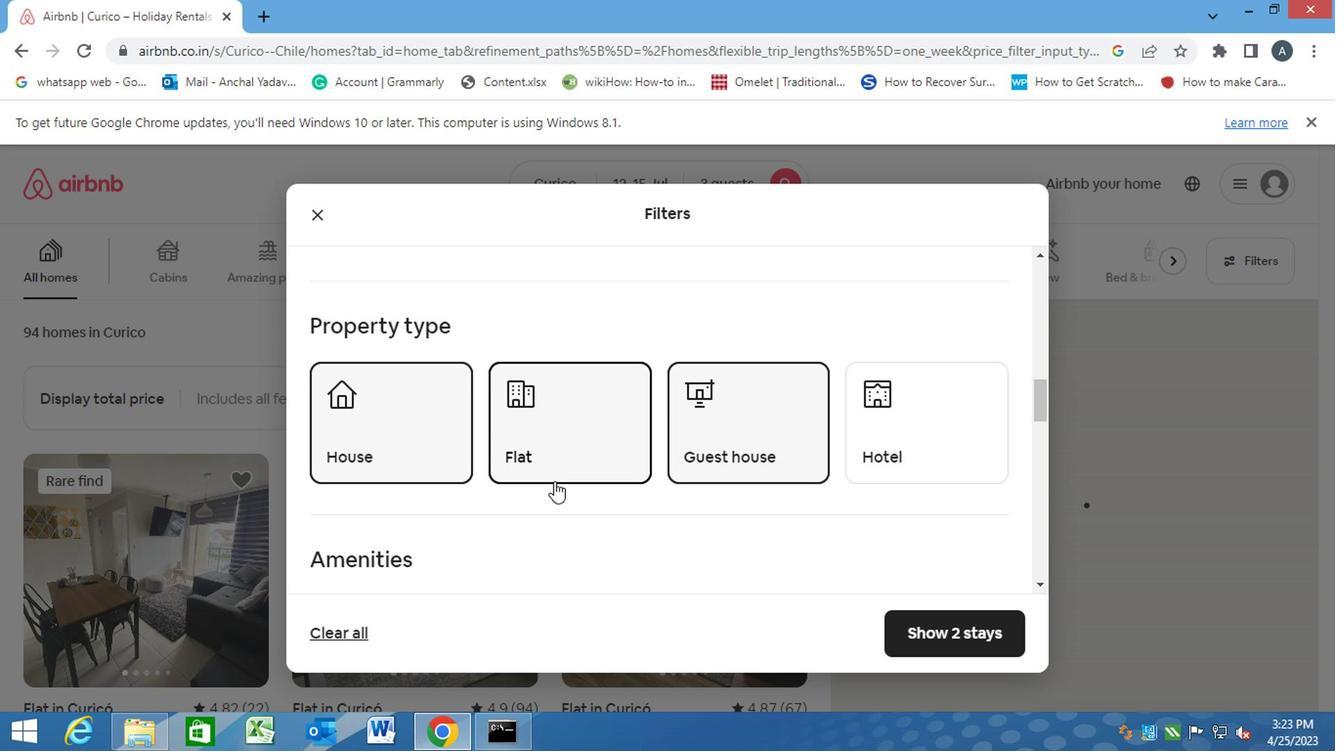 
Action: Mouse scrolled (555, 479) with delta (0, 0)
Screenshot: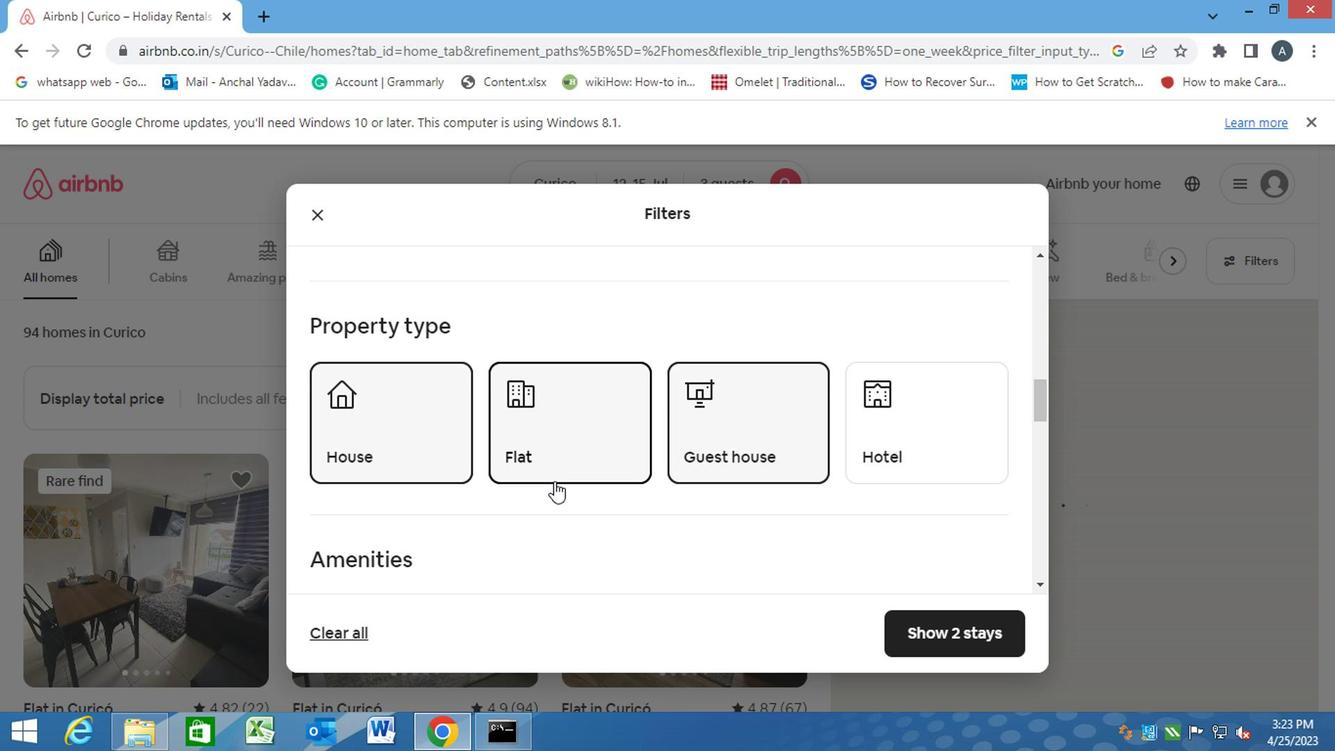 
Action: Mouse scrolled (555, 479) with delta (0, 0)
Screenshot: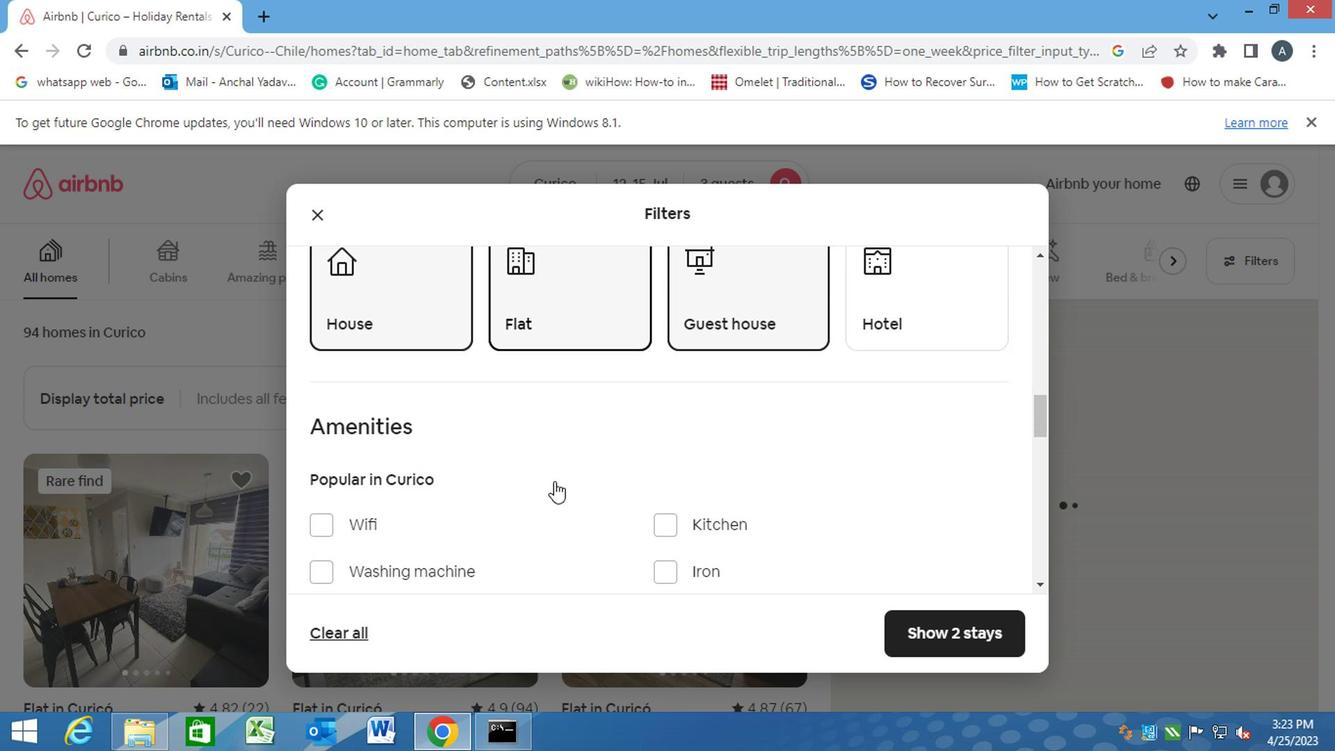 
Action: Mouse scrolled (555, 479) with delta (0, 0)
Screenshot: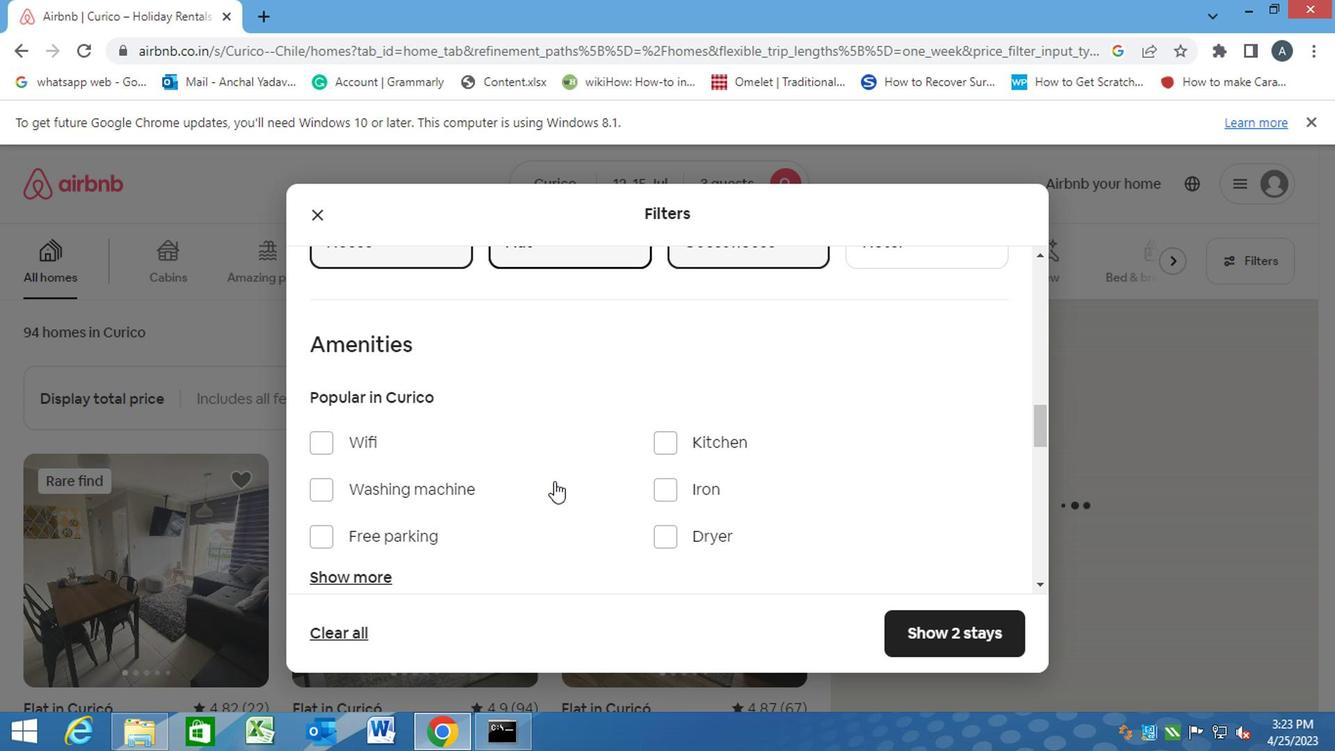 
Action: Mouse scrolled (555, 479) with delta (0, 0)
Screenshot: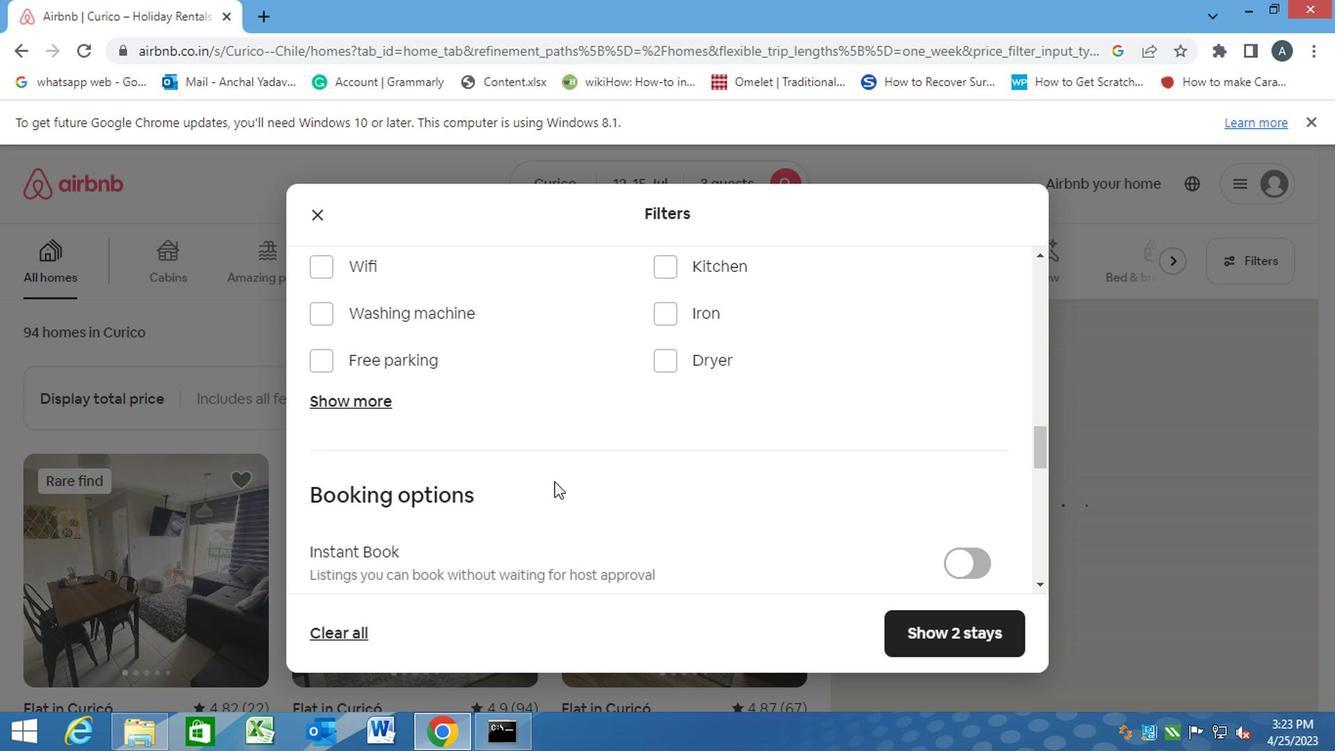 
Action: Mouse scrolled (555, 479) with delta (0, 0)
Screenshot: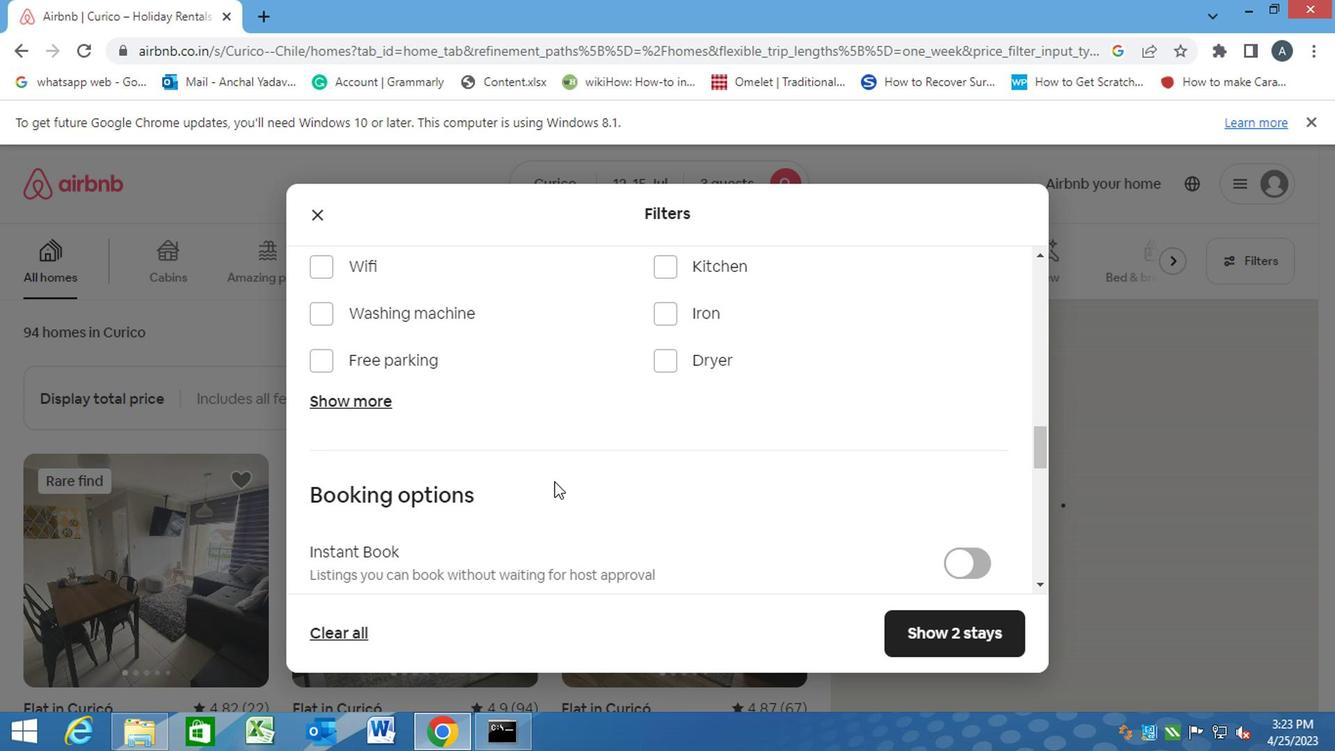 
Action: Mouse scrolled (555, 479) with delta (0, 0)
Screenshot: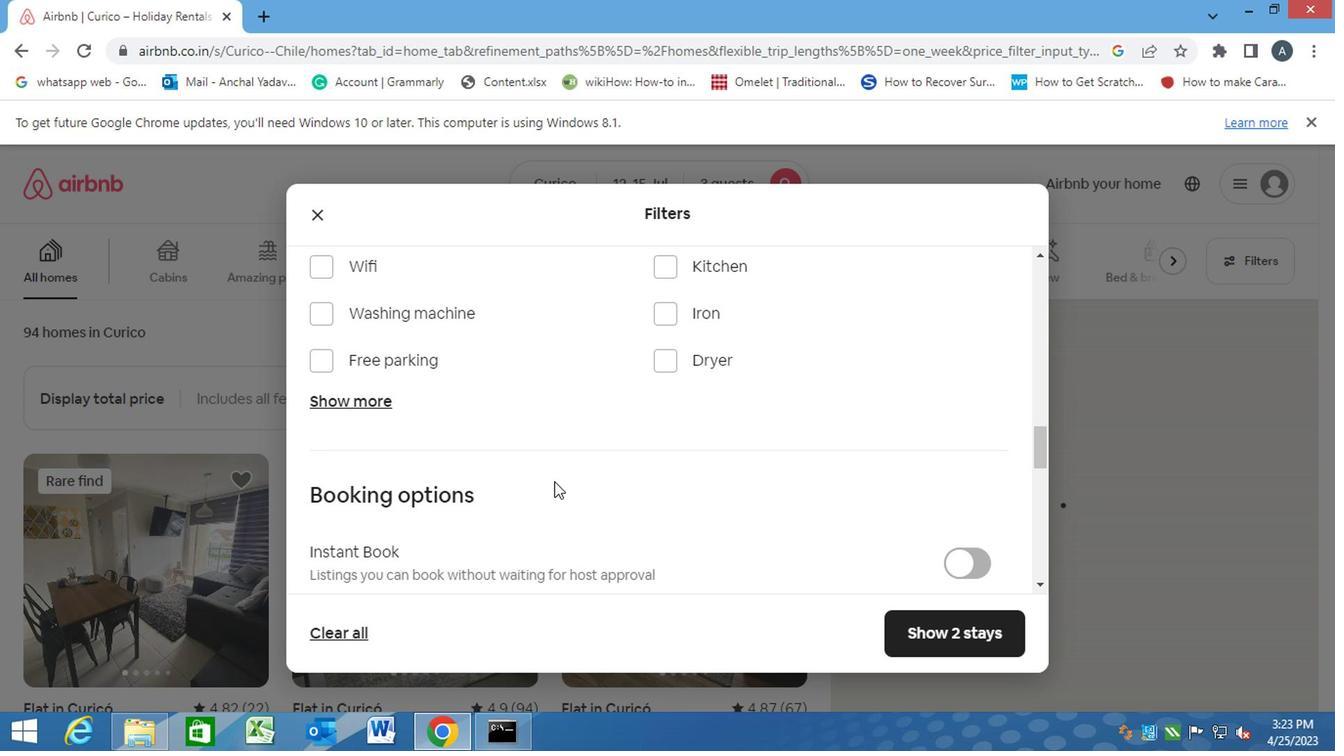 
Action: Mouse moved to (915, 349)
Screenshot: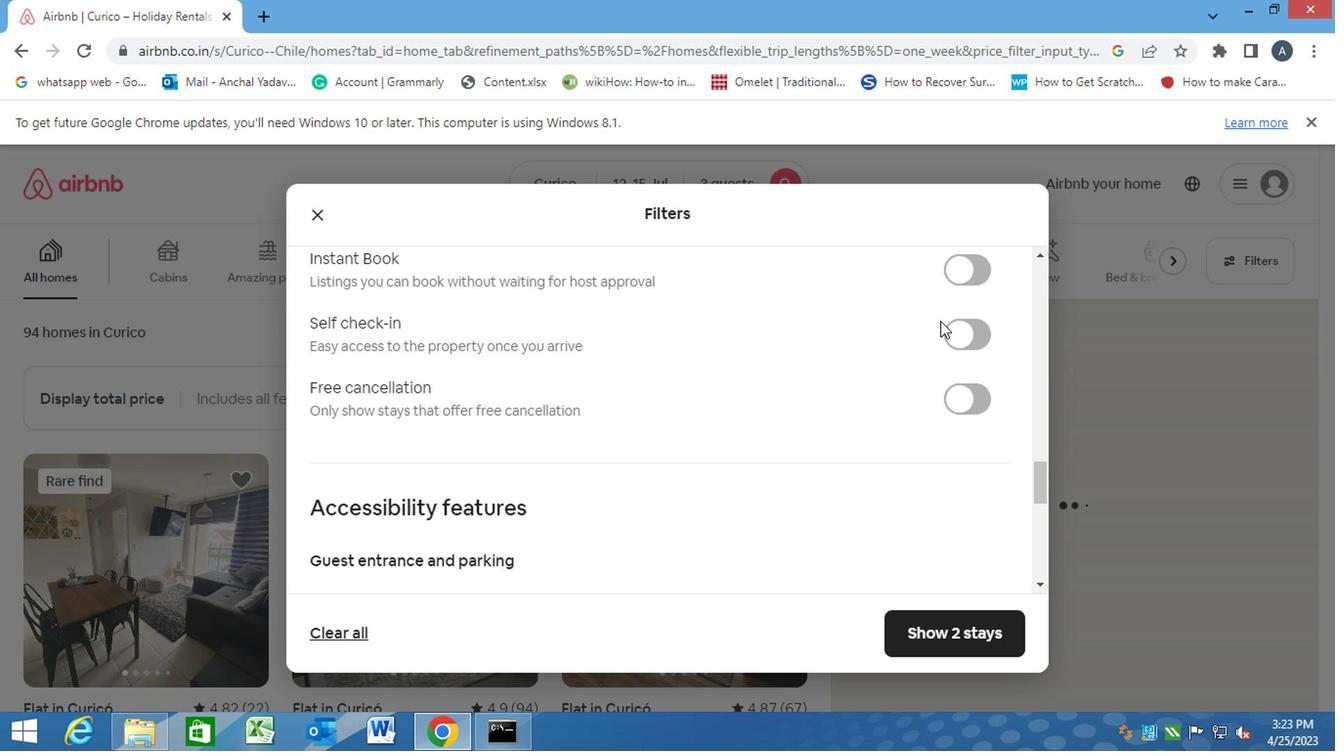 
Action: Mouse pressed left at (915, 349)
Screenshot: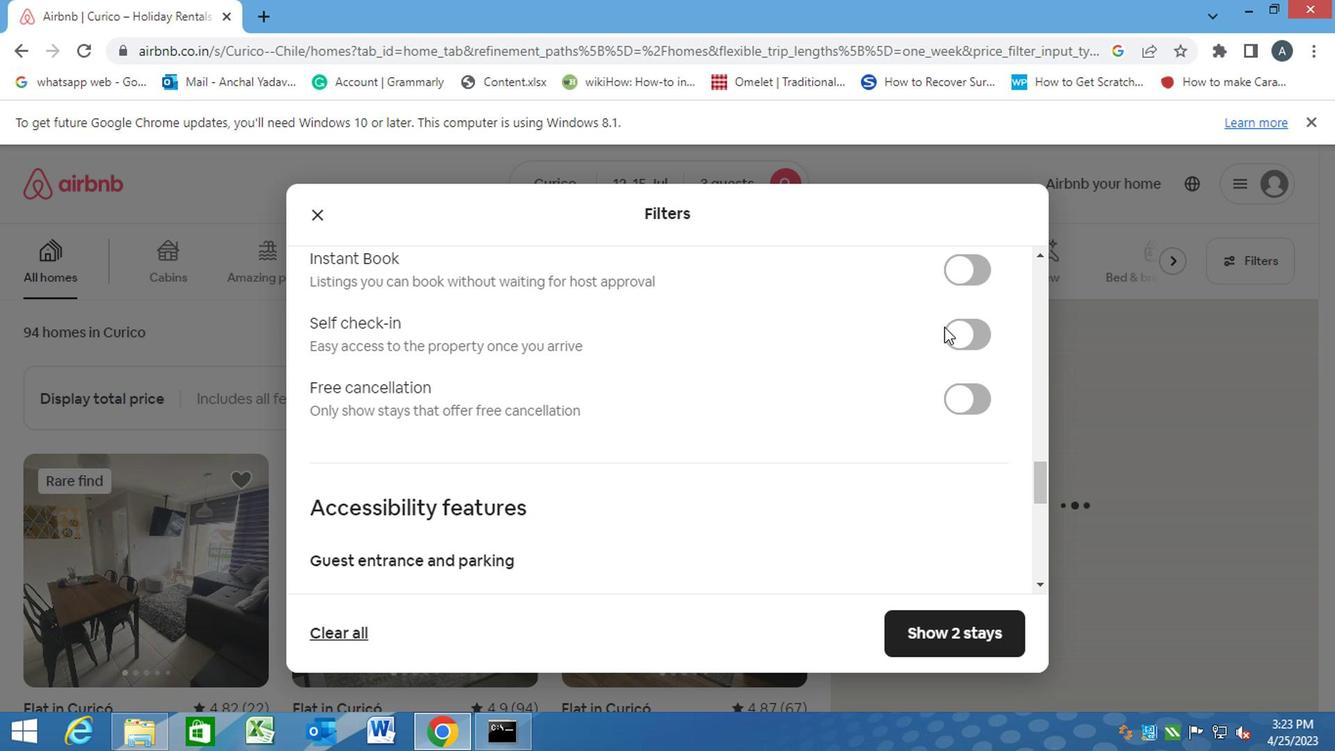
Action: Mouse moved to (929, 358)
Screenshot: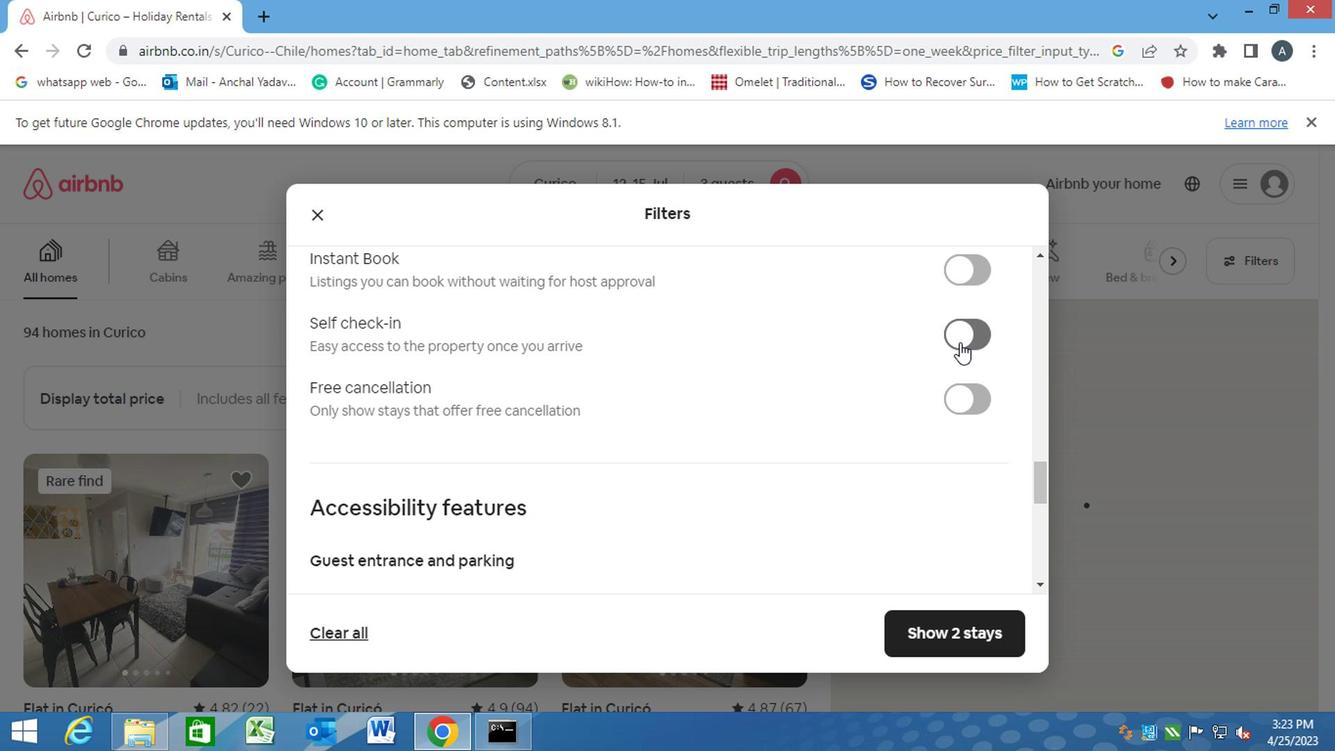 
Action: Mouse pressed left at (929, 358)
Screenshot: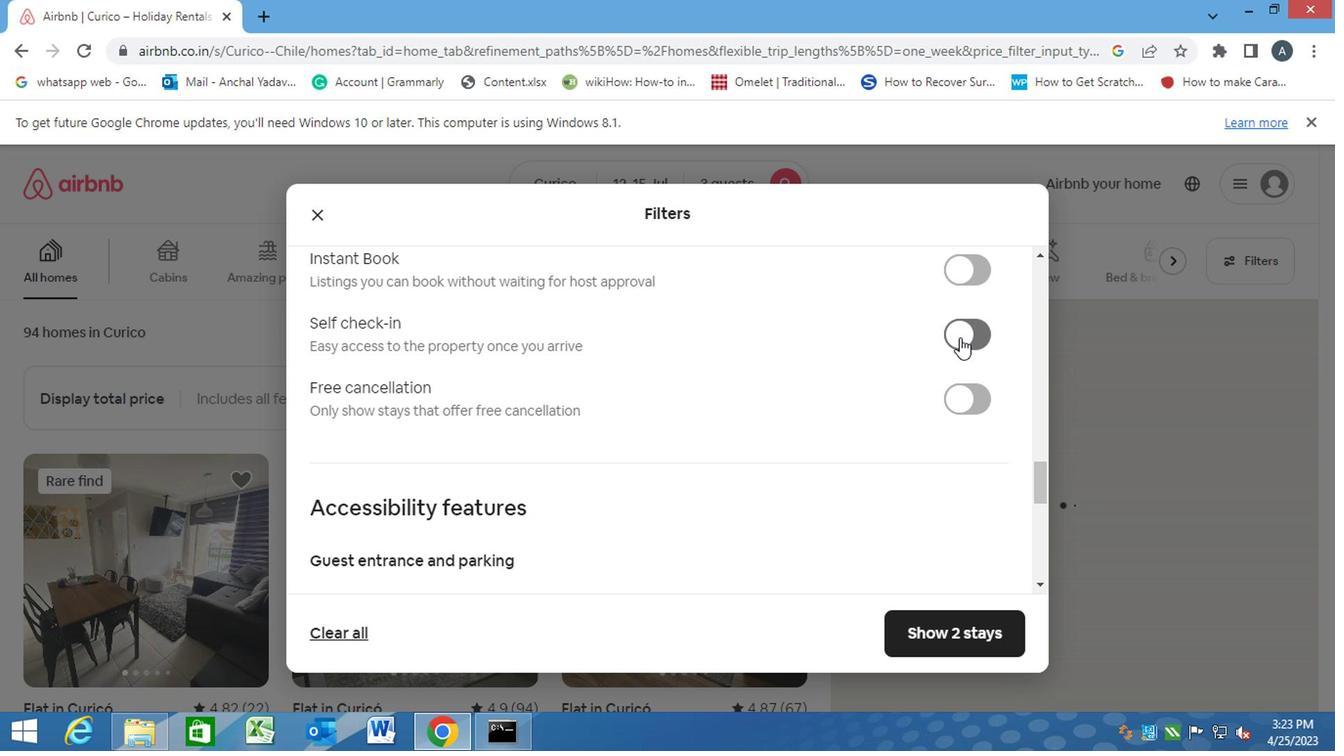
Action: Mouse moved to (688, 410)
Screenshot: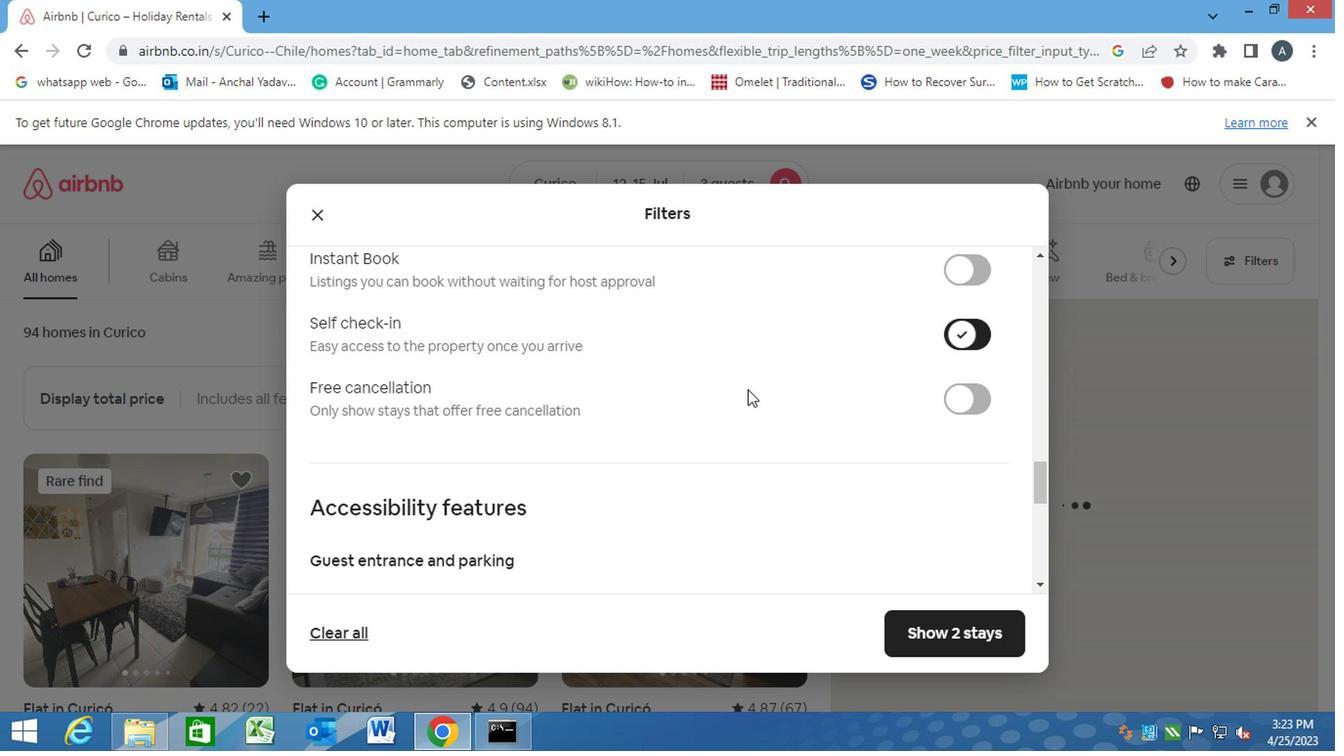 
Action: Mouse scrolled (688, 409) with delta (0, 0)
Screenshot: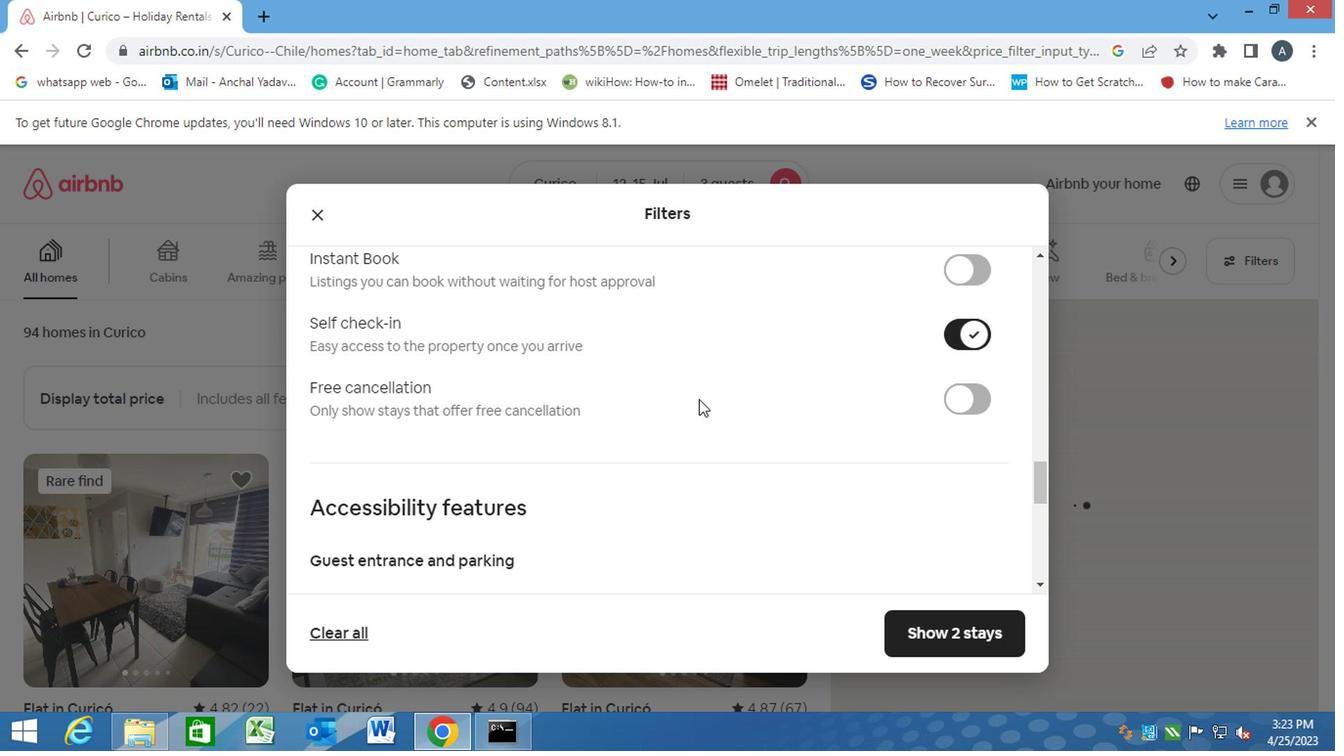 
Action: Mouse scrolled (688, 409) with delta (0, 0)
Screenshot: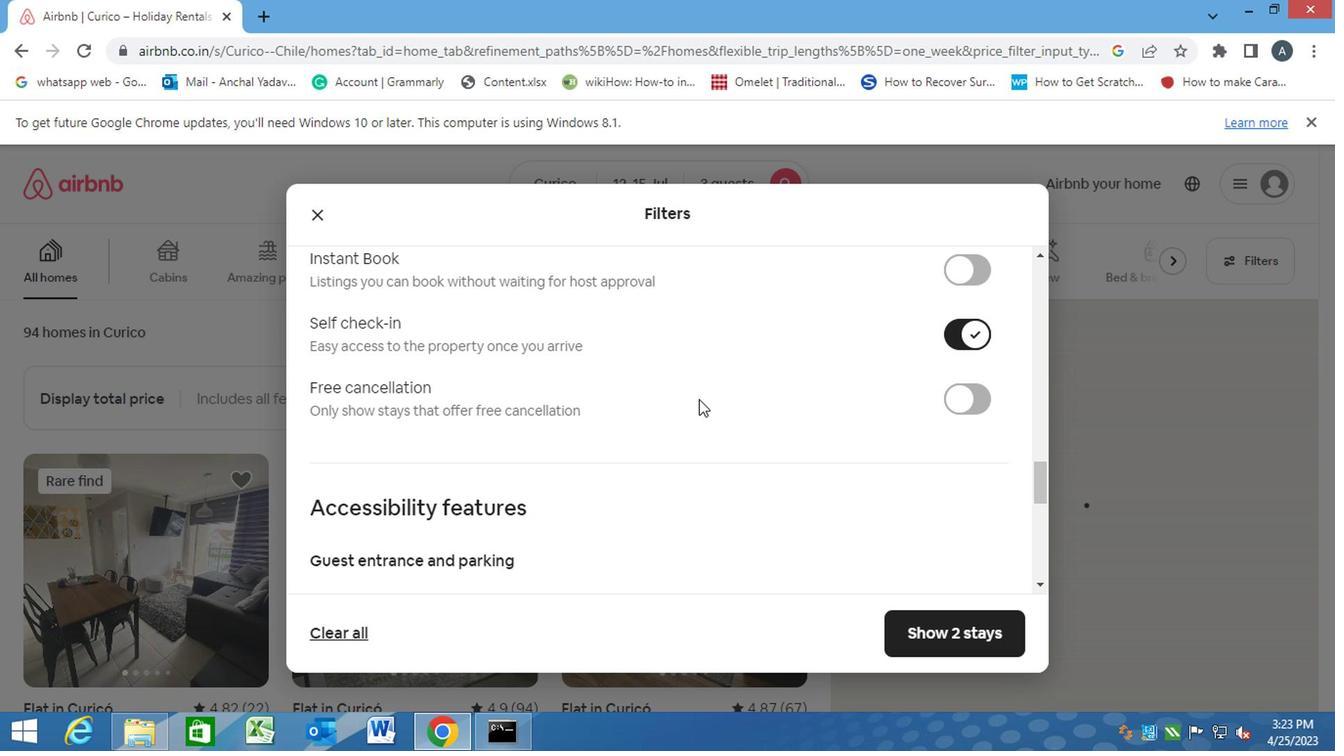
Action: Mouse scrolled (688, 409) with delta (0, 0)
Screenshot: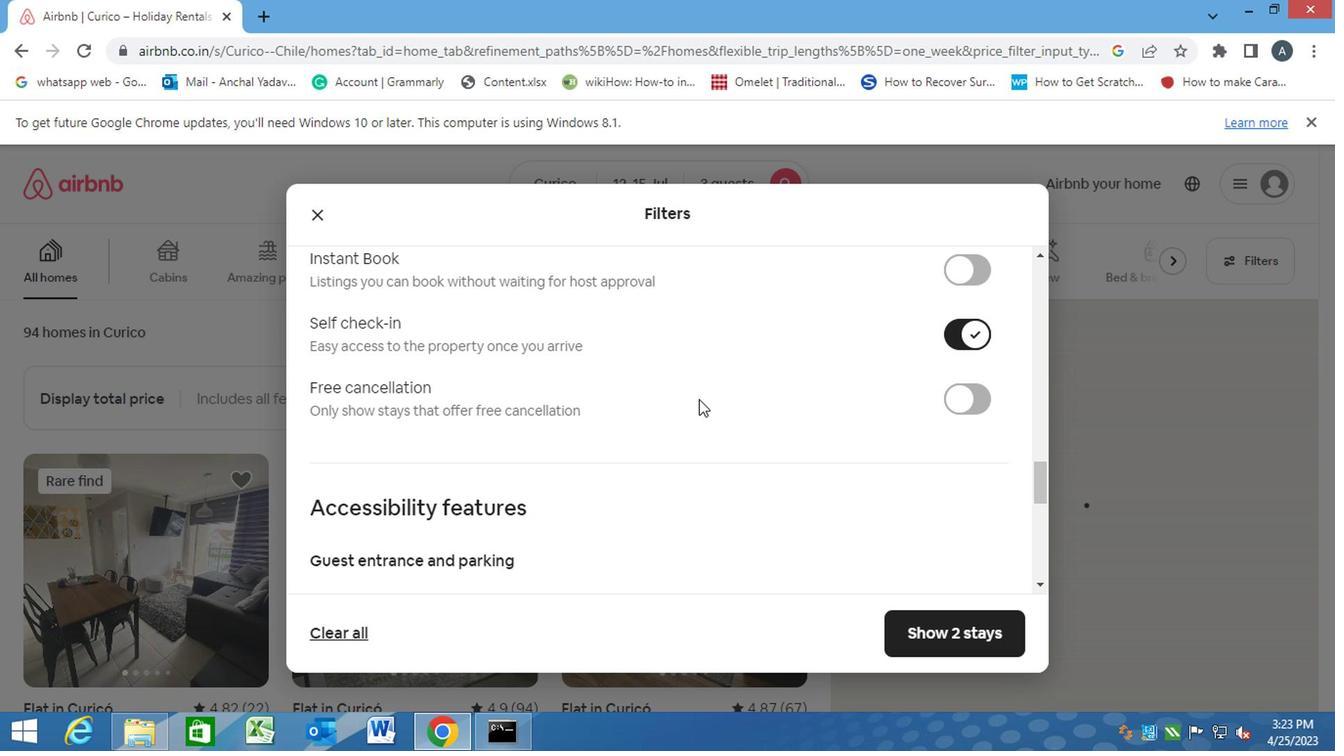 
Action: Mouse moved to (492, 503)
Screenshot: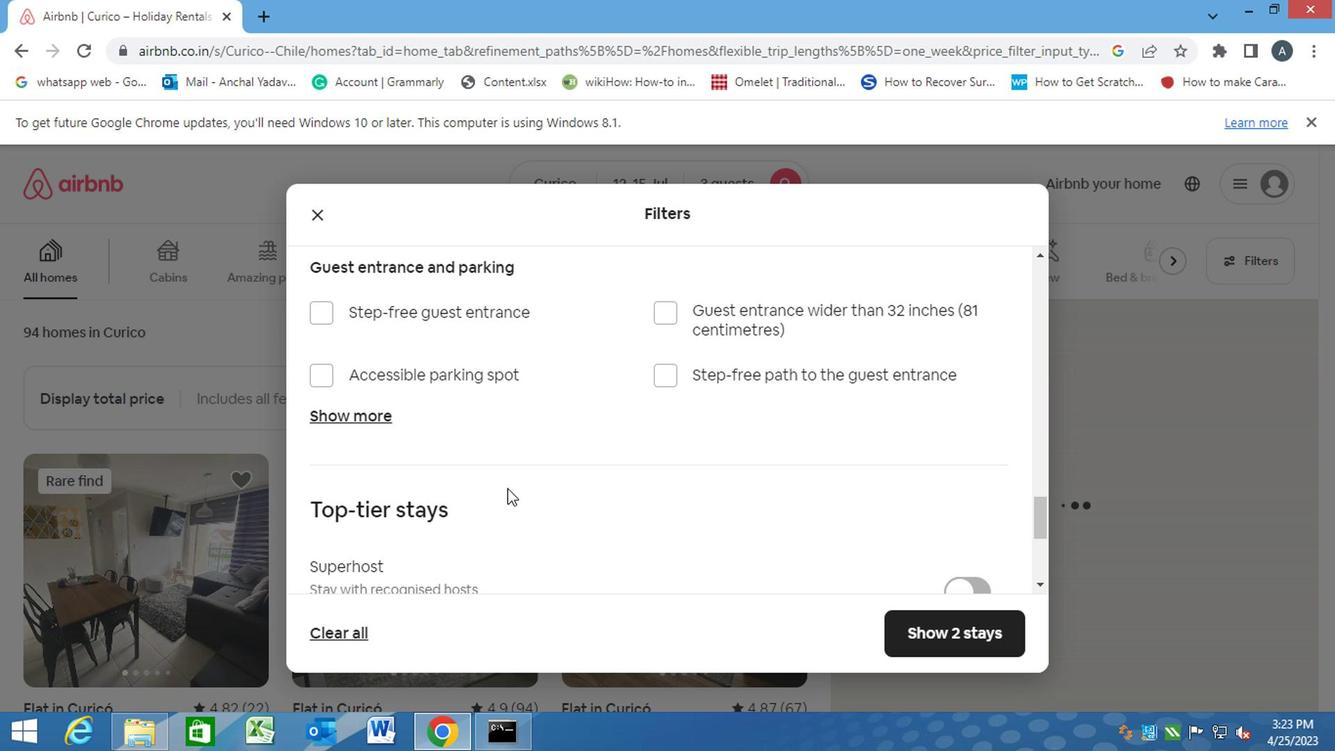
Action: Mouse scrolled (492, 502) with delta (0, -1)
Screenshot: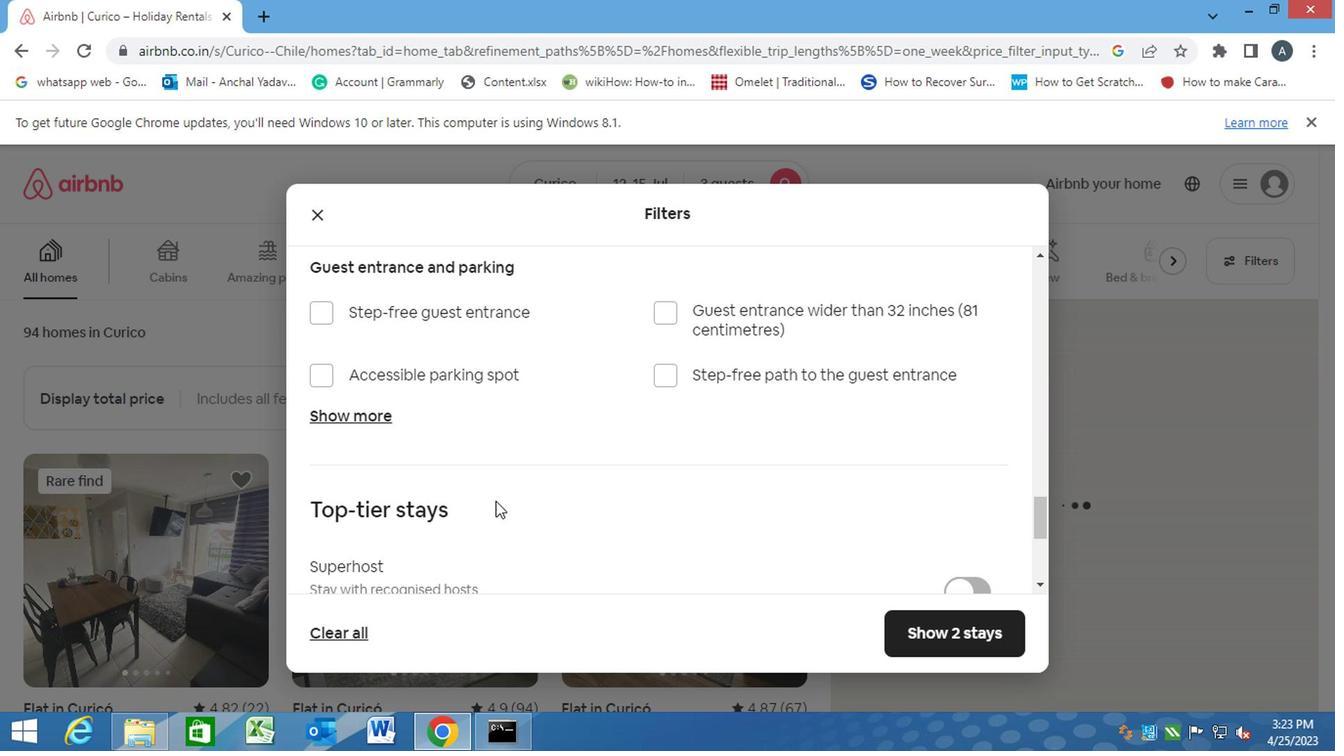 
Action: Mouse scrolled (492, 502) with delta (0, -1)
Screenshot: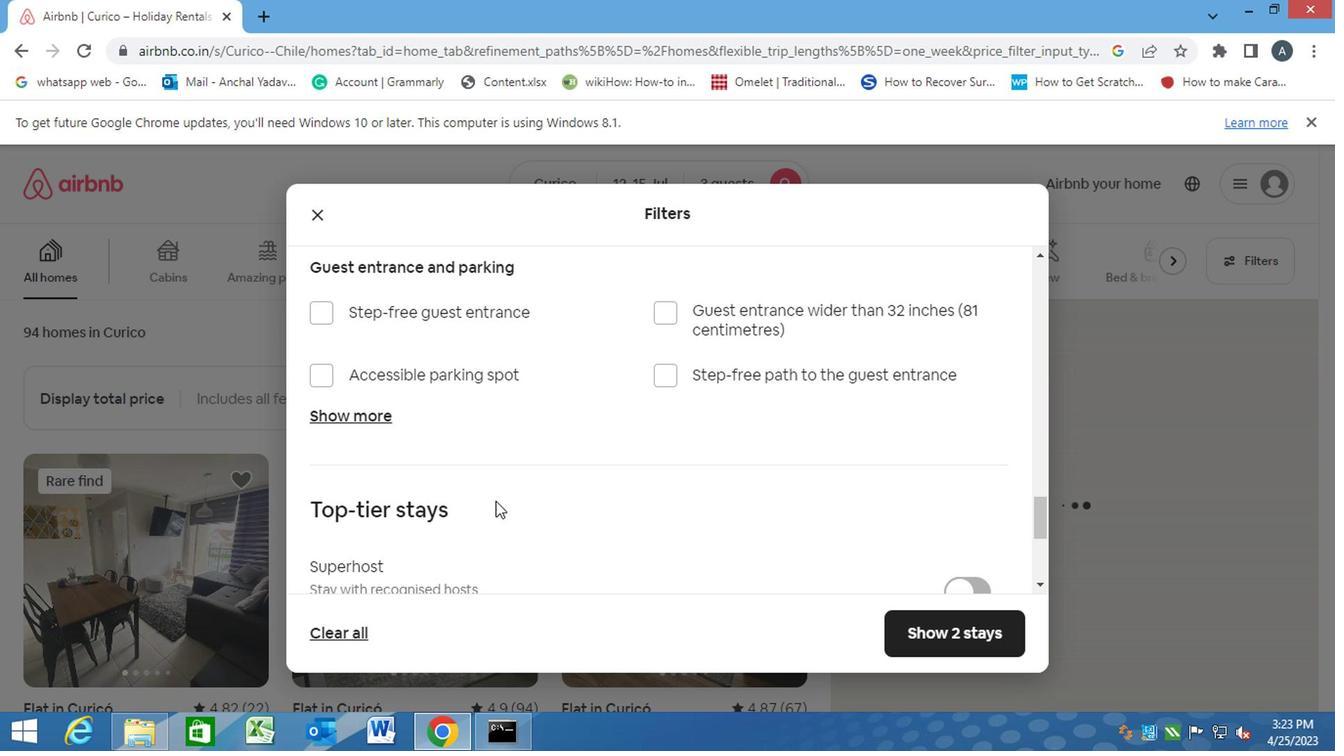 
Action: Mouse moved to (491, 505)
Screenshot: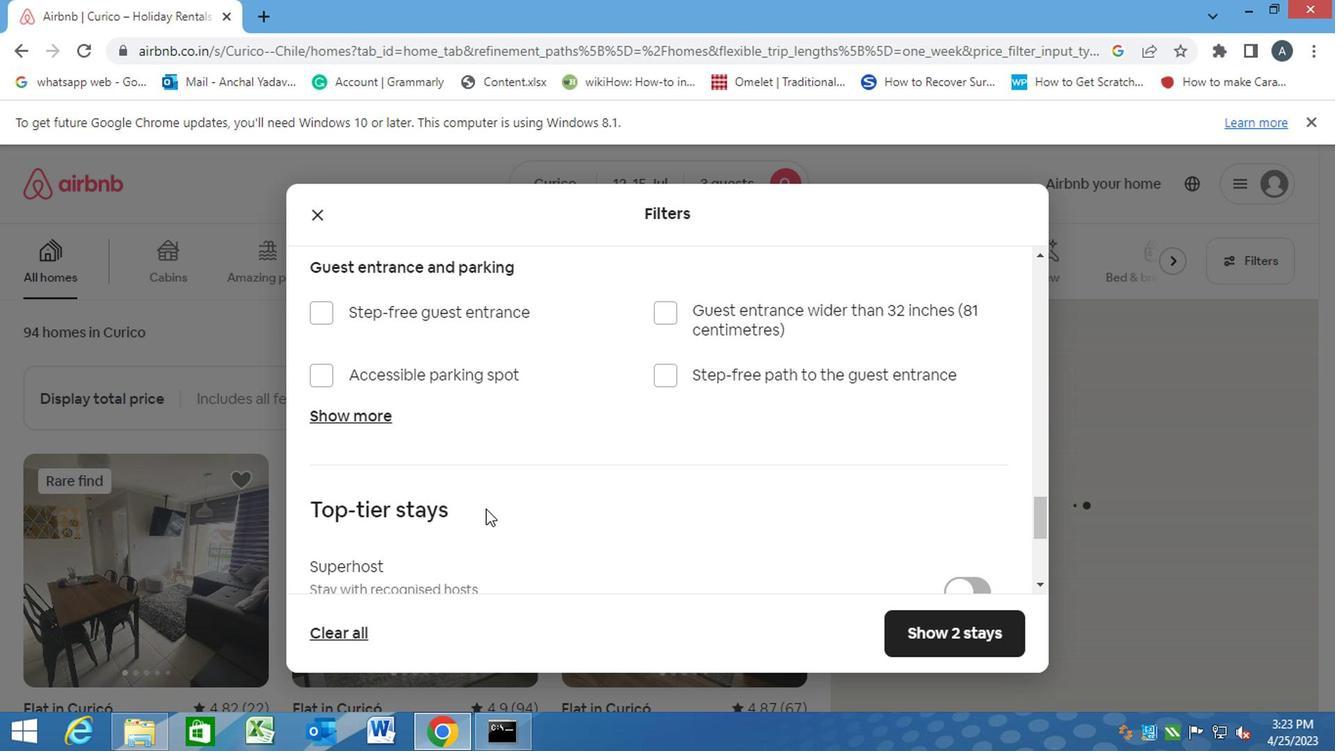 
Action: Mouse scrolled (491, 504) with delta (0, 0)
Screenshot: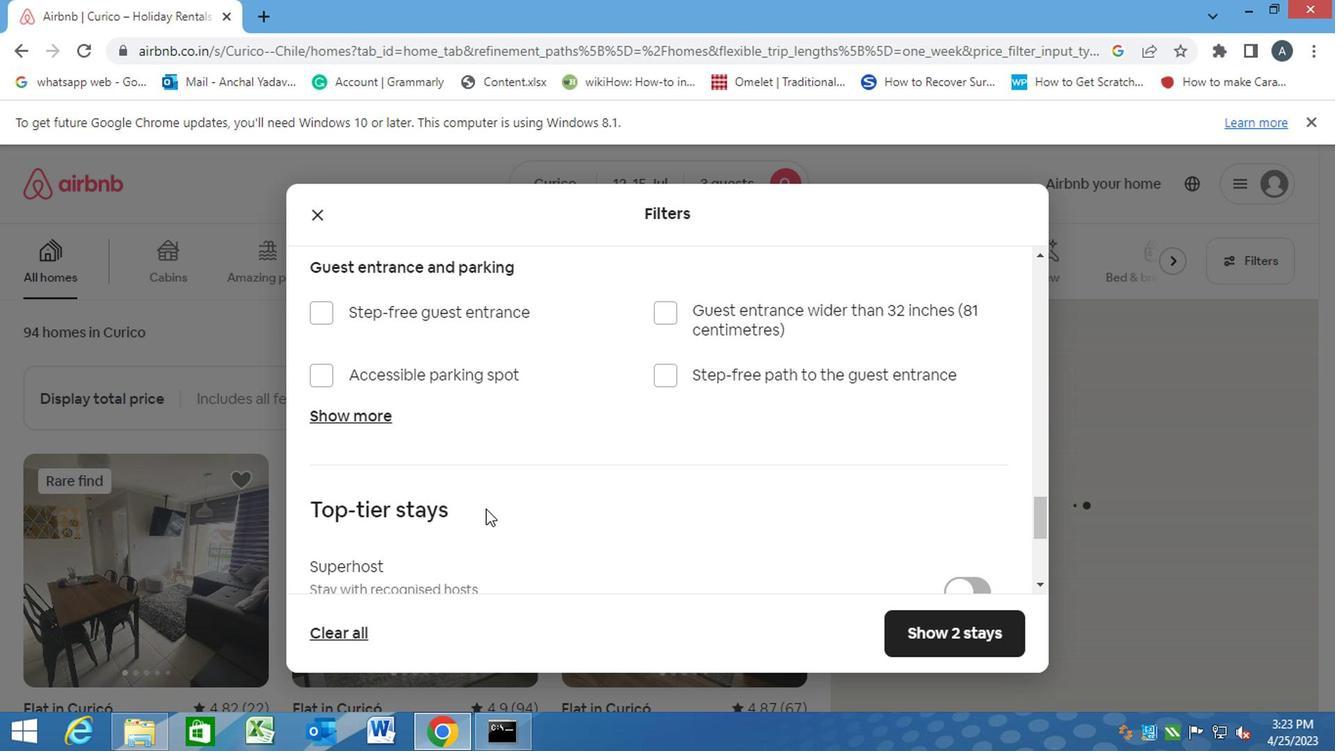 
Action: Mouse moved to (346, 471)
Screenshot: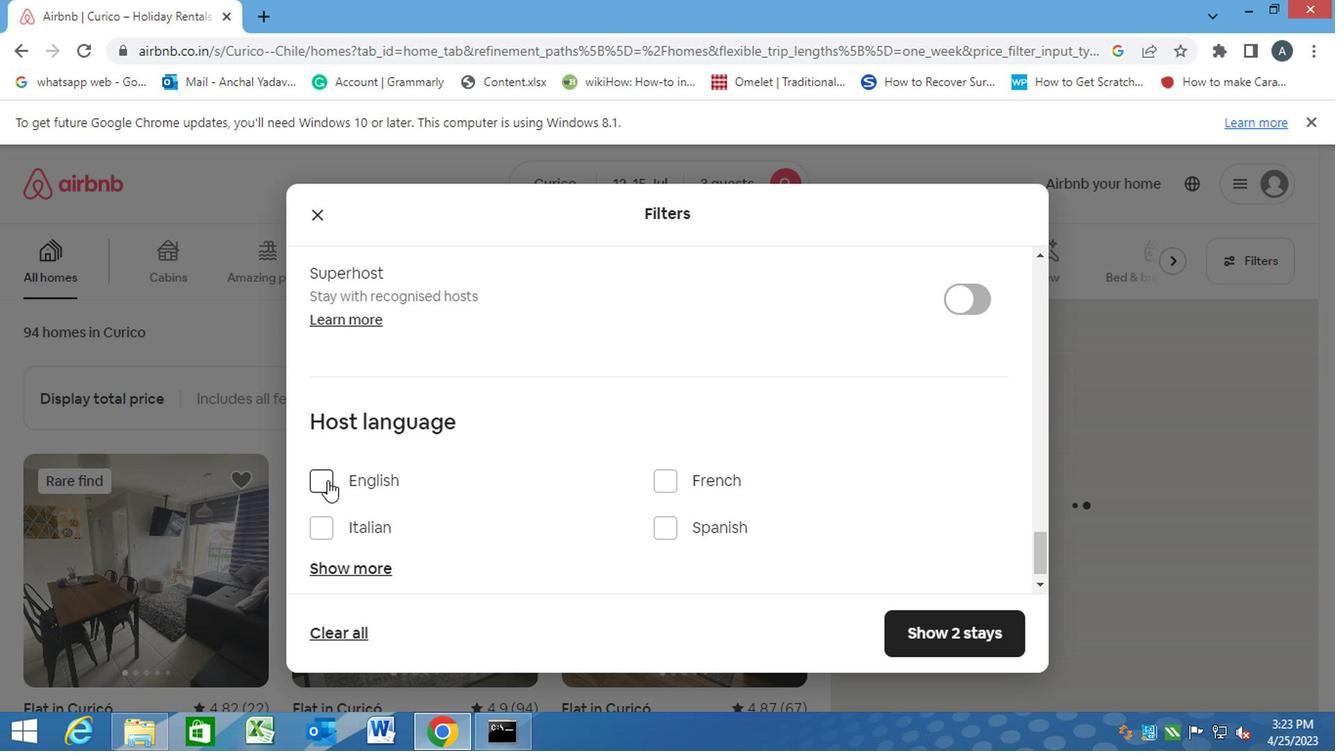 
Action: Mouse pressed left at (346, 471)
Screenshot: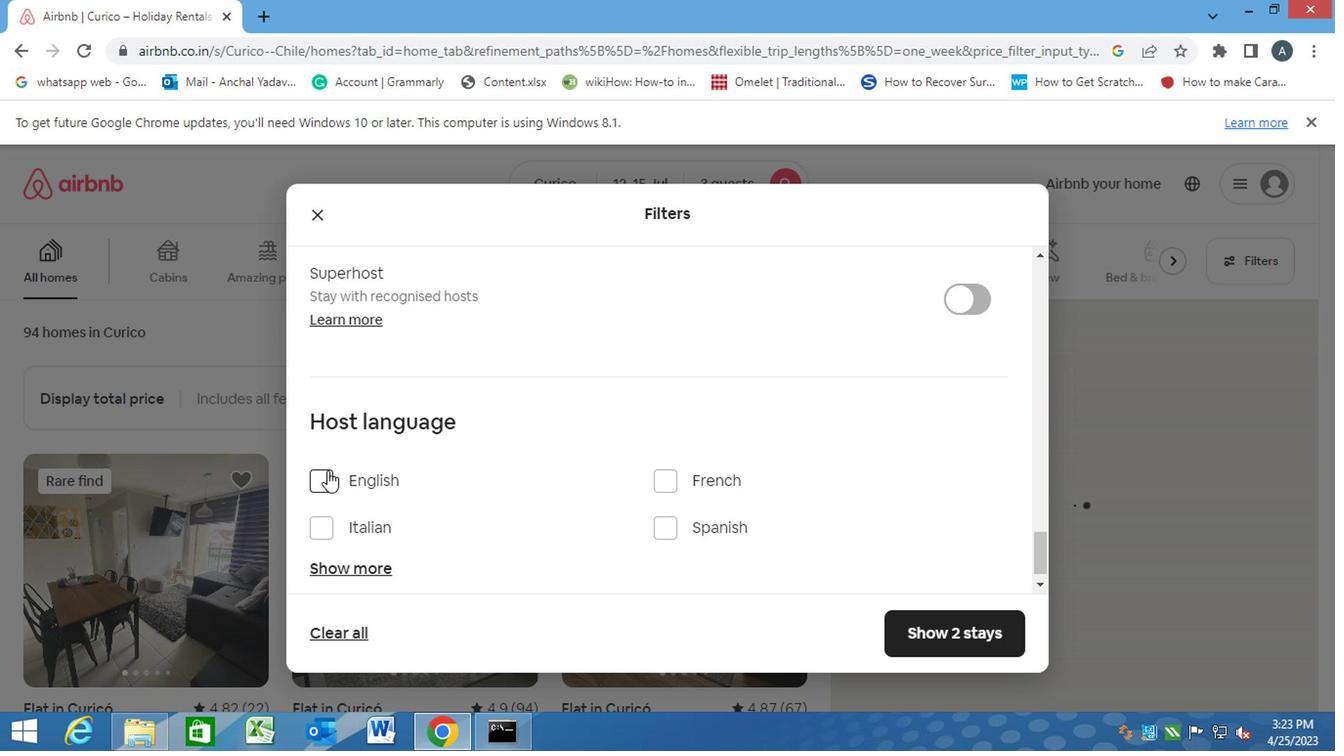 
Action: Mouse moved to (560, 487)
Screenshot: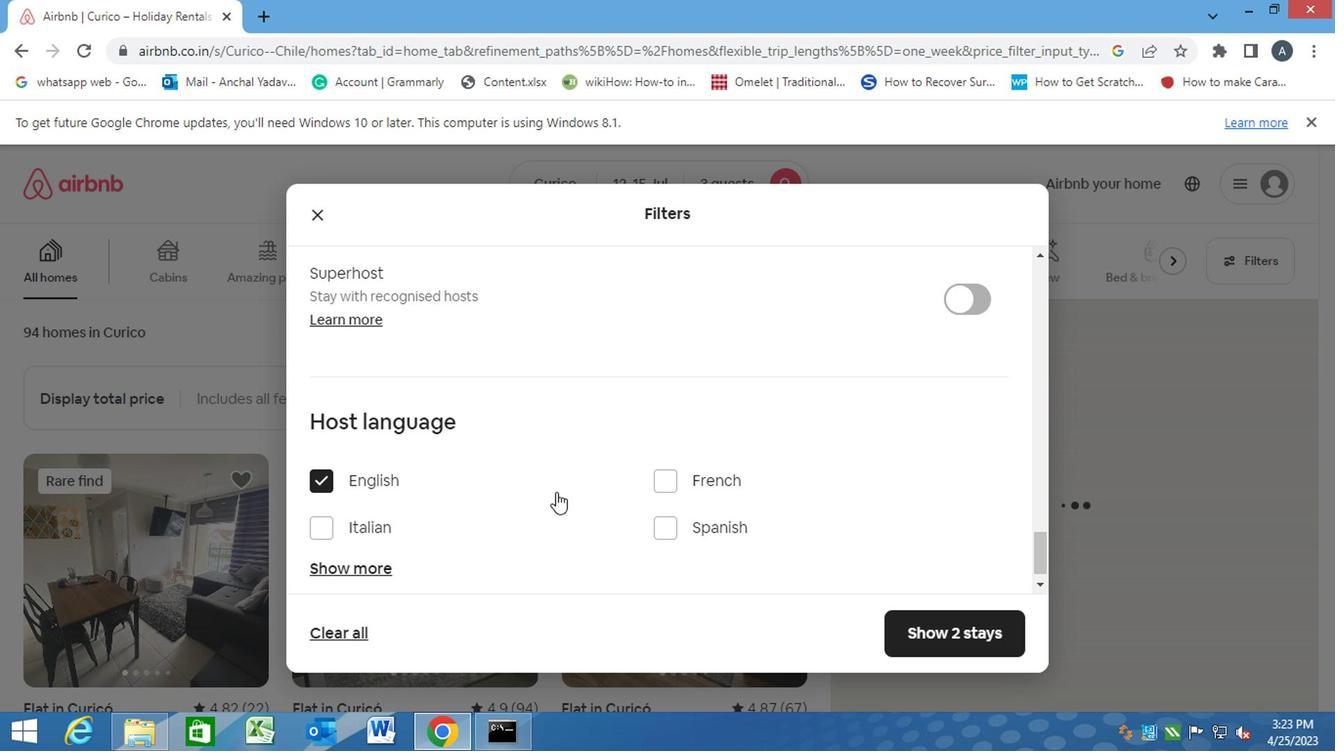 
Action: Mouse scrolled (560, 488) with delta (0, 0)
Screenshot: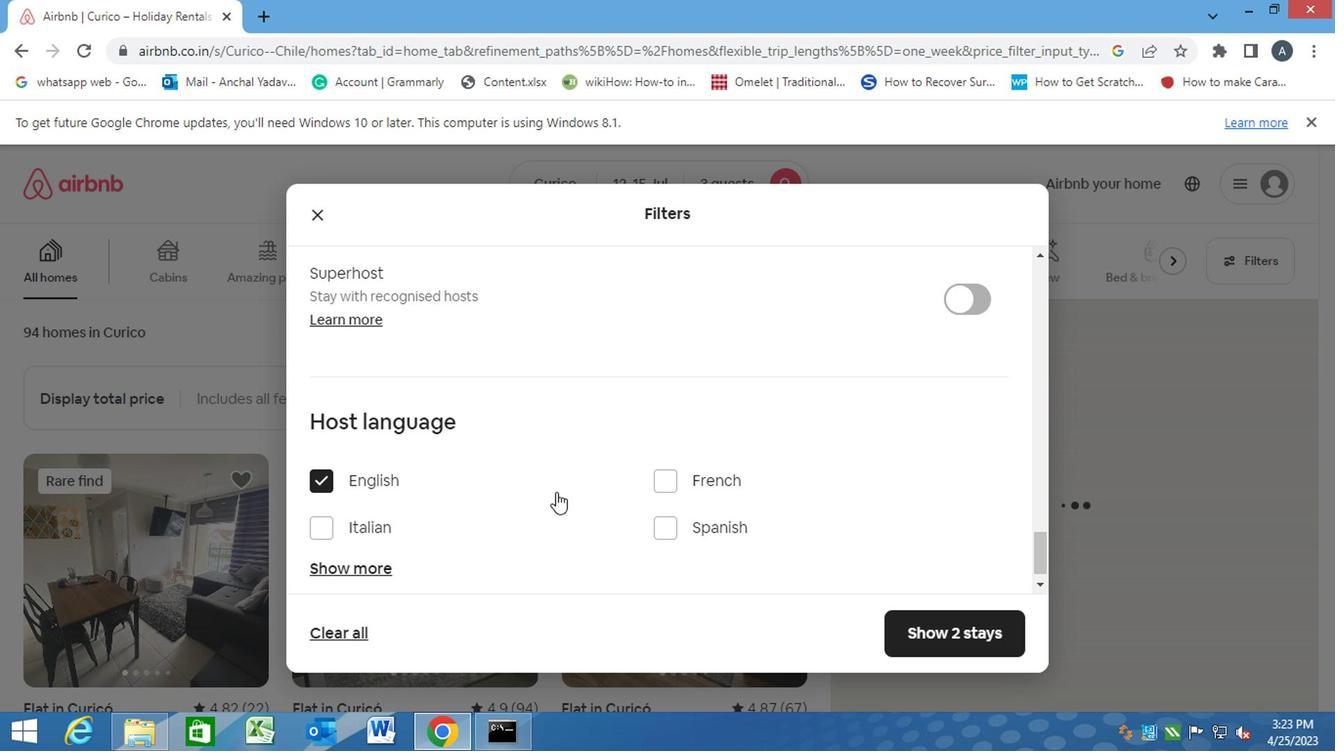 
Action: Mouse scrolled (560, 488) with delta (0, 0)
Screenshot: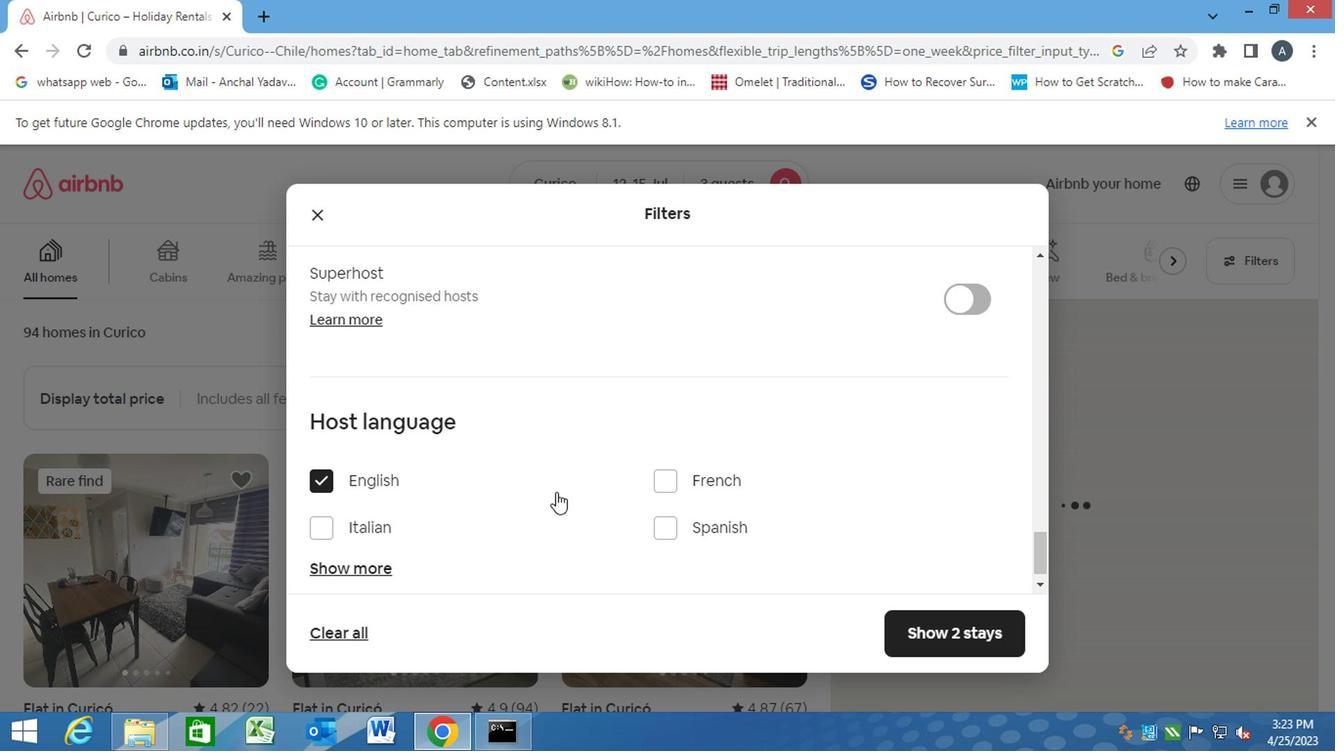 
Action: Mouse scrolled (560, 488) with delta (0, 0)
Screenshot: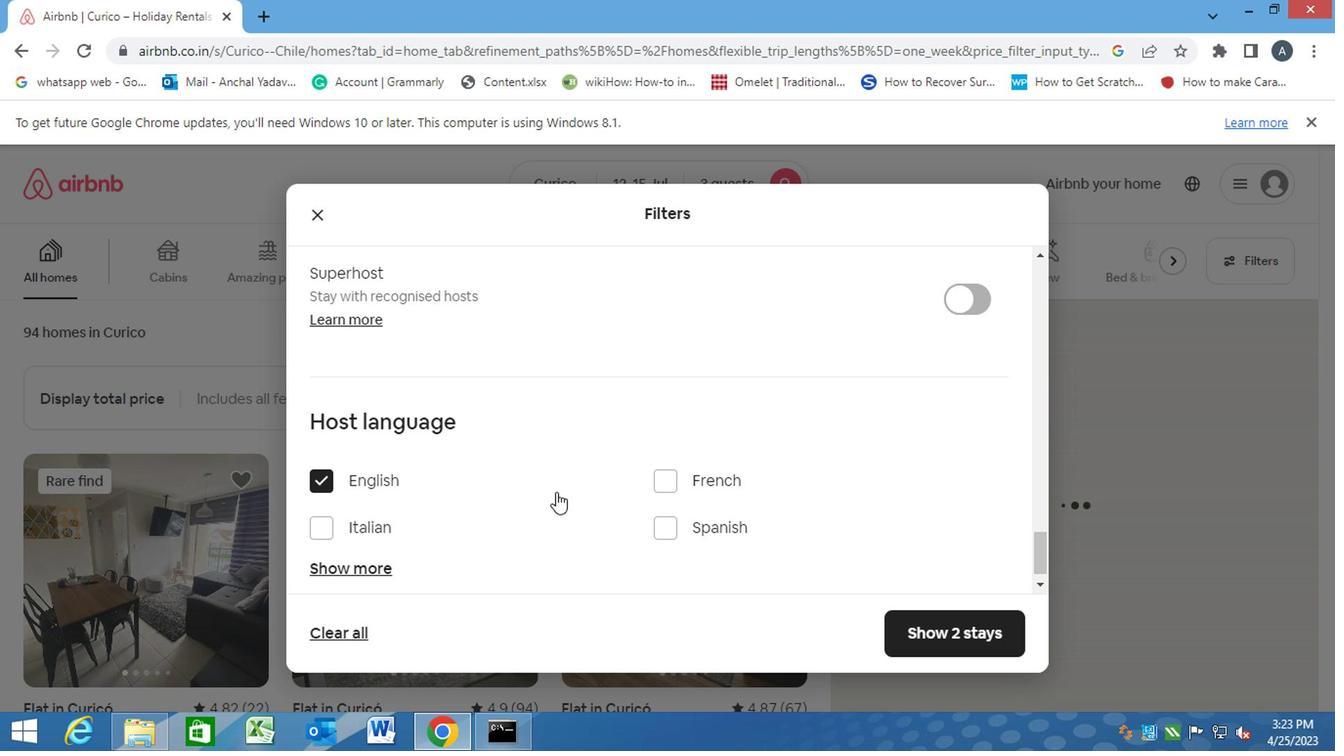 
Action: Mouse scrolled (560, 488) with delta (0, 0)
Screenshot: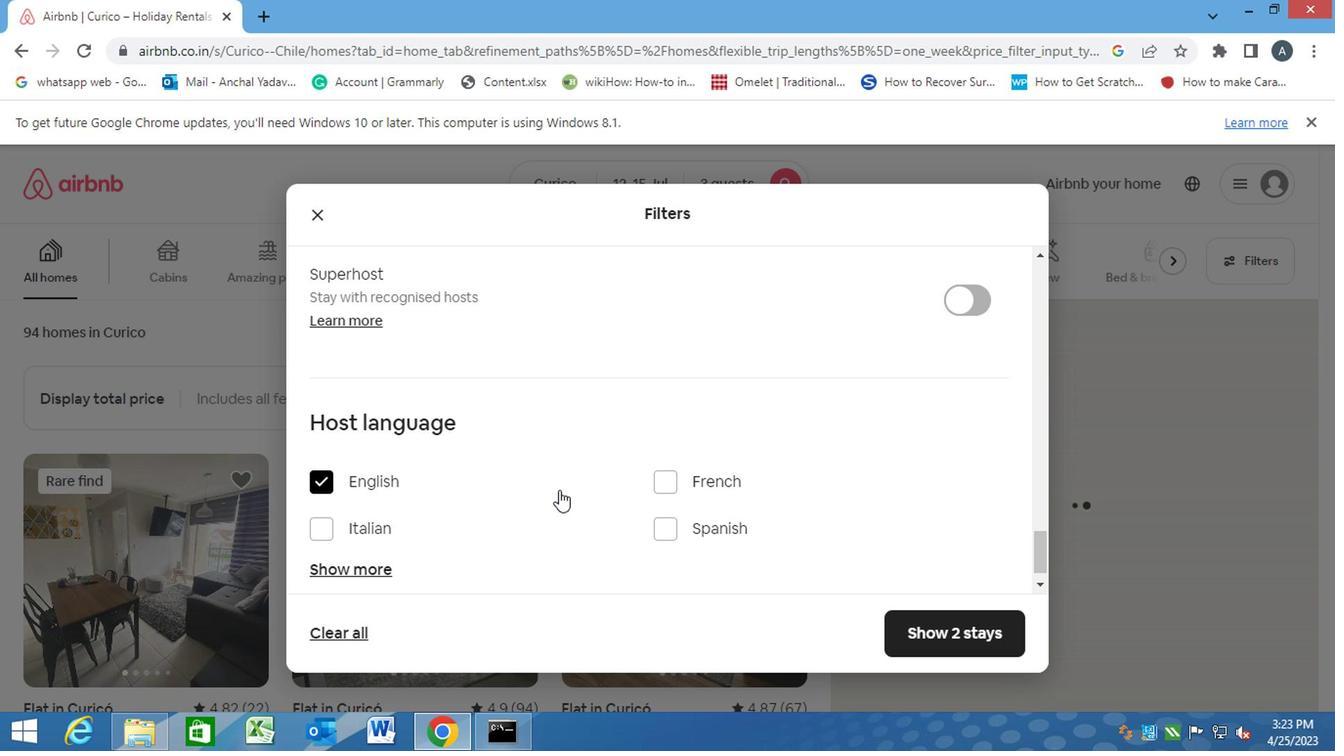 
Action: Mouse moved to (562, 487)
Screenshot: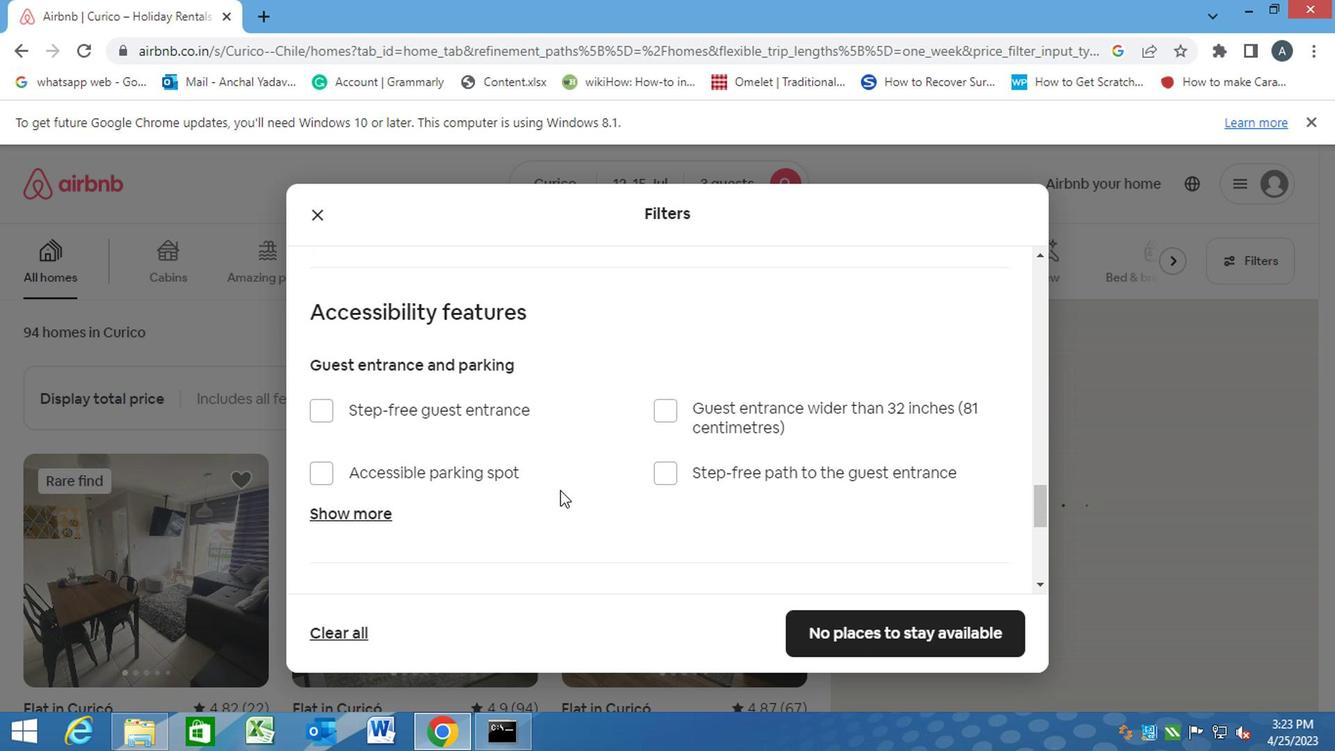 
Action: Mouse scrolled (562, 488) with delta (0, 0)
Screenshot: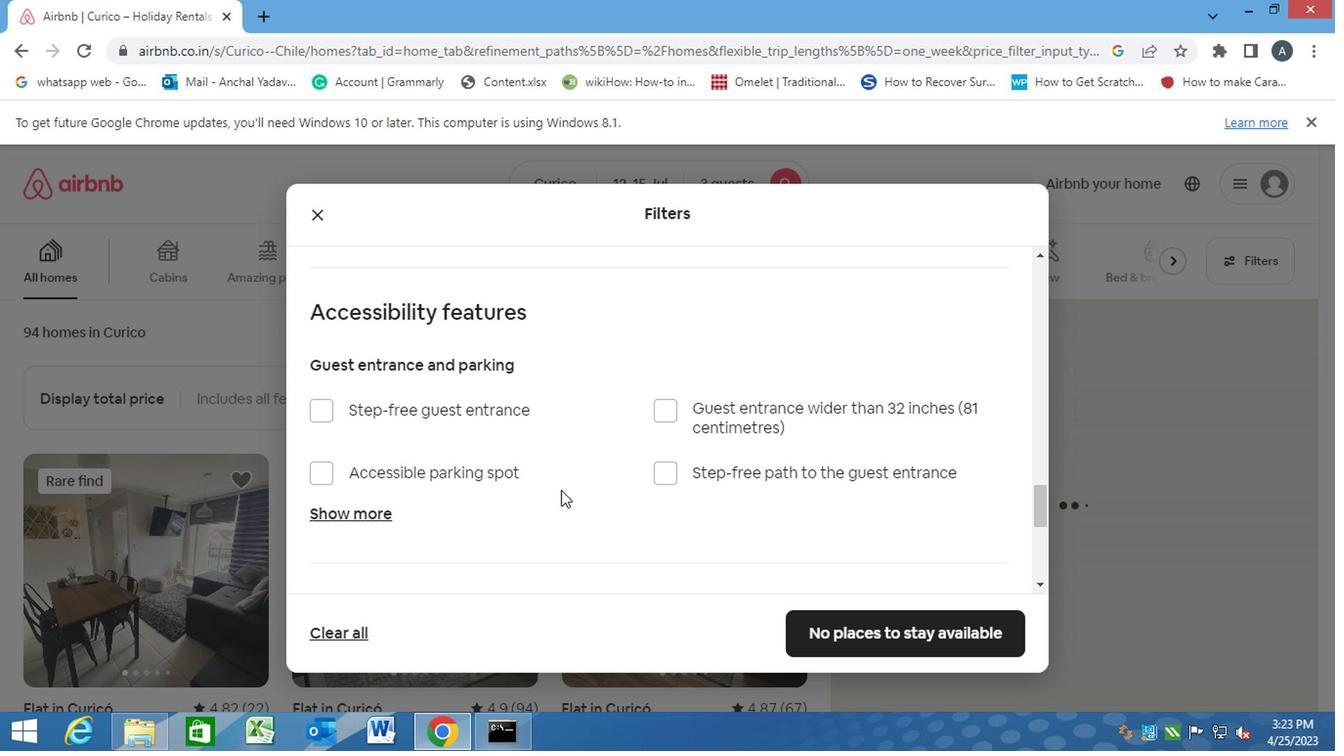 
Action: Mouse scrolled (562, 488) with delta (0, 0)
Screenshot: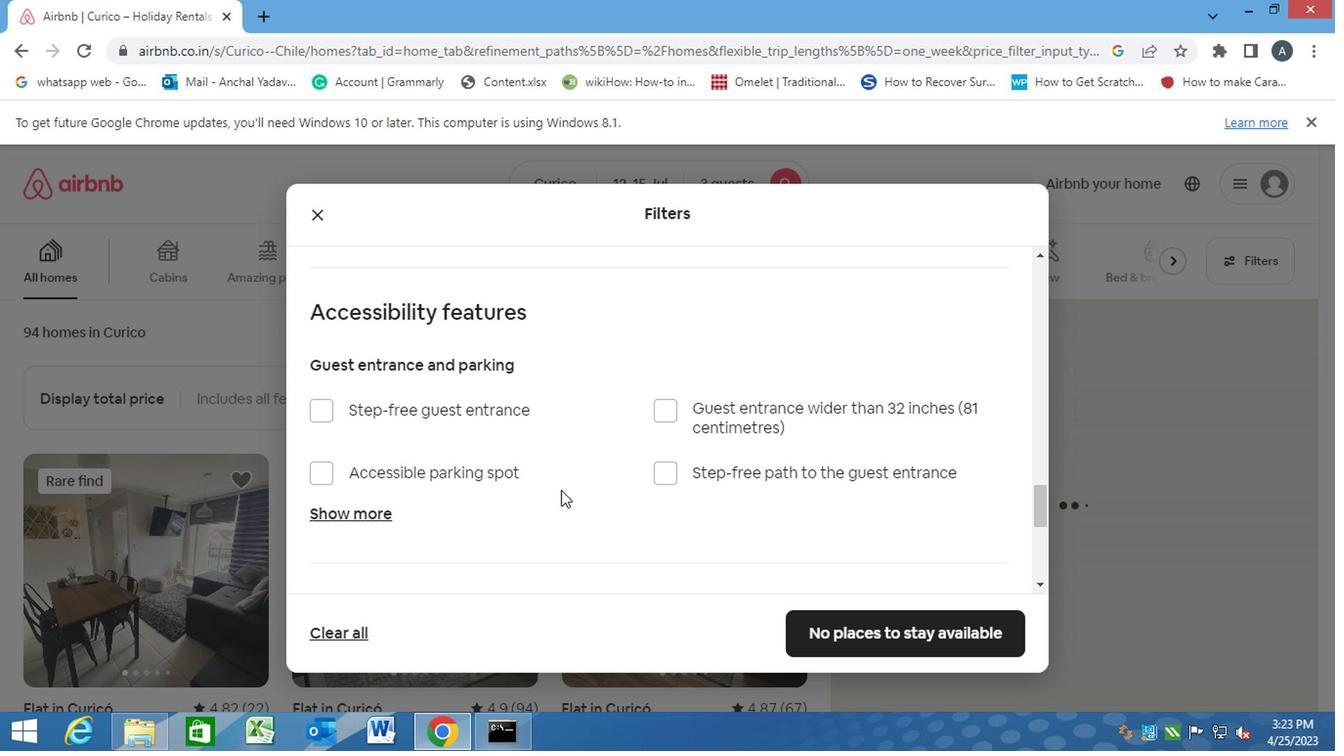 
Action: Mouse scrolled (562, 487) with delta (0, 0)
Screenshot: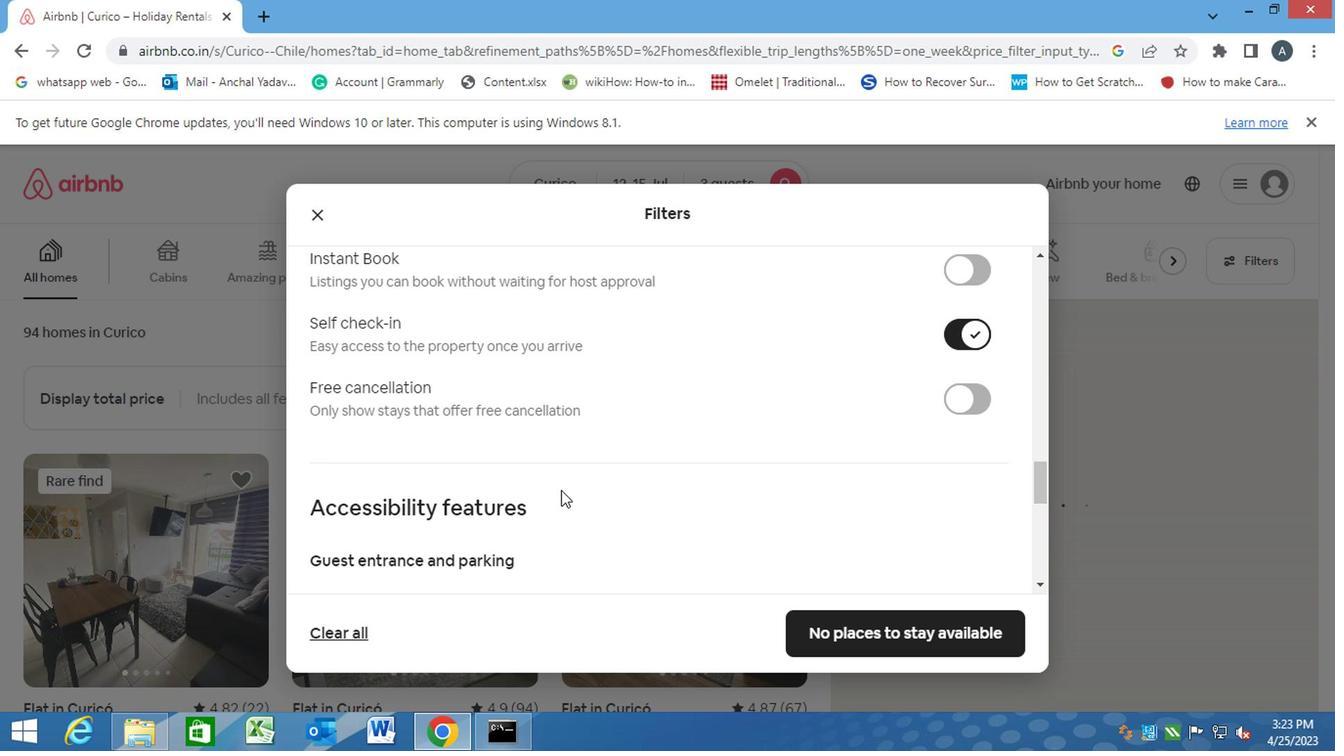 
Action: Mouse scrolled (562, 487) with delta (0, 0)
Screenshot: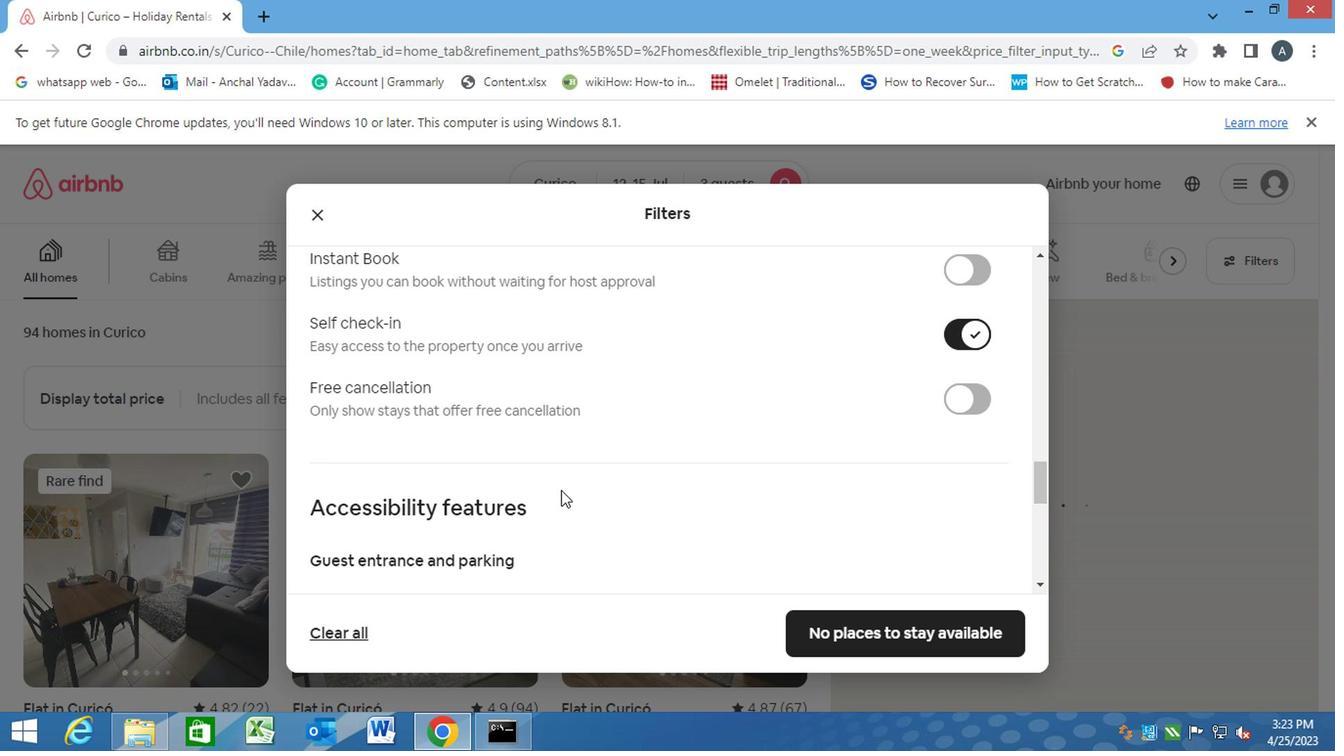 
Action: Mouse scrolled (562, 487) with delta (0, 0)
Screenshot: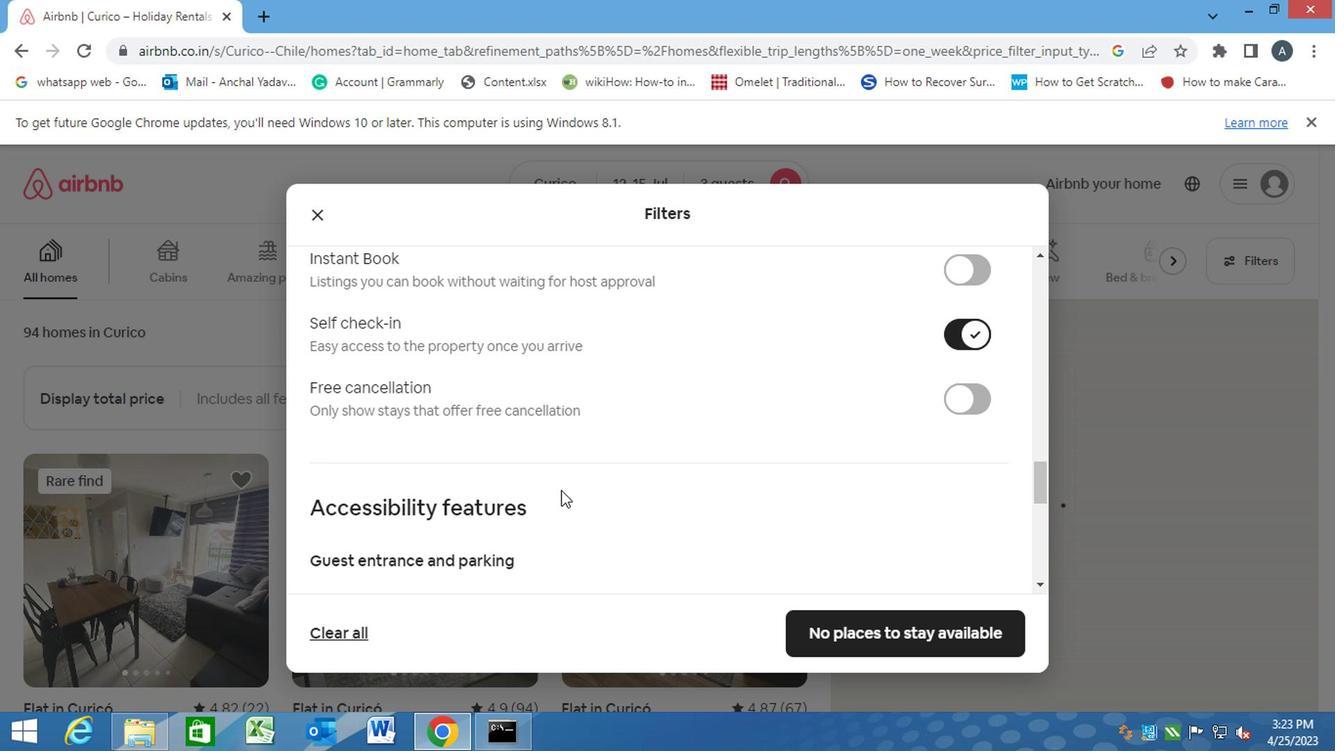 
Action: Mouse scrolled (562, 487) with delta (0, 0)
Screenshot: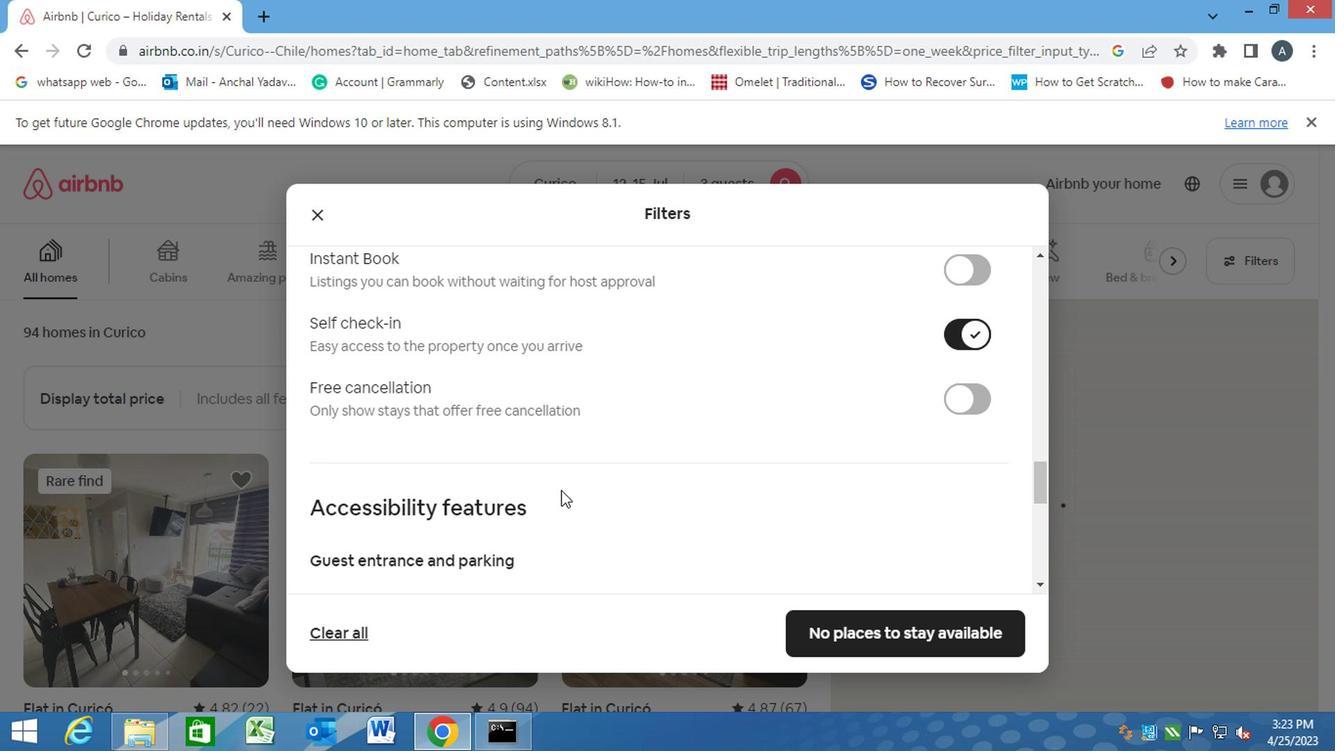
Action: Mouse scrolled (562, 487) with delta (0, 0)
Screenshot: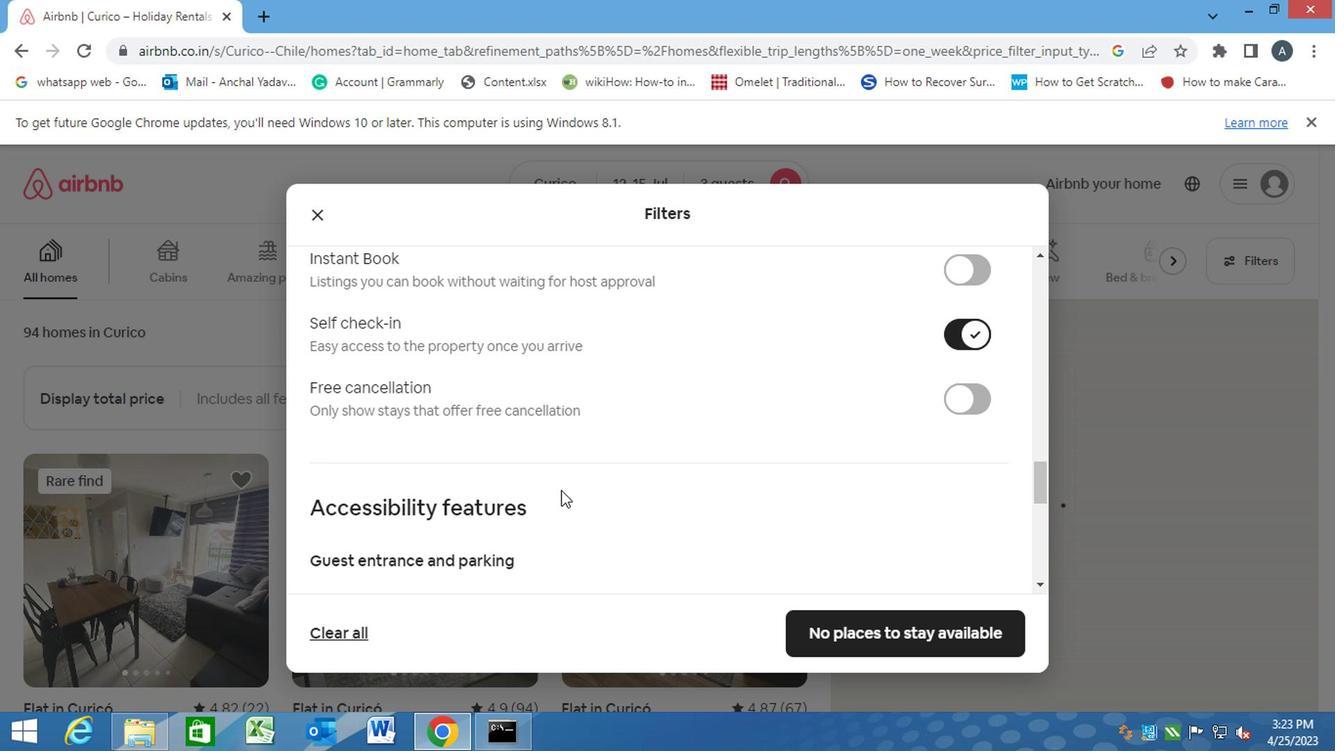 
Action: Mouse scrolled (562, 487) with delta (0, 0)
Screenshot: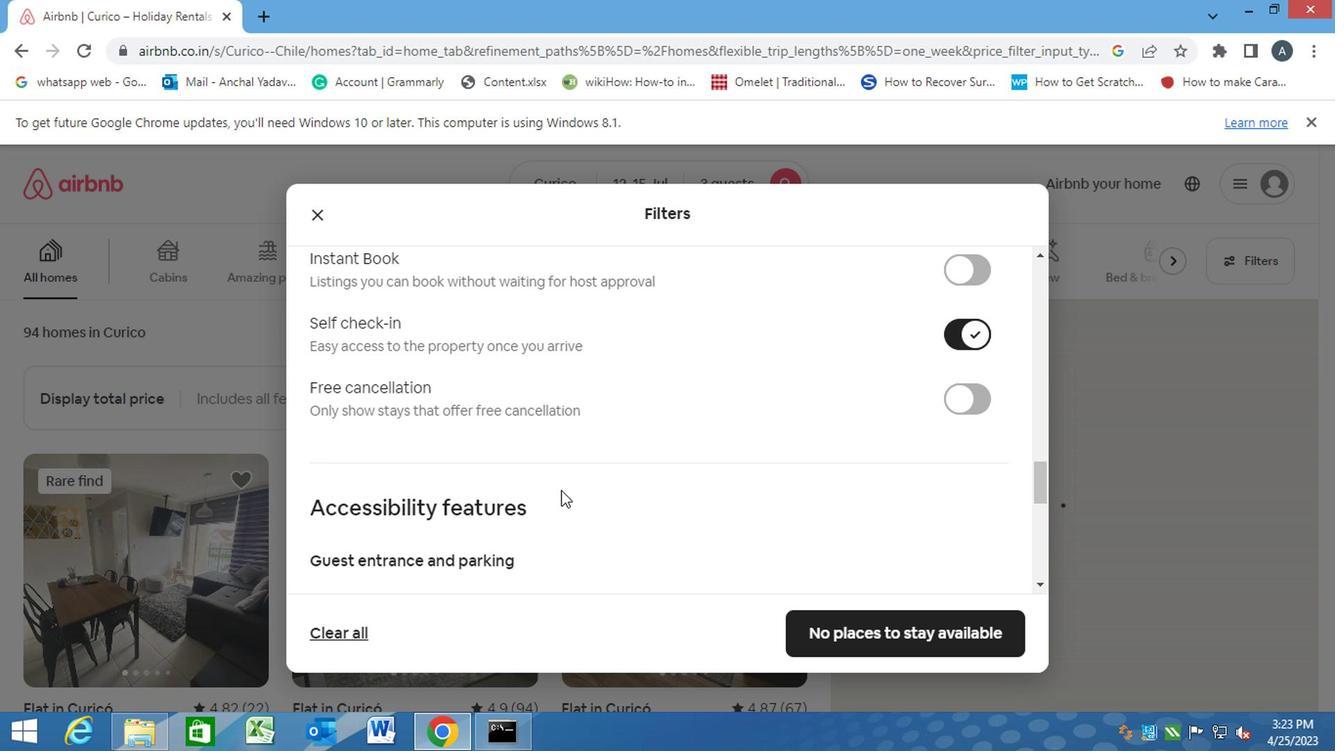 
Action: Mouse scrolled (562, 487) with delta (0, 0)
Screenshot: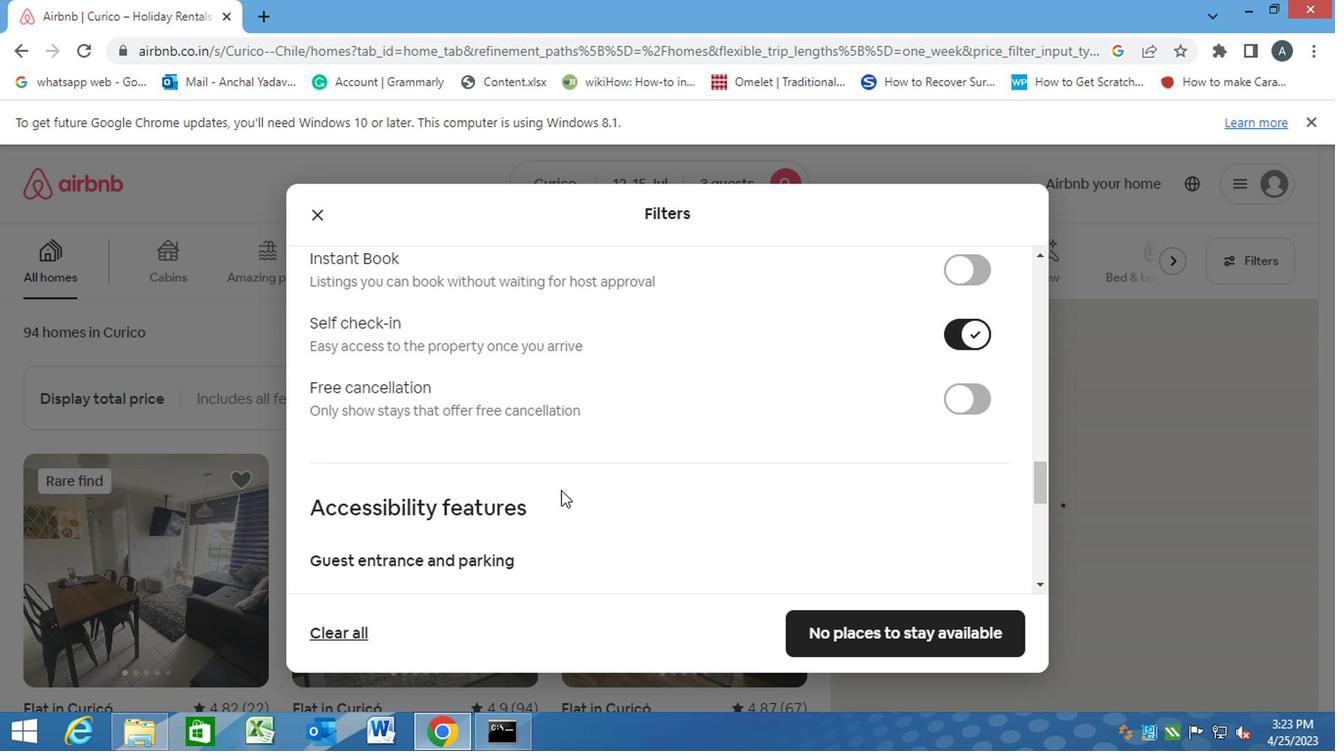 
Action: Mouse moved to (670, 535)
Screenshot: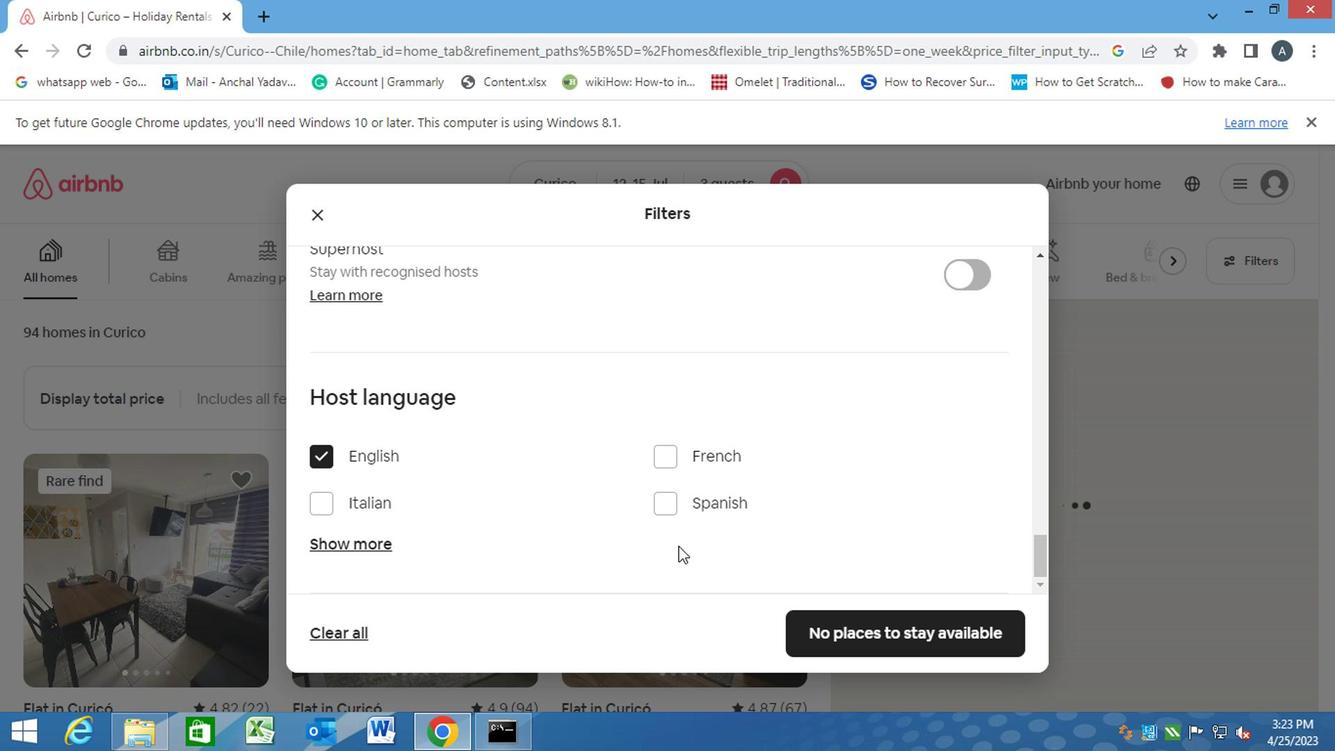 
Action: Mouse scrolled (670, 534) with delta (0, 0)
Screenshot: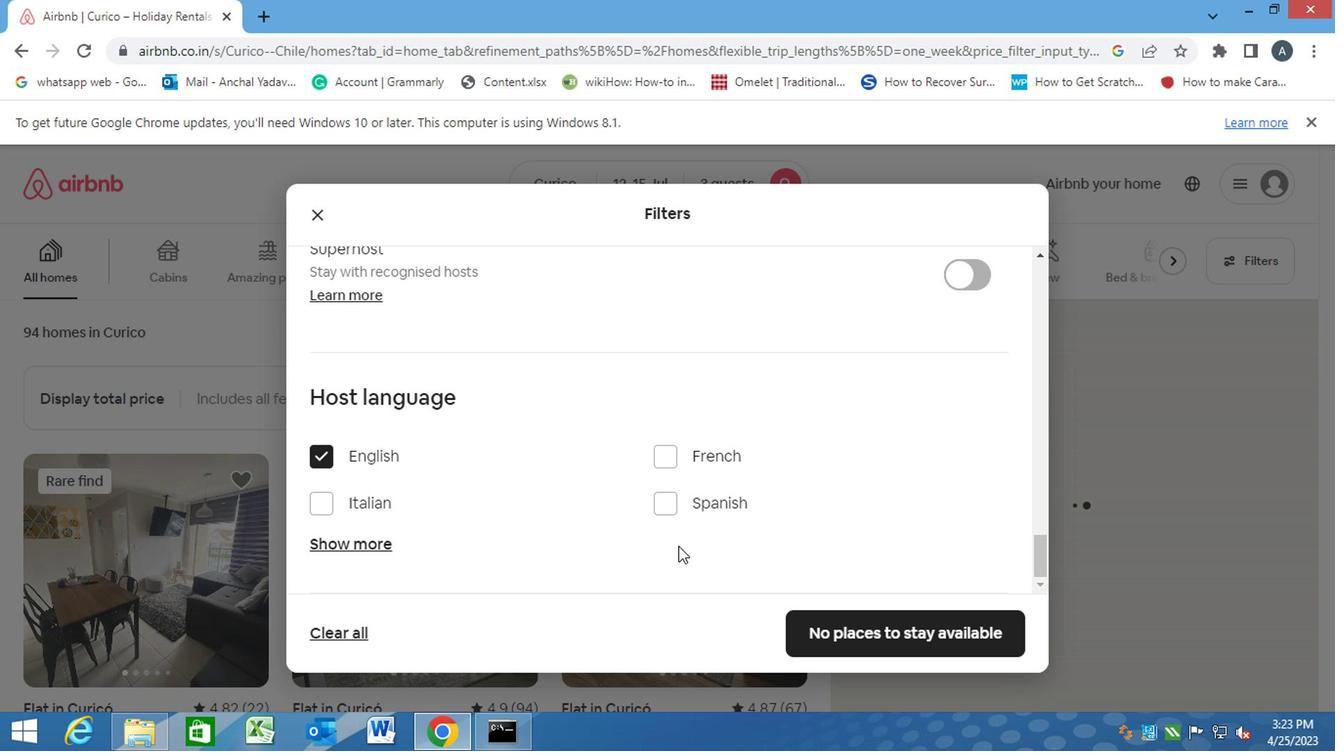 
Action: Mouse scrolled (670, 534) with delta (0, 0)
Screenshot: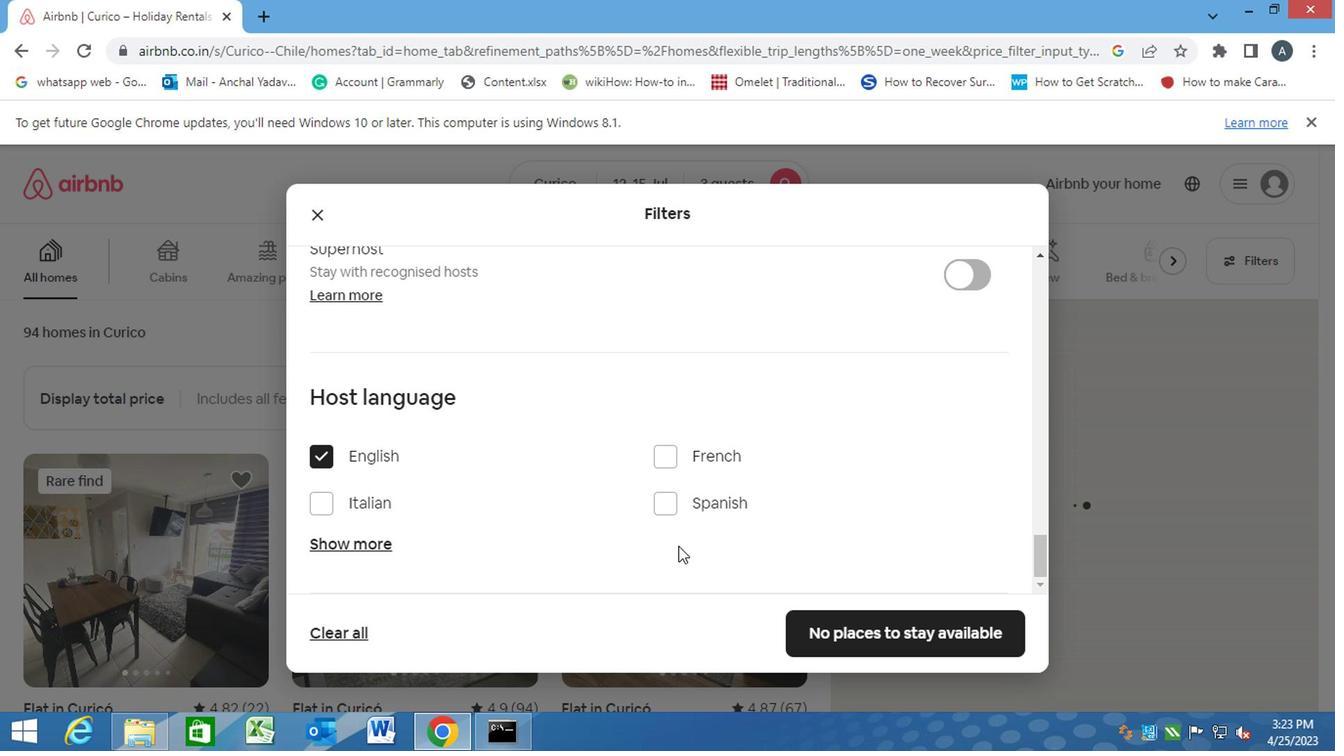 
Action: Mouse scrolled (670, 534) with delta (0, 0)
Screenshot: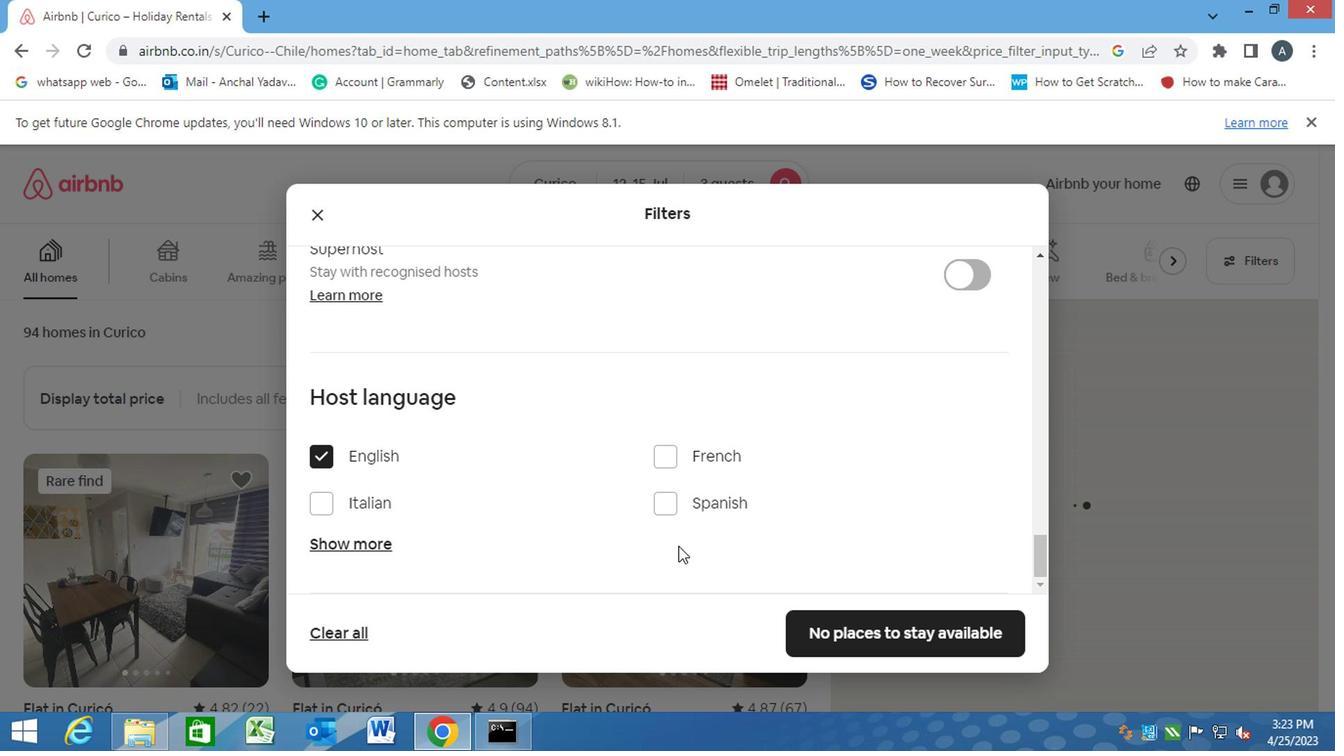 
Action: Mouse moved to (809, 606)
Screenshot: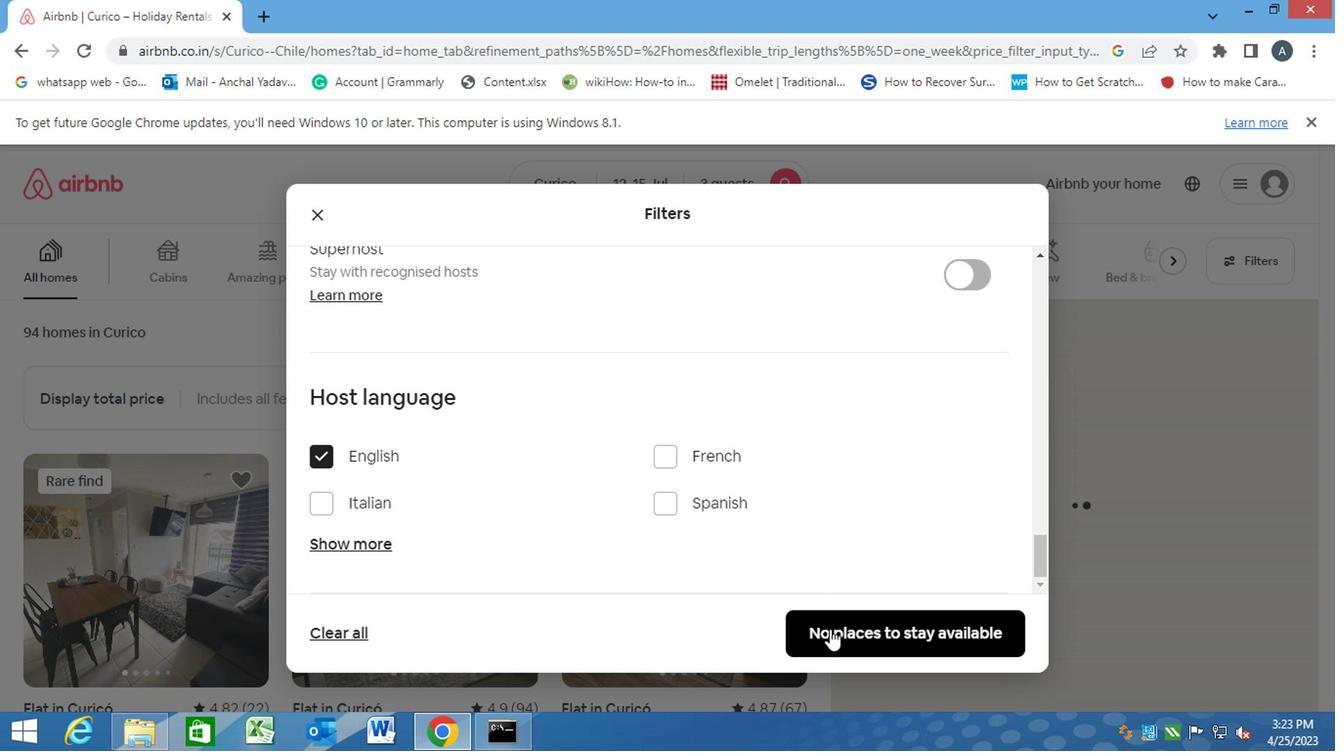 
Action: Mouse pressed left at (809, 606)
Screenshot: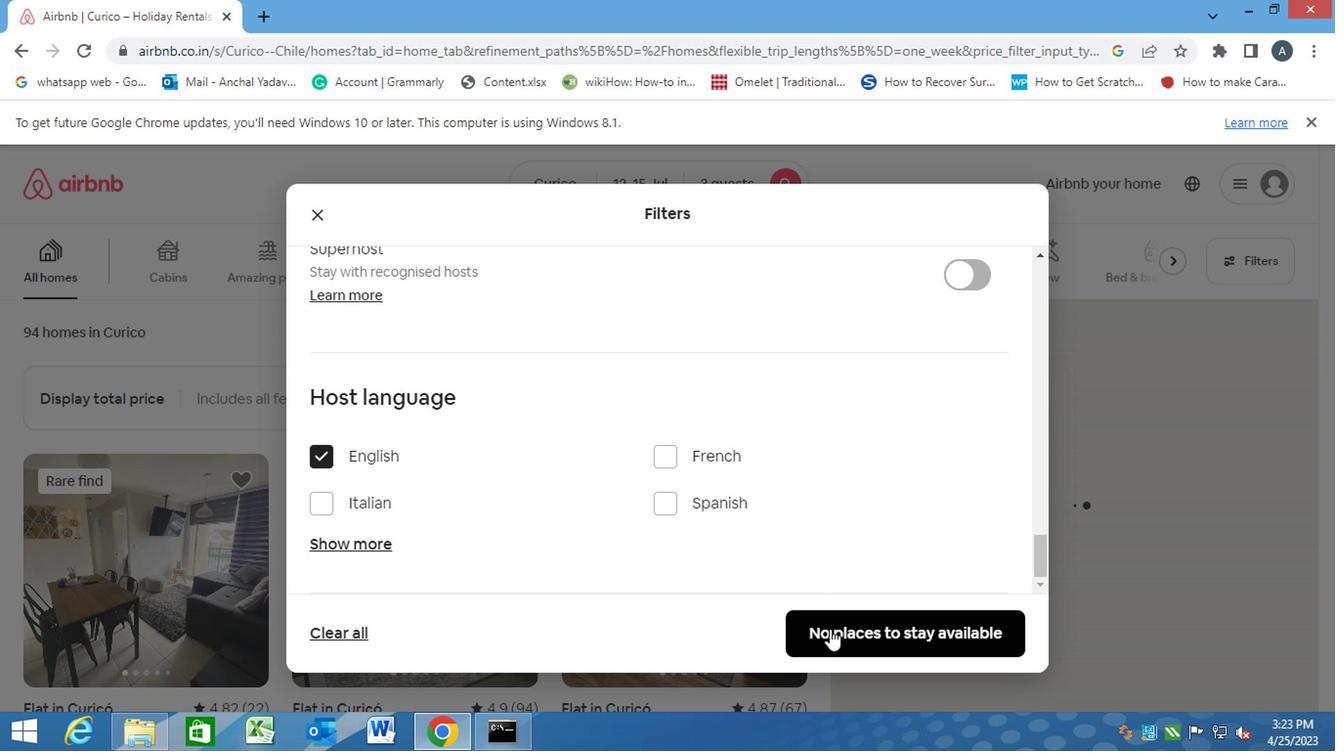 
